 Task: Find connections with filter location Cranbourne with filter topic #Leadershipwith filter profile language German with filter current company Fortis Healthcare with filter school JSS University (Jagadguru Sri Shivarathreeshwara University),Mysore with filter industry Cosmetology and Barber Schools with filter service category Public Speaking with filter keywords title Administrative Analyst
Action: Mouse moved to (248, 293)
Screenshot: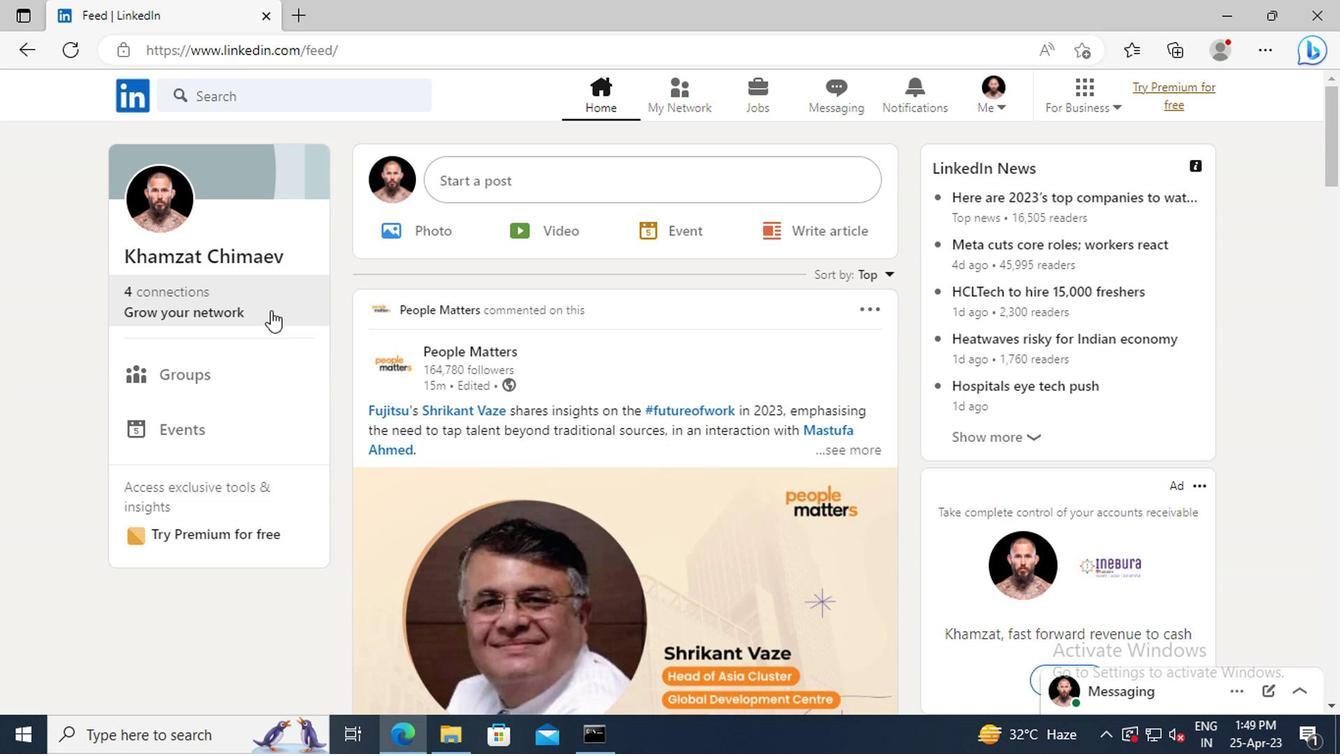 
Action: Mouse pressed left at (248, 293)
Screenshot: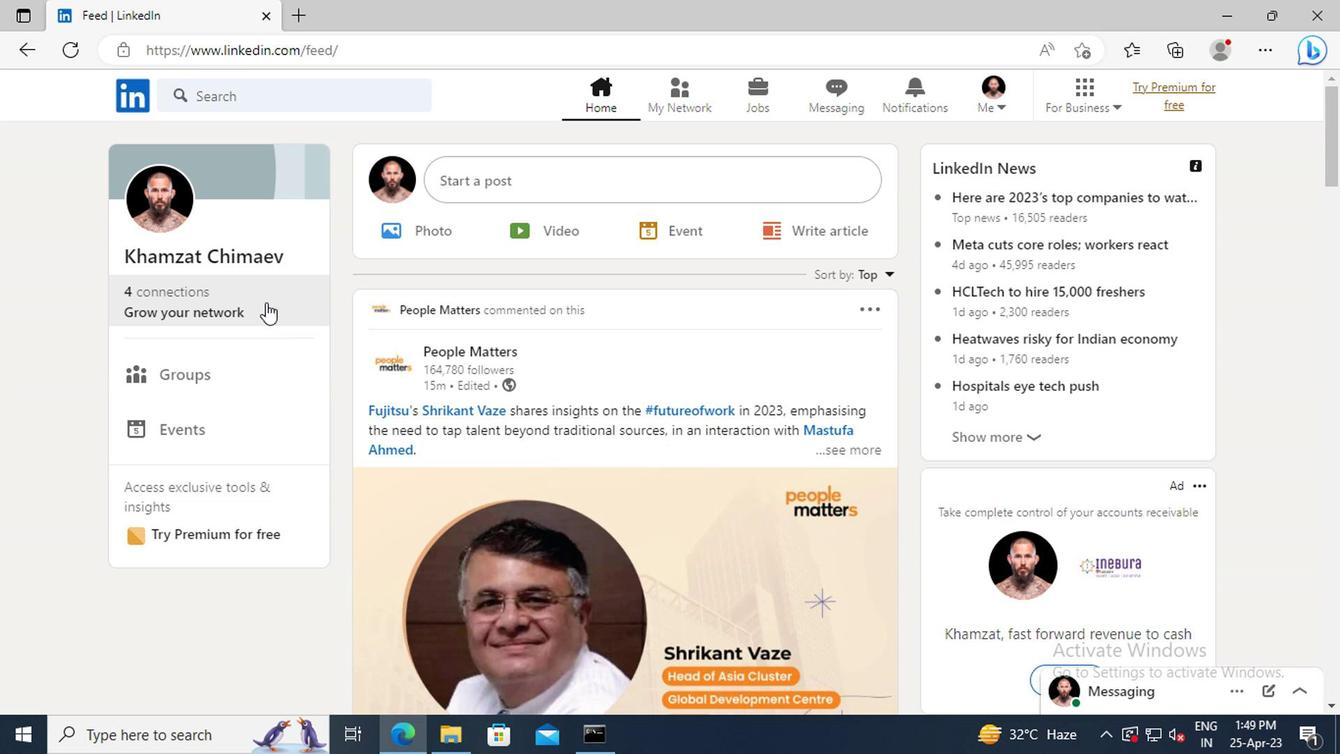 
Action: Mouse moved to (250, 205)
Screenshot: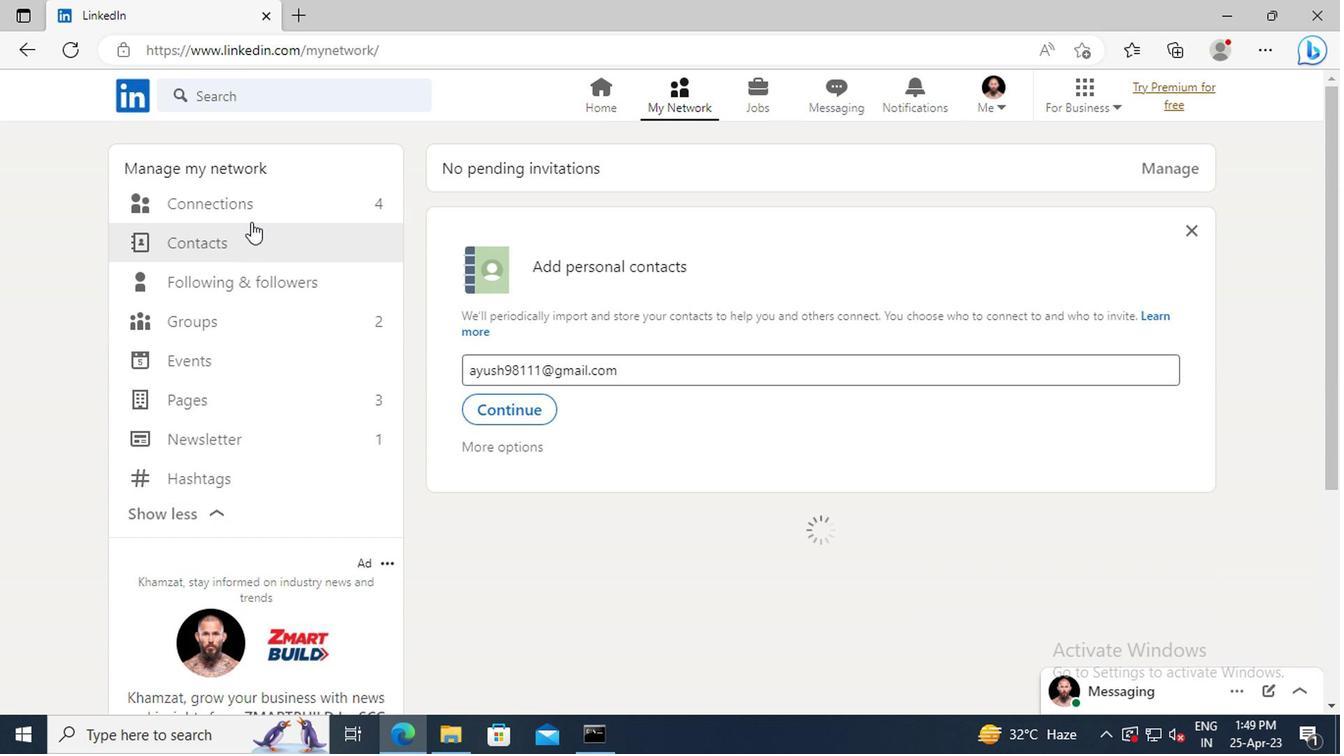 
Action: Mouse pressed left at (250, 205)
Screenshot: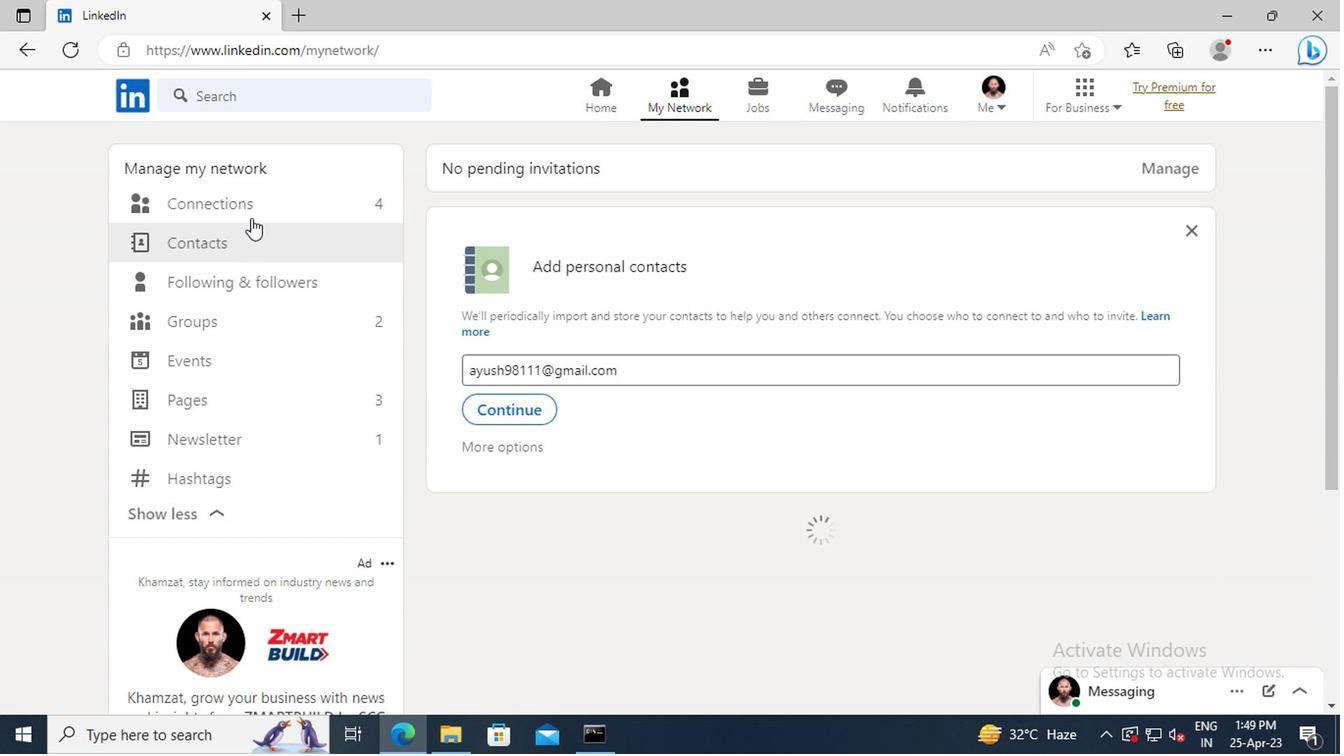 
Action: Mouse moved to (793, 210)
Screenshot: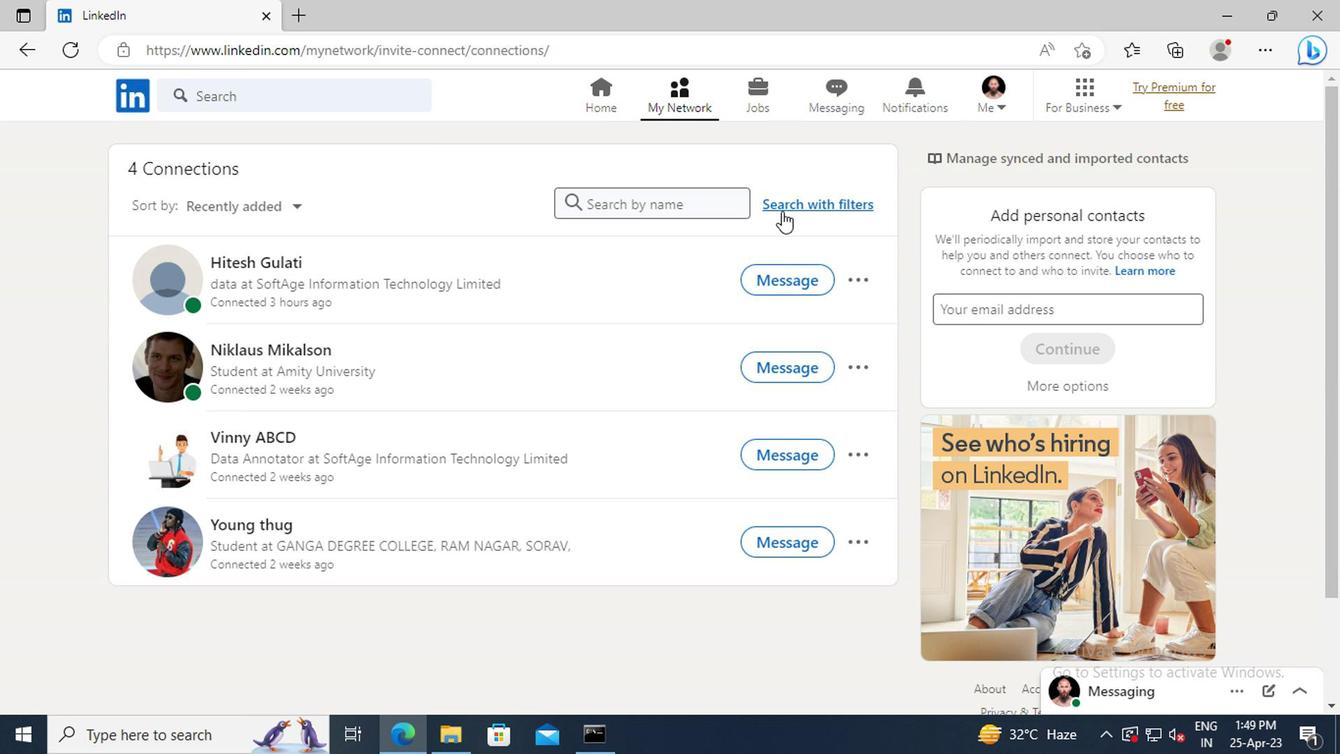 
Action: Mouse pressed left at (793, 210)
Screenshot: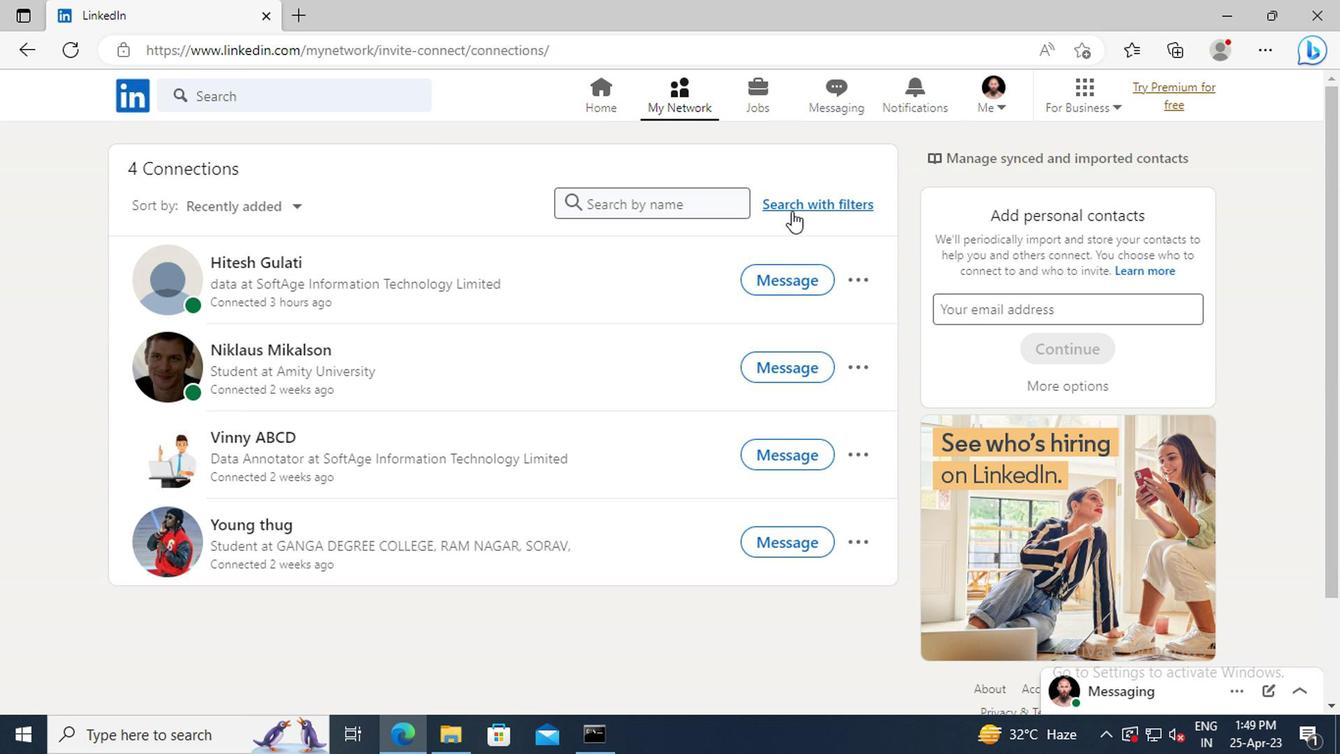 
Action: Mouse moved to (735, 152)
Screenshot: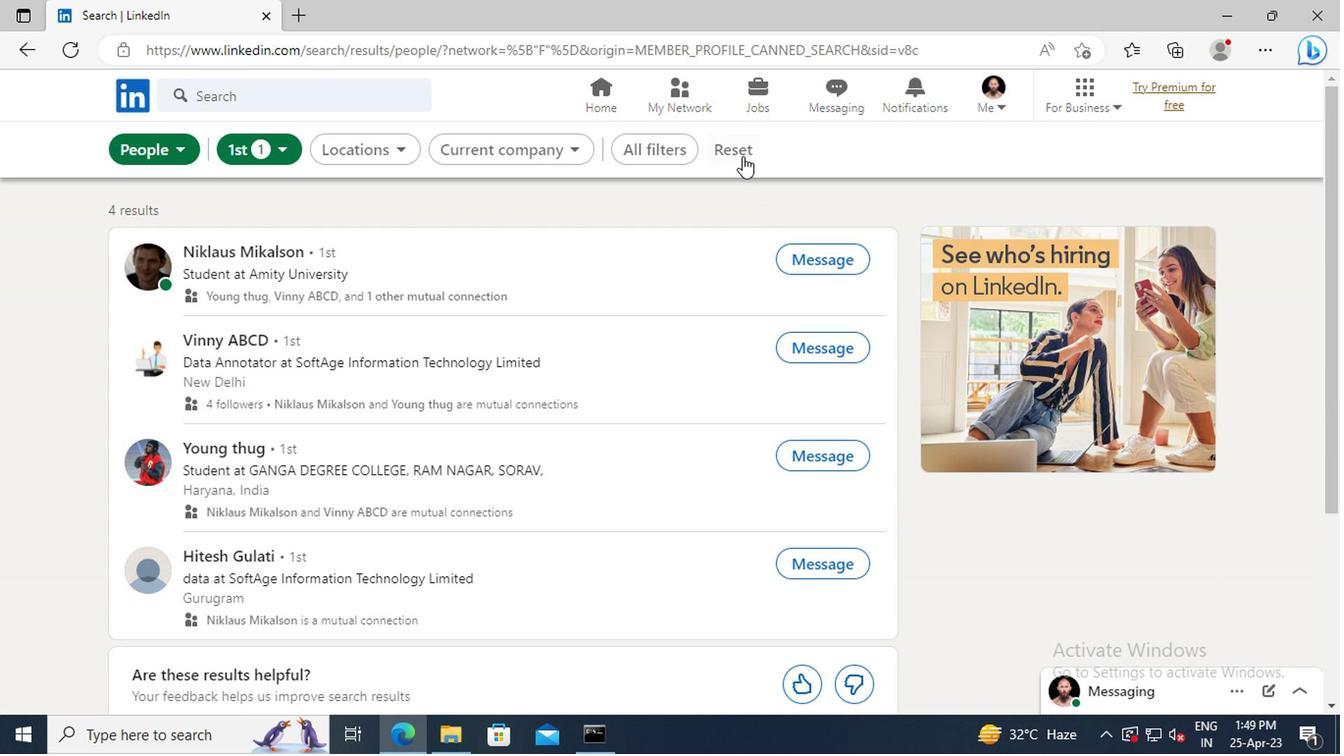 
Action: Mouse pressed left at (735, 152)
Screenshot: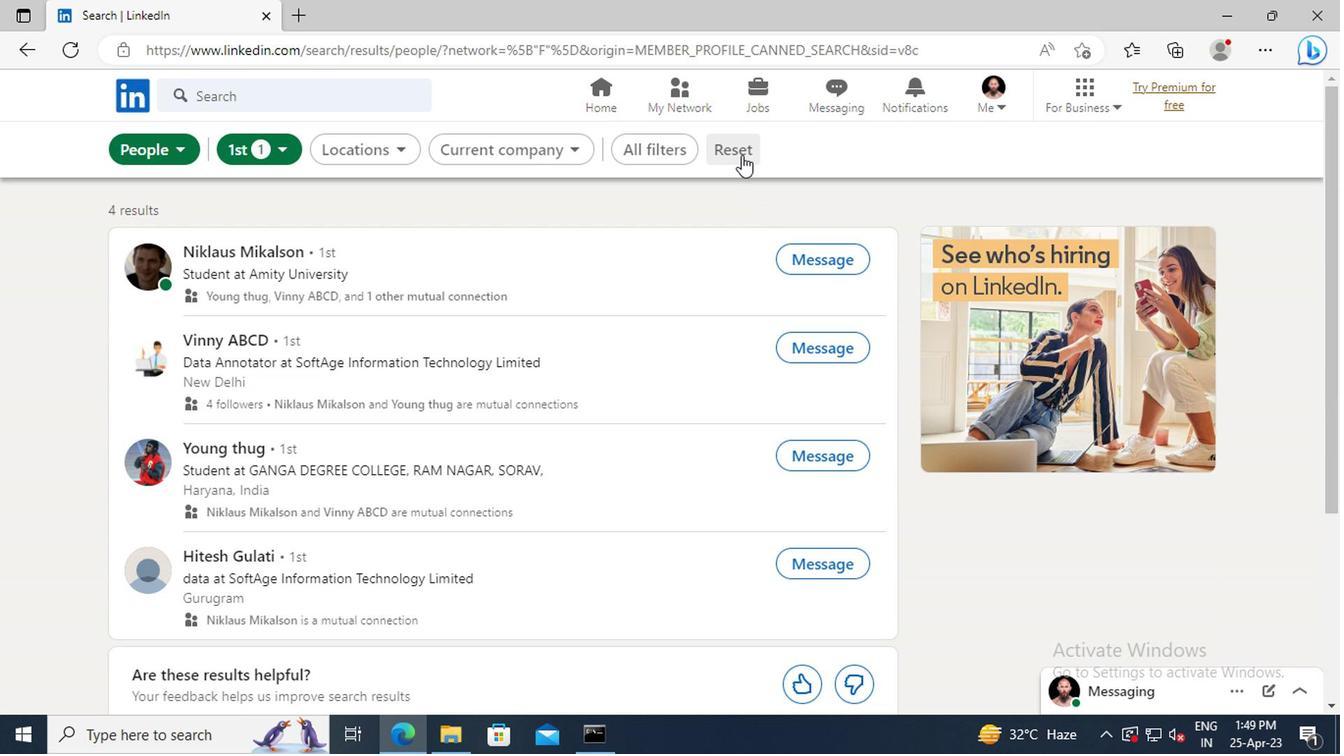 
Action: Mouse moved to (705, 152)
Screenshot: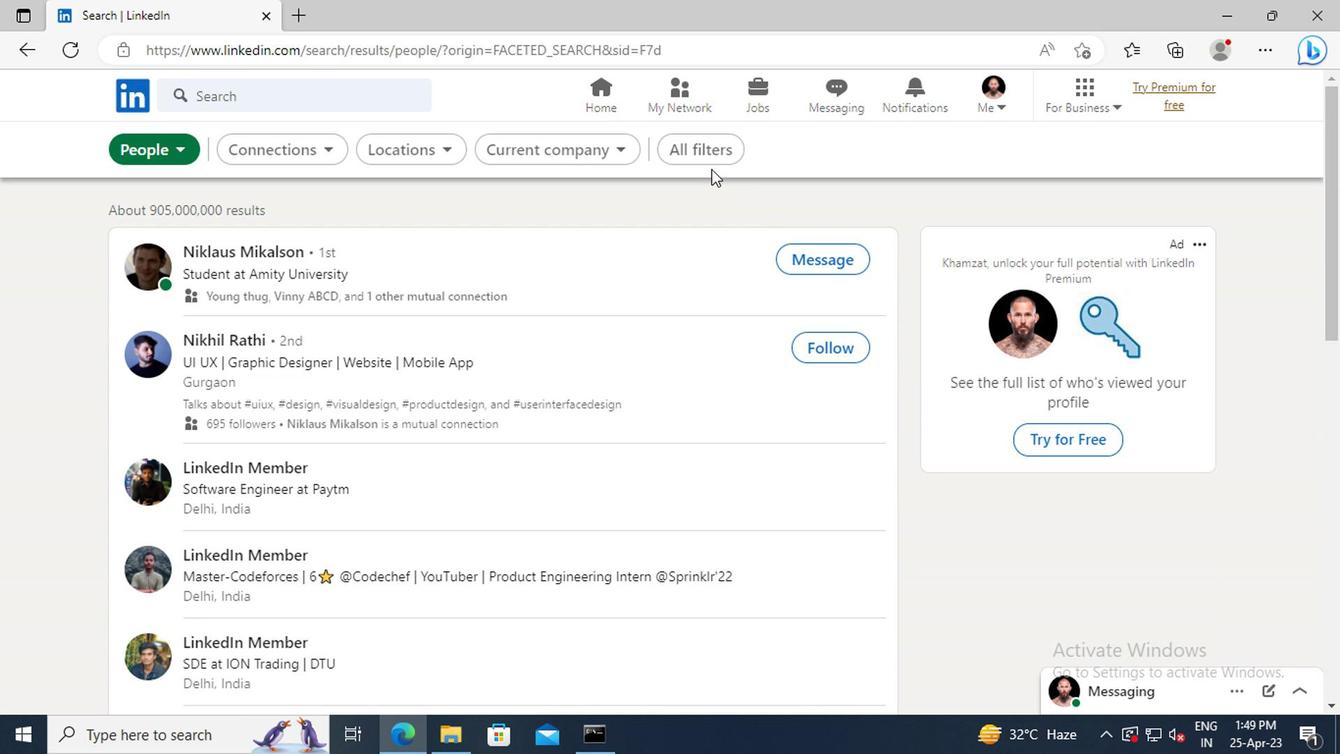 
Action: Mouse pressed left at (705, 152)
Screenshot: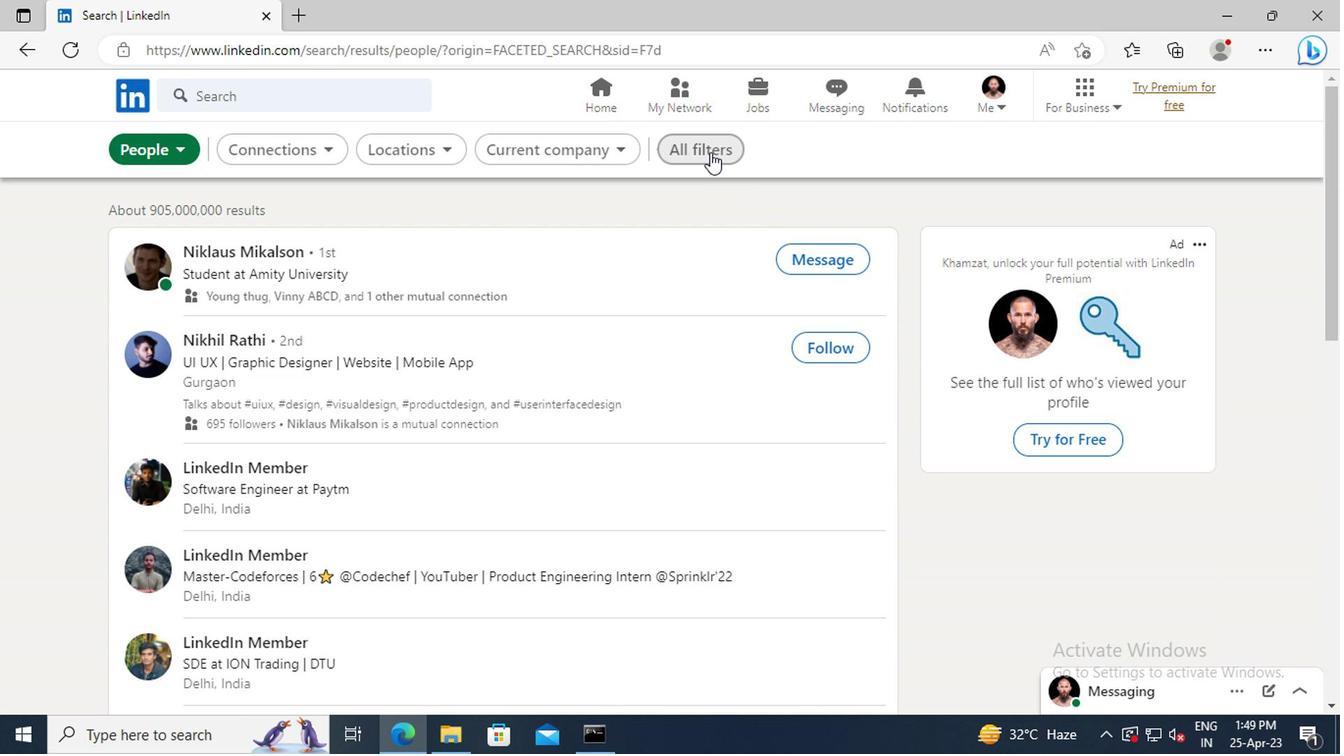 
Action: Mouse moved to (1089, 369)
Screenshot: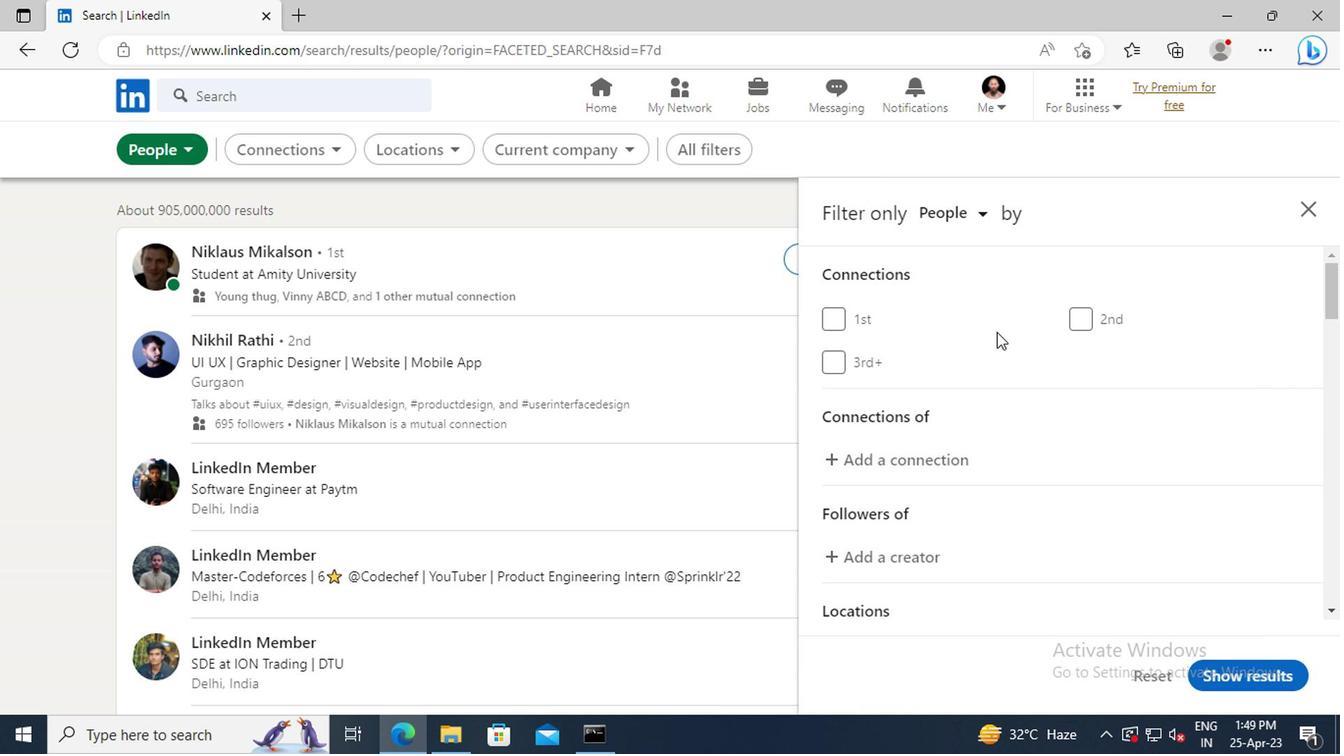 
Action: Mouse scrolled (1089, 367) with delta (0, -1)
Screenshot: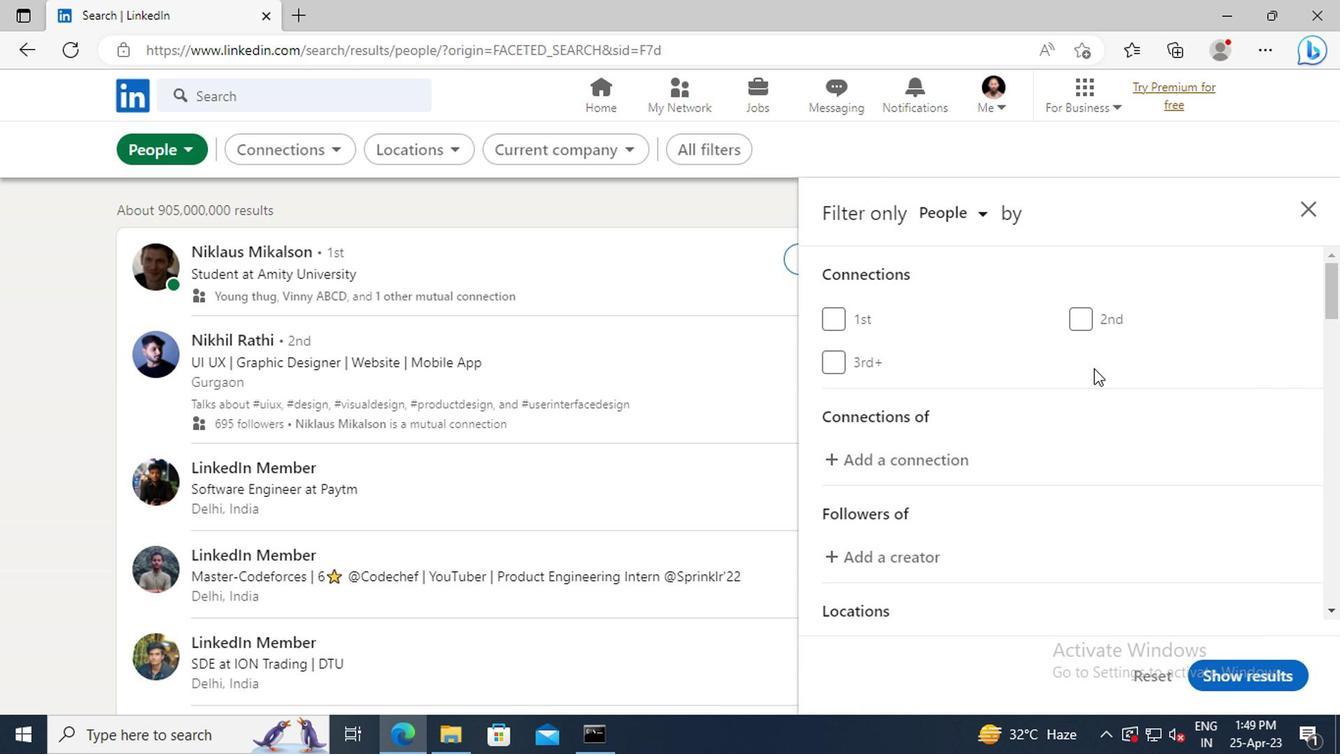
Action: Mouse scrolled (1089, 367) with delta (0, -1)
Screenshot: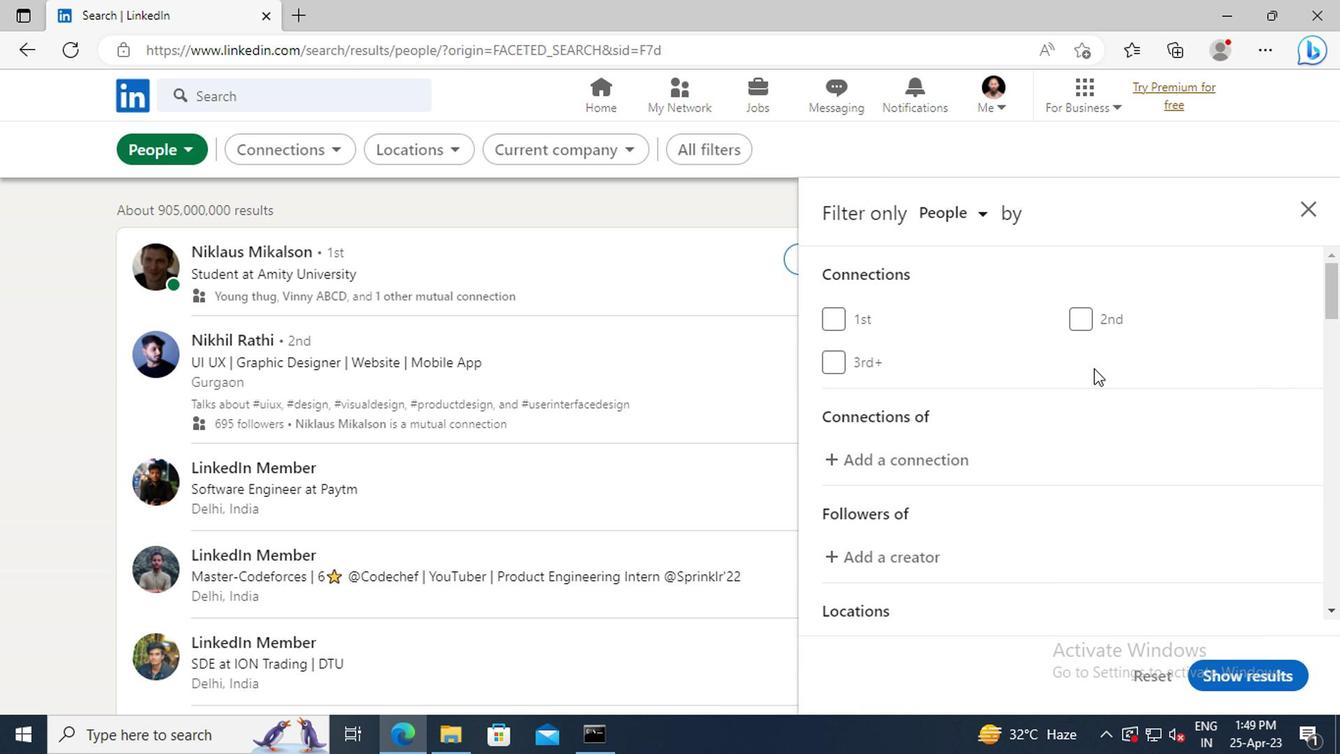 
Action: Mouse scrolled (1089, 367) with delta (0, -1)
Screenshot: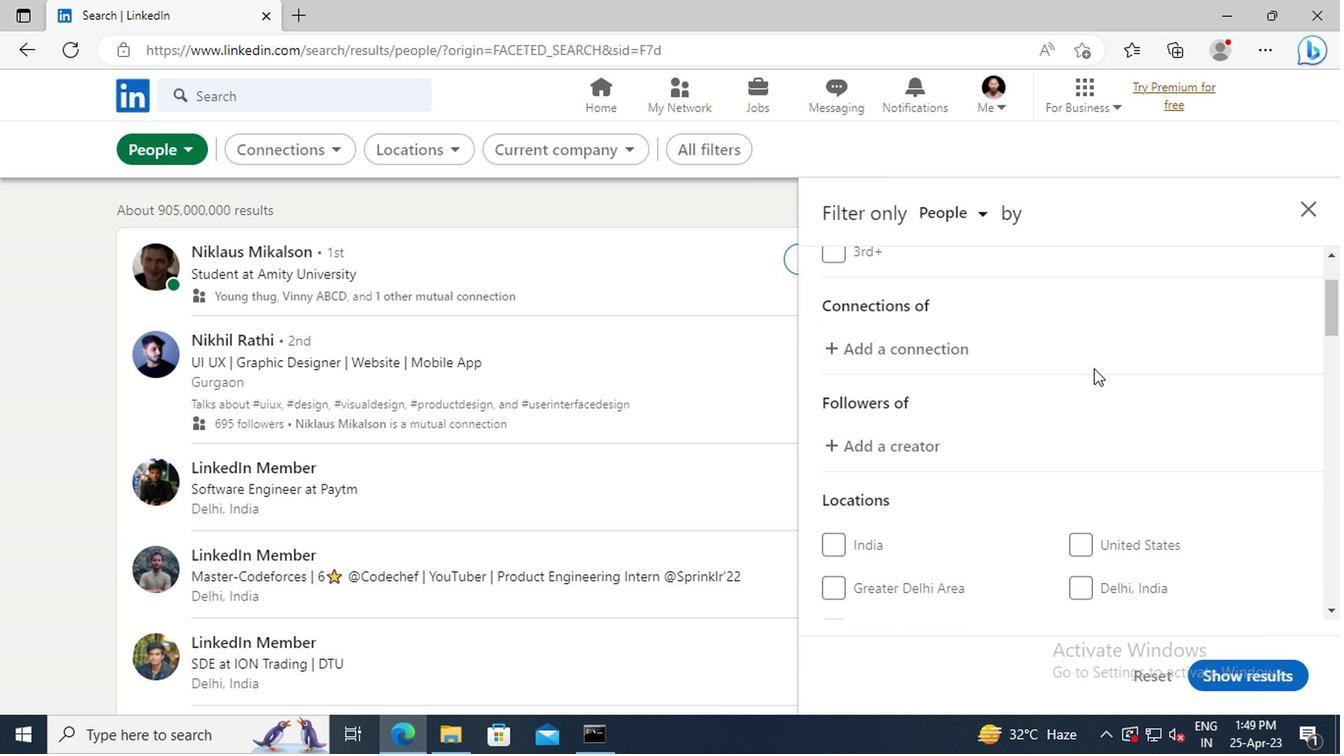 
Action: Mouse scrolled (1089, 367) with delta (0, -1)
Screenshot: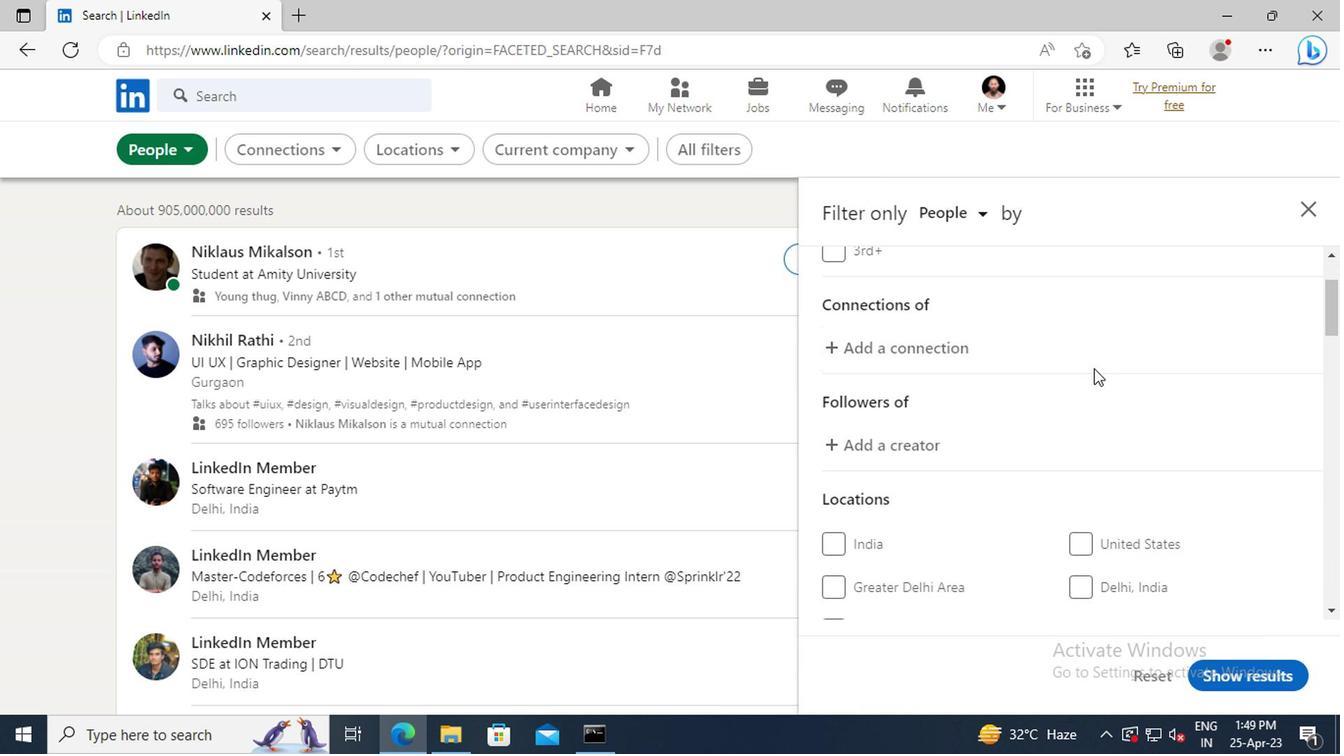 
Action: Mouse moved to (1089, 369)
Screenshot: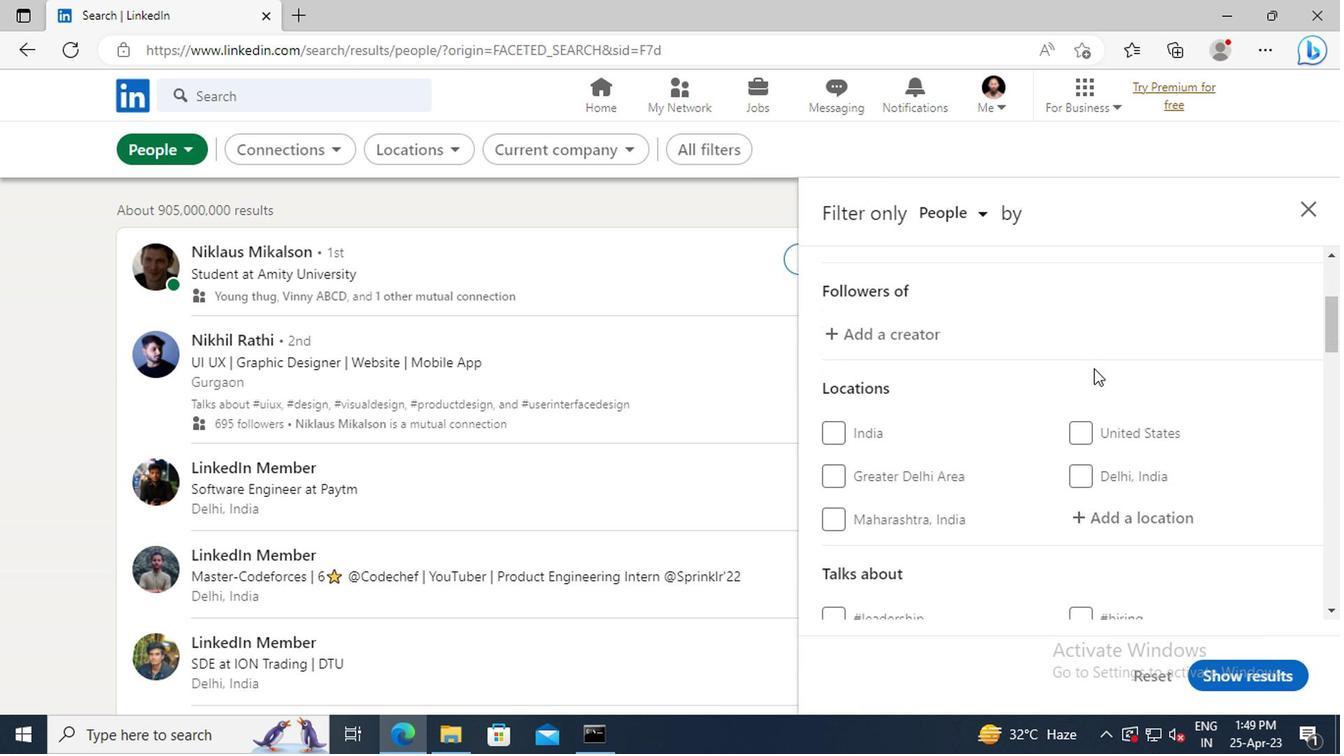 
Action: Mouse scrolled (1089, 367) with delta (0, -1)
Screenshot: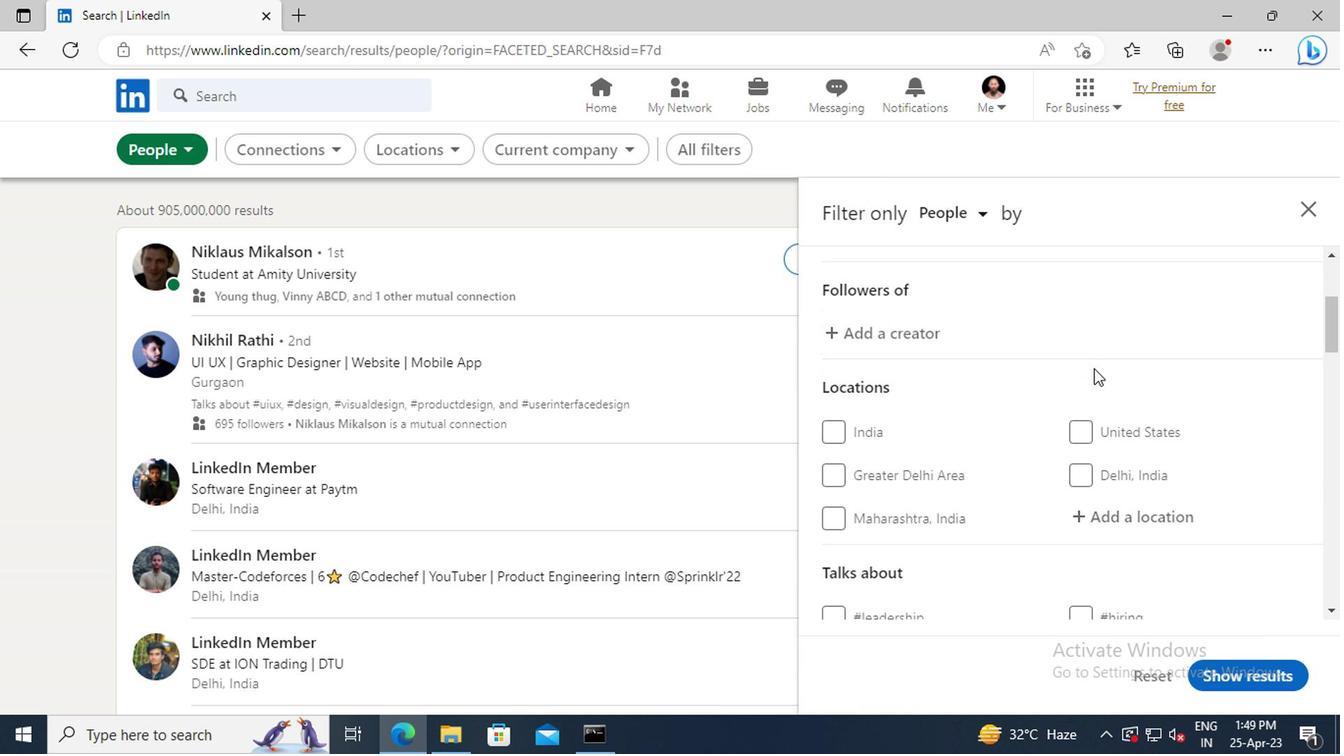 
Action: Mouse moved to (1110, 455)
Screenshot: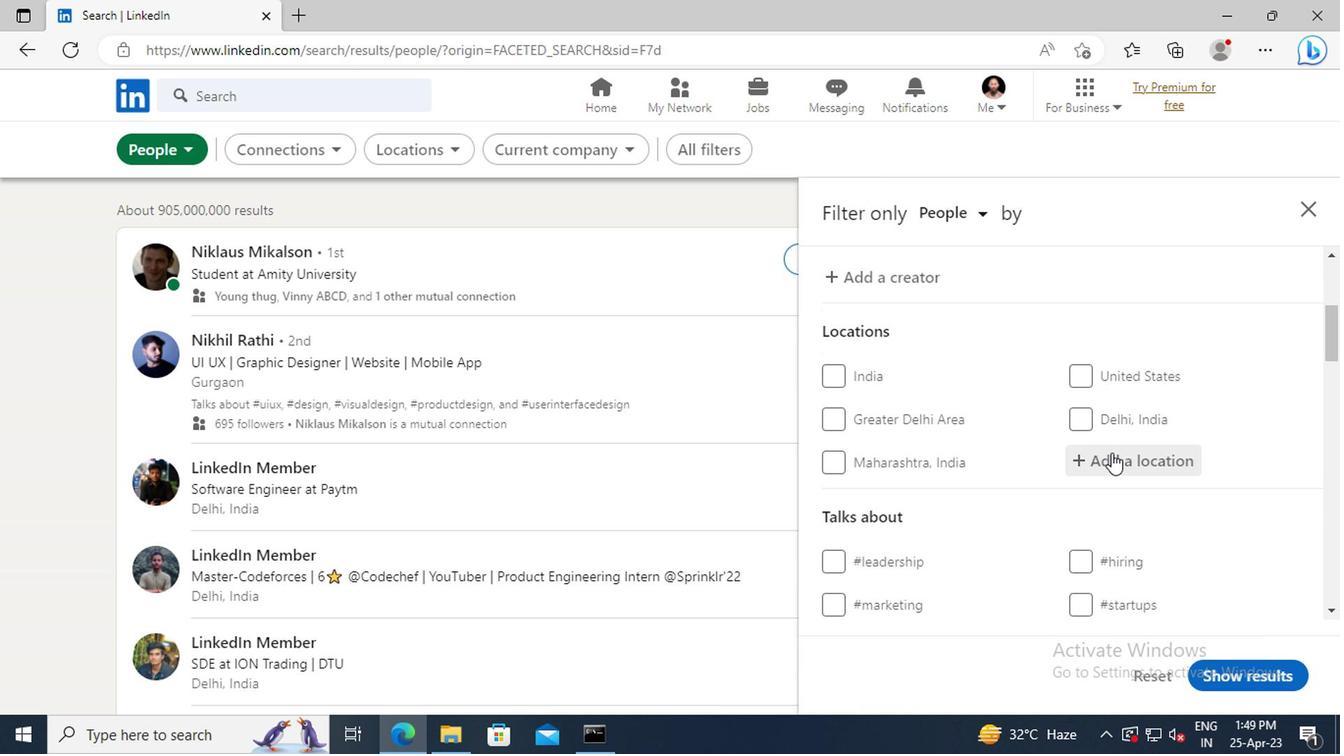 
Action: Mouse pressed left at (1110, 455)
Screenshot: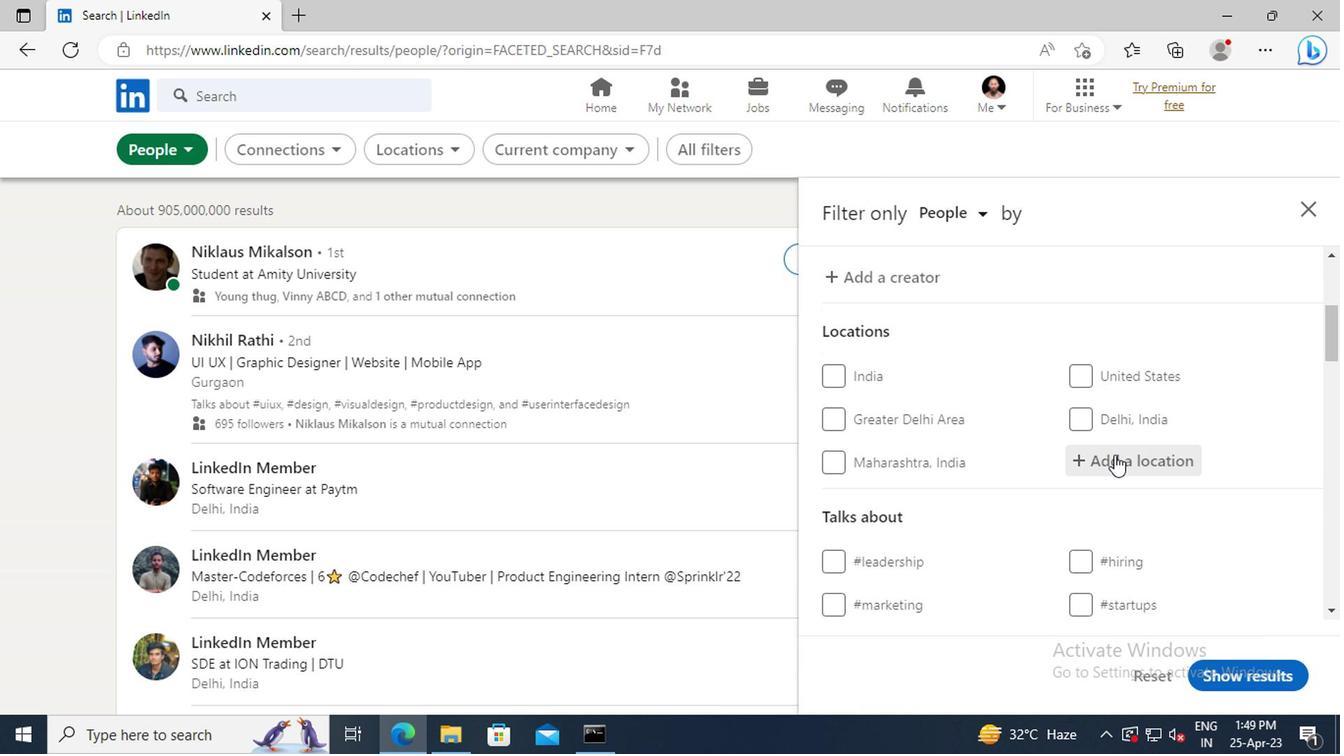 
Action: Mouse moved to (1096, 453)
Screenshot: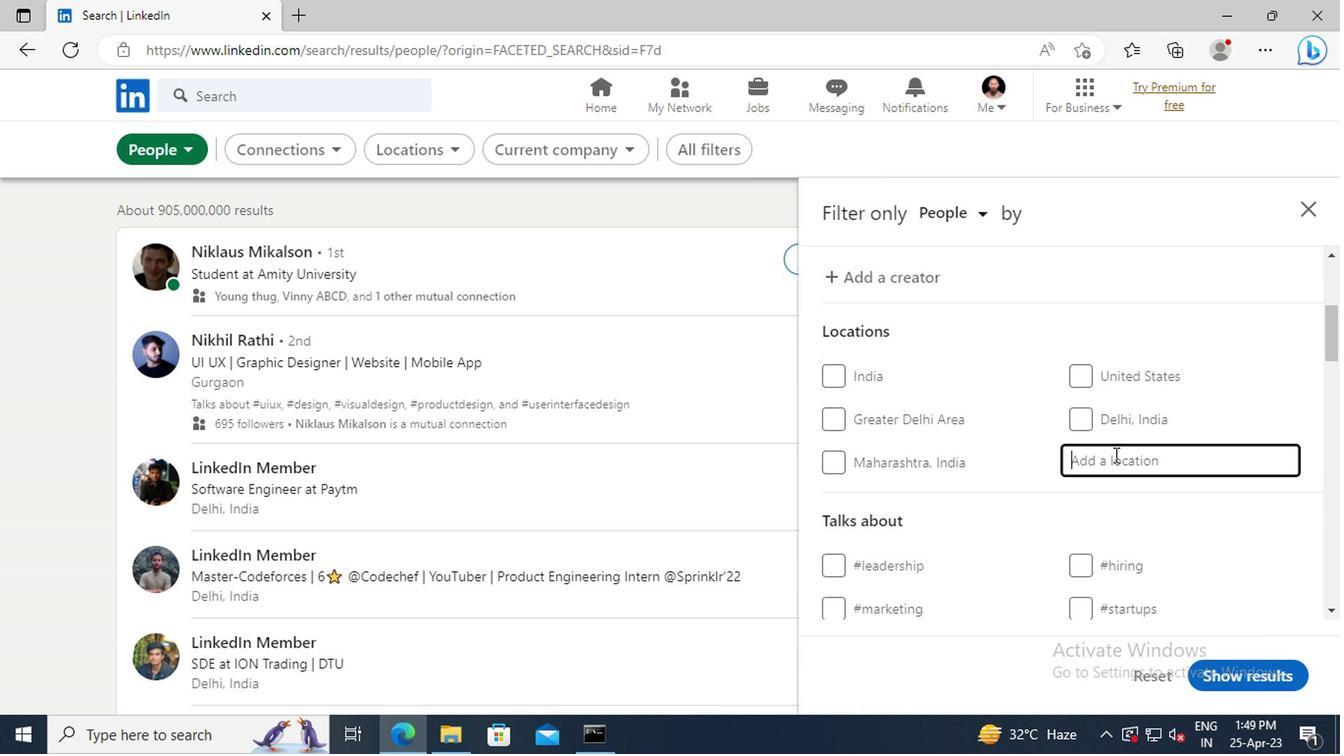 
Action: Key pressed <Key.shift>CRA
Screenshot: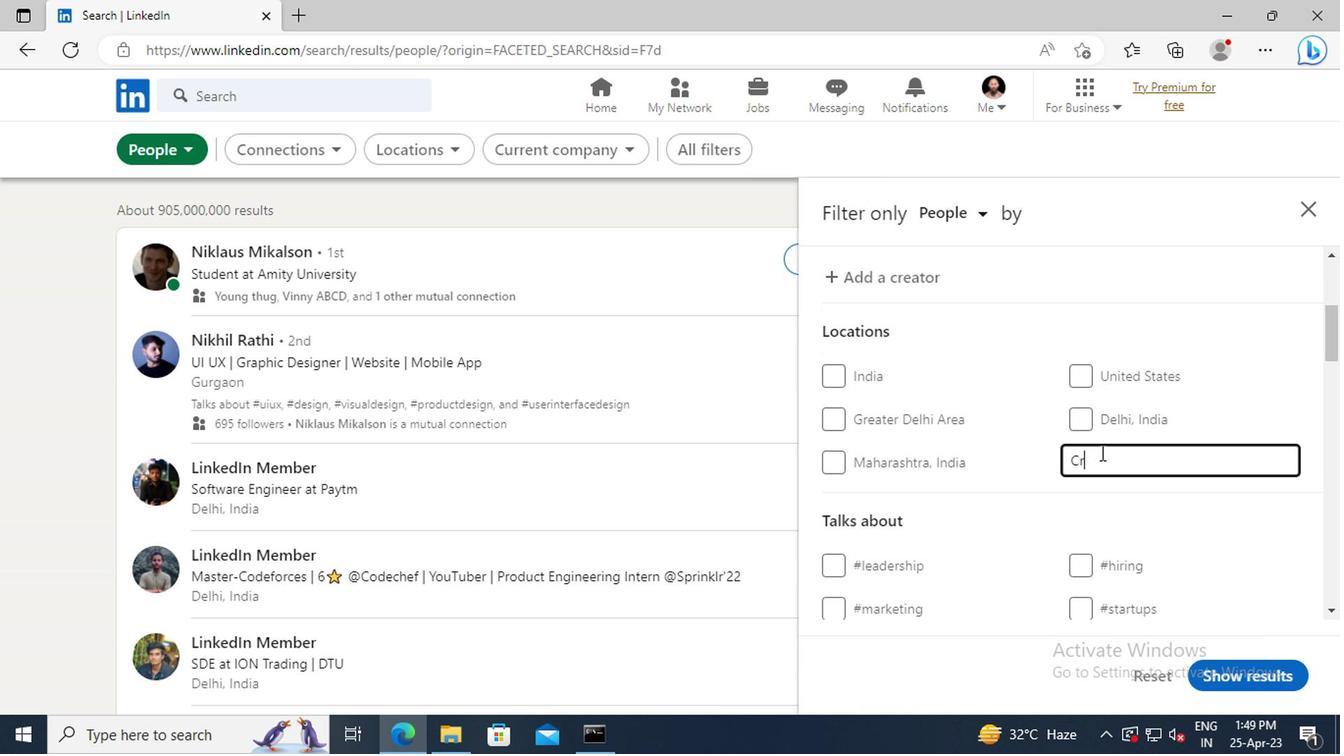 
Action: Mouse moved to (1096, 453)
Screenshot: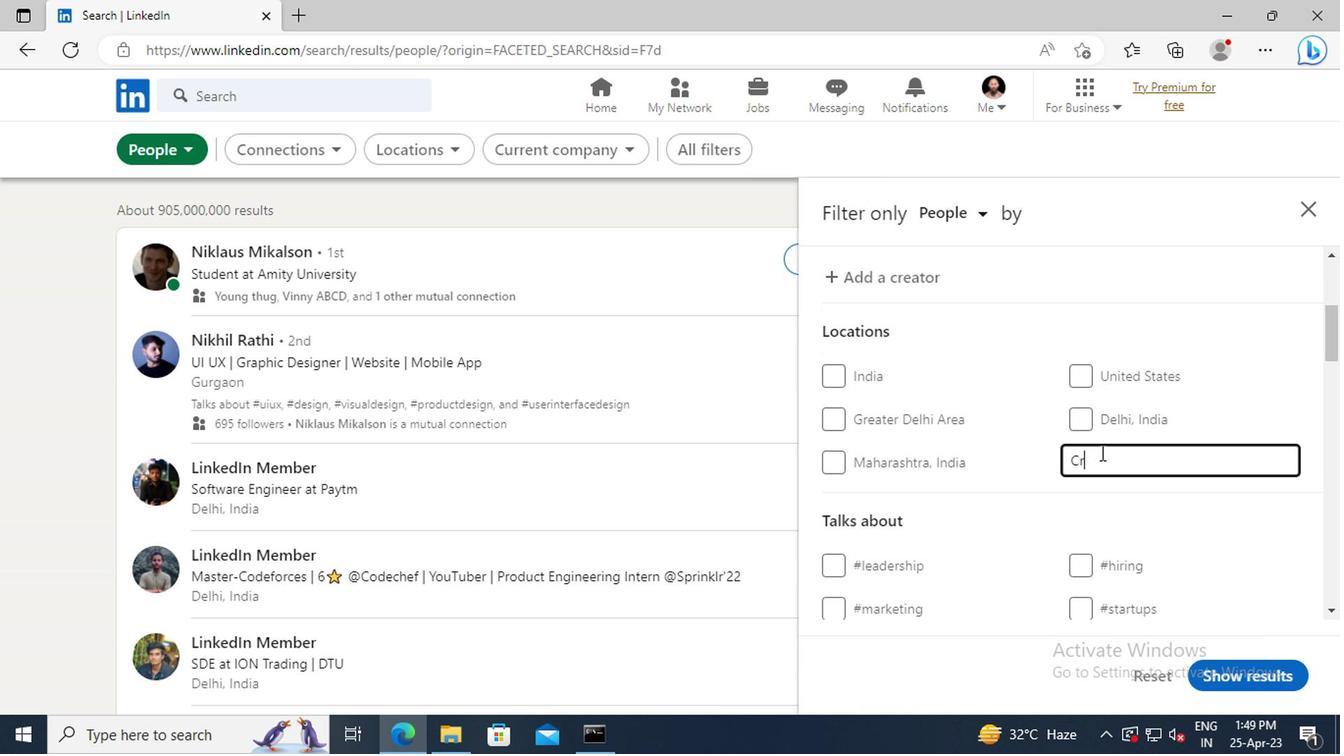 
Action: Key pressed NBOURNE<Key.enter>
Screenshot: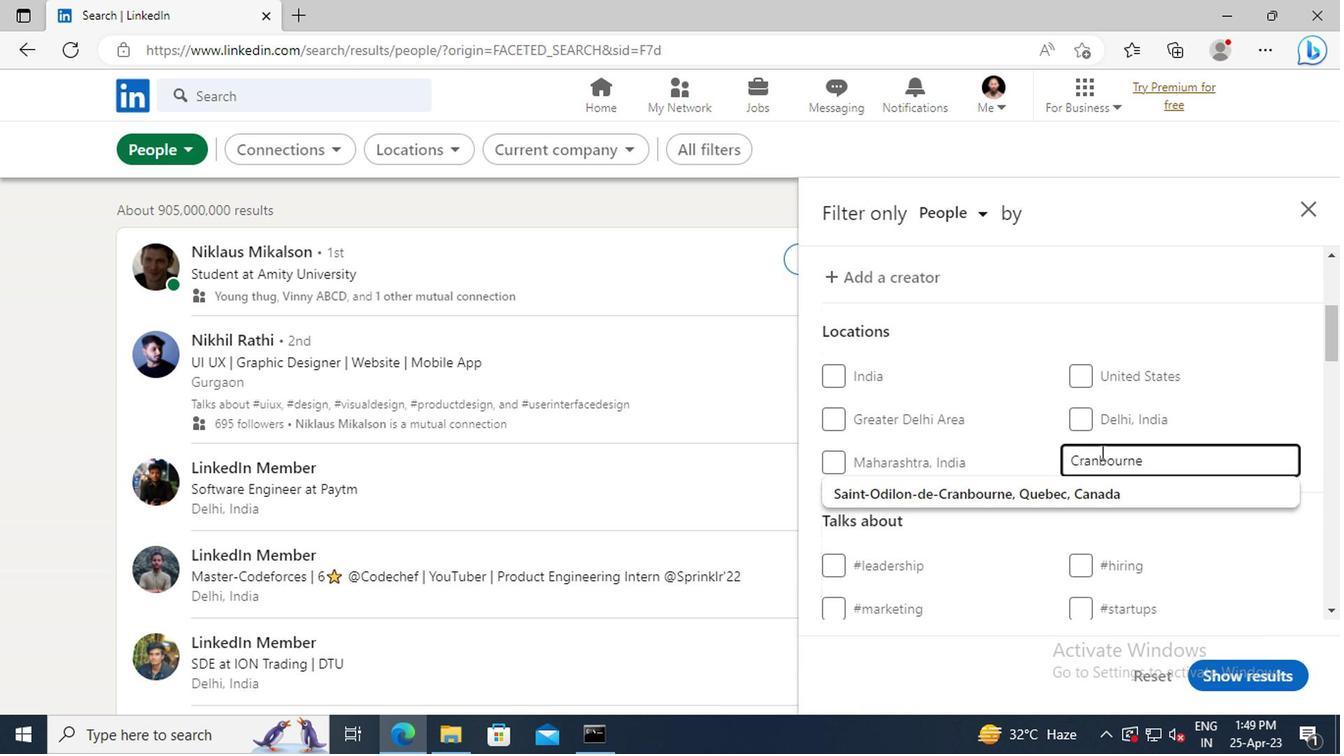 
Action: Mouse moved to (1094, 453)
Screenshot: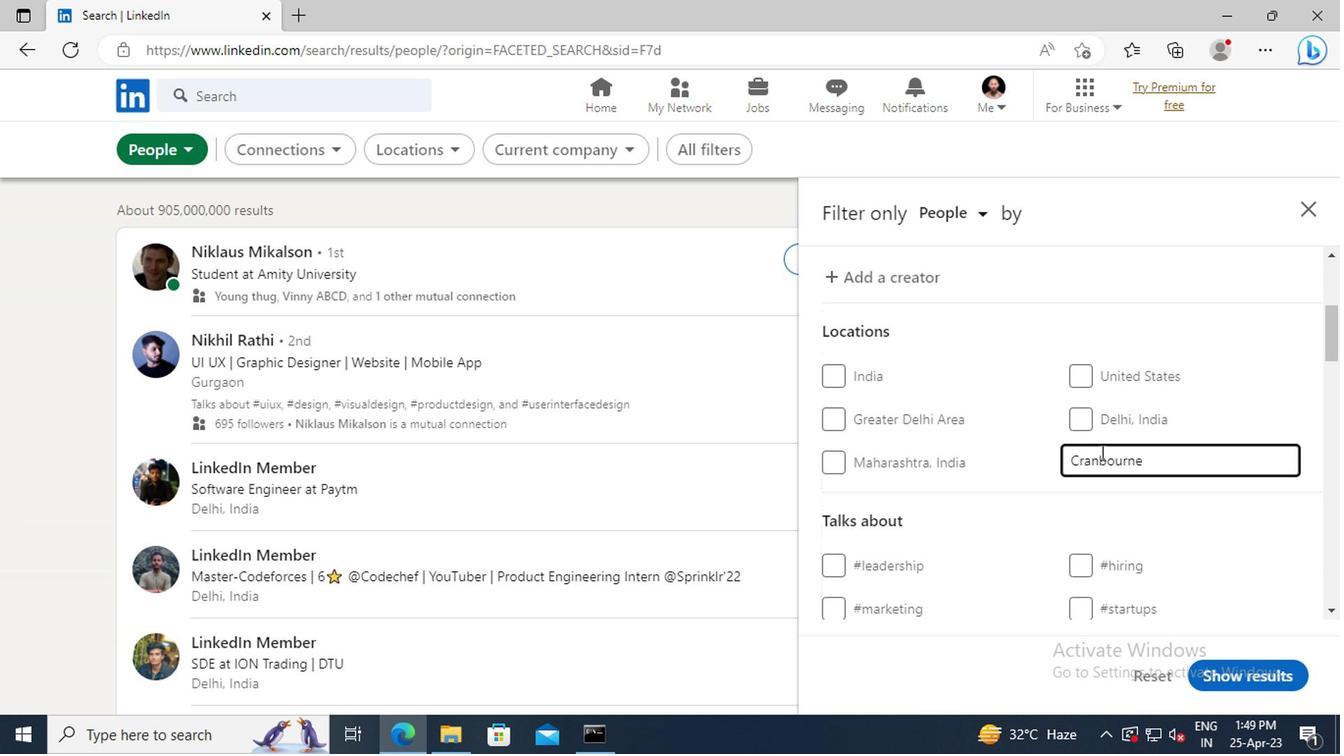 
Action: Mouse scrolled (1094, 453) with delta (0, 0)
Screenshot: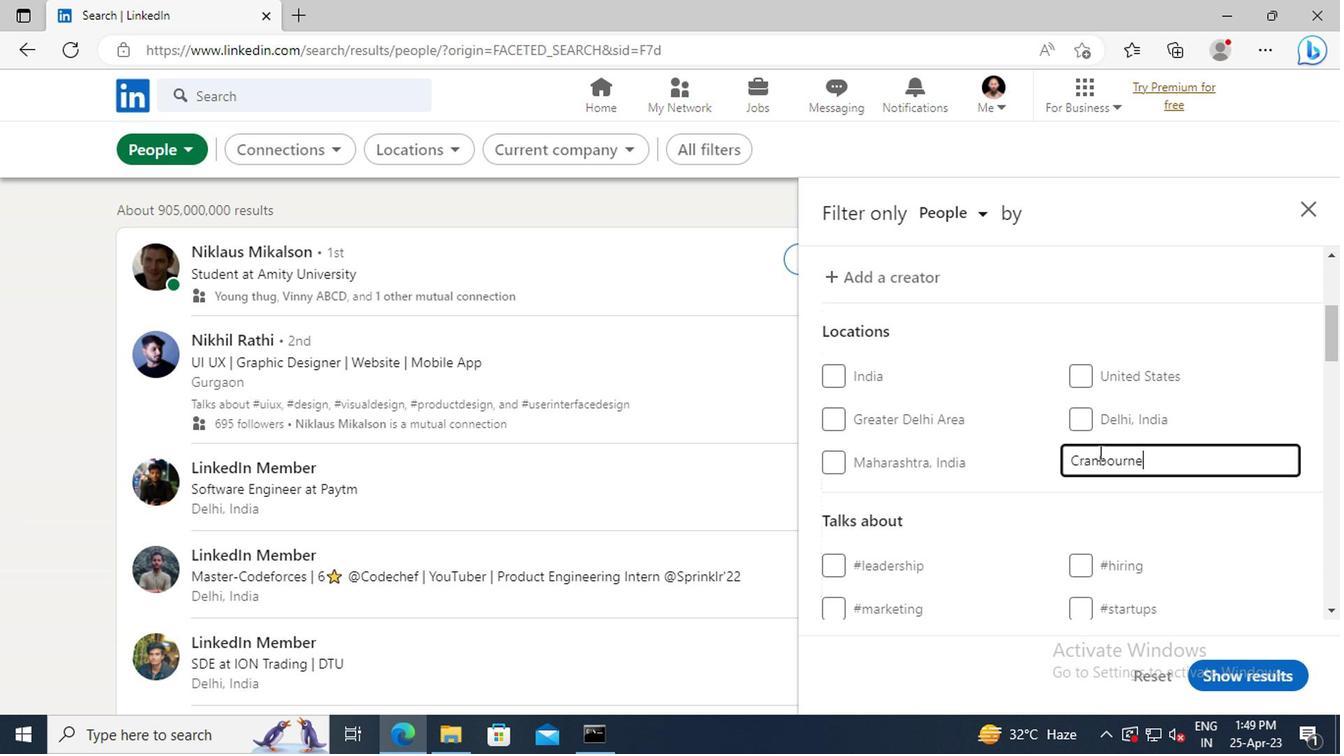 
Action: Mouse scrolled (1094, 453) with delta (0, 0)
Screenshot: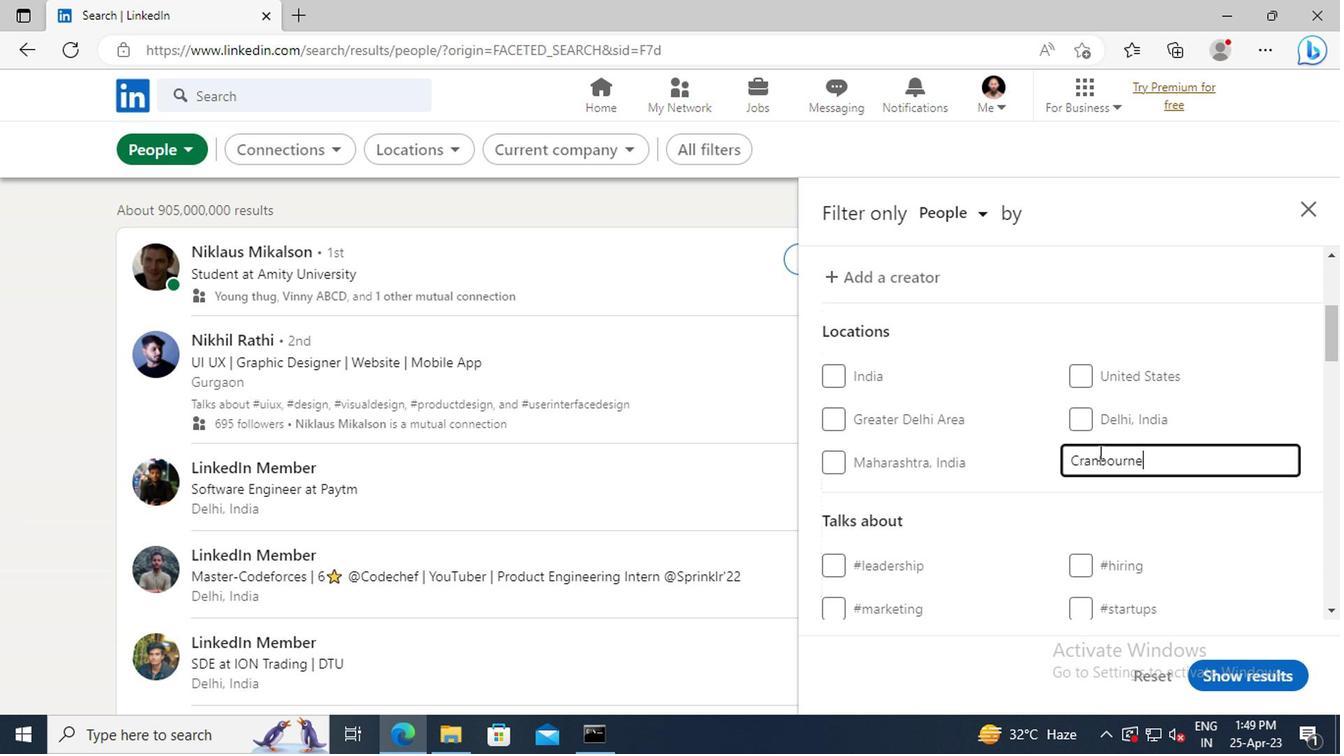 
Action: Mouse scrolled (1094, 453) with delta (0, 0)
Screenshot: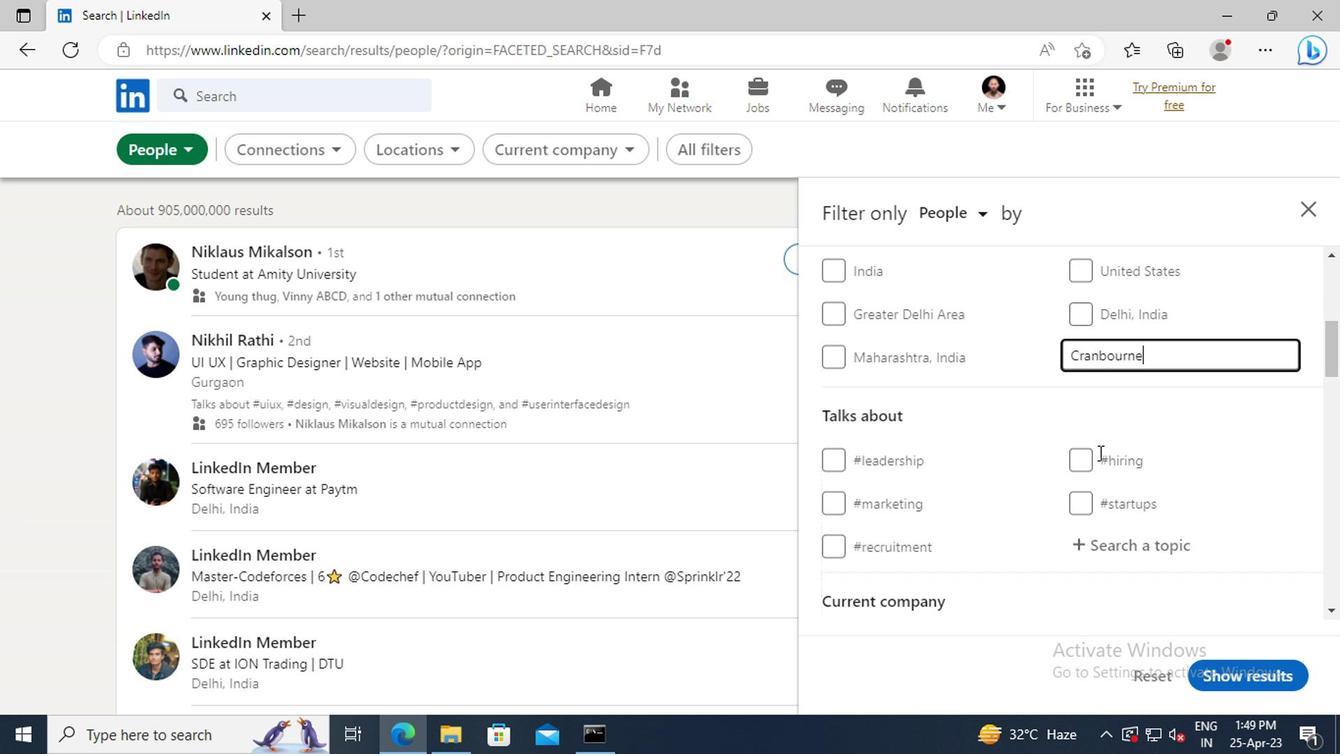 
Action: Mouse moved to (1109, 488)
Screenshot: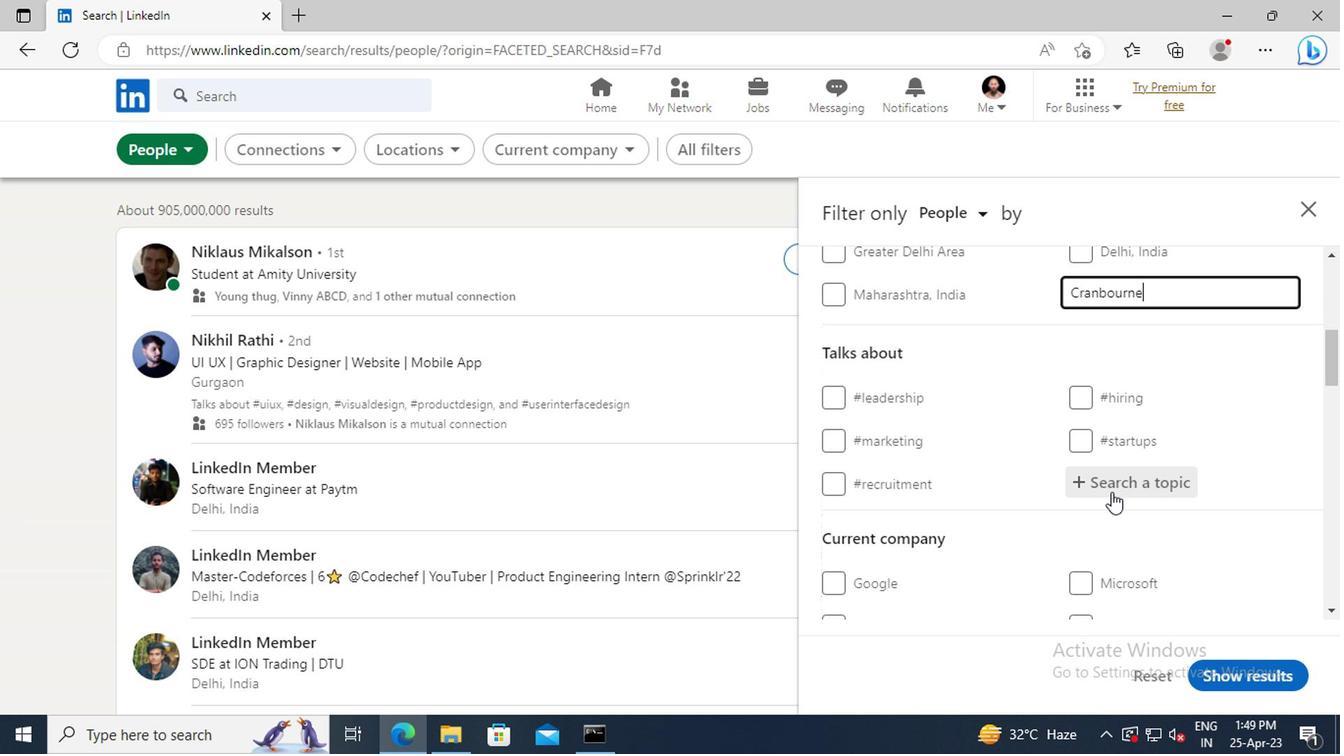 
Action: Mouse pressed left at (1109, 488)
Screenshot: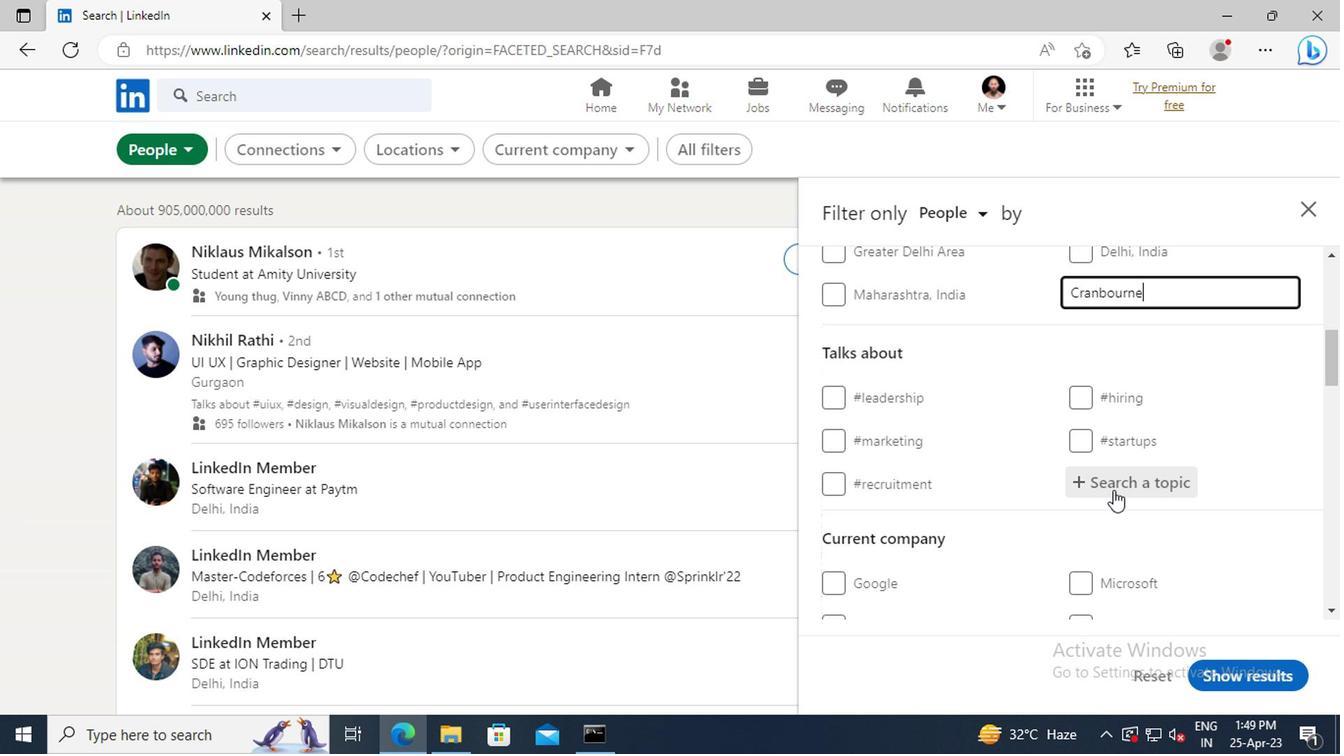 
Action: Mouse moved to (1100, 484)
Screenshot: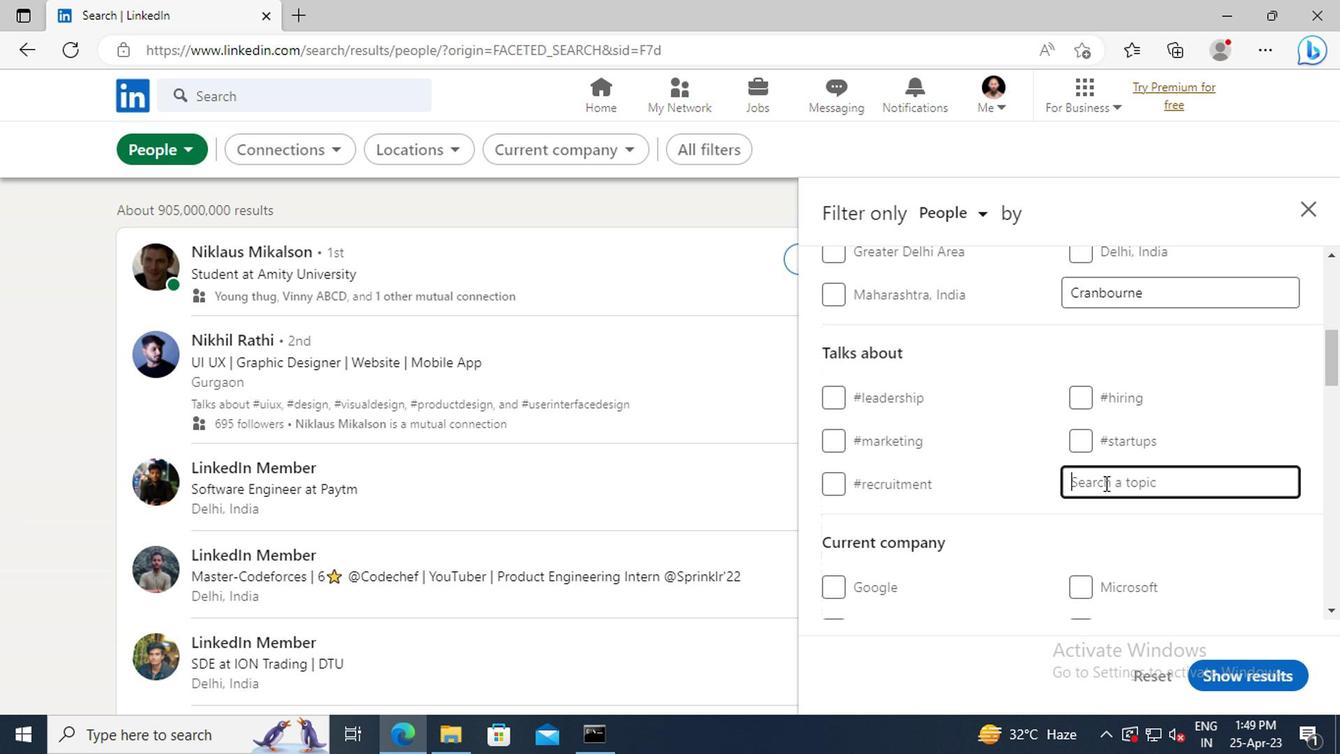 
Action: Key pressed <Key.shift>#<Key.shift>LEADERSHIPWITH
Screenshot: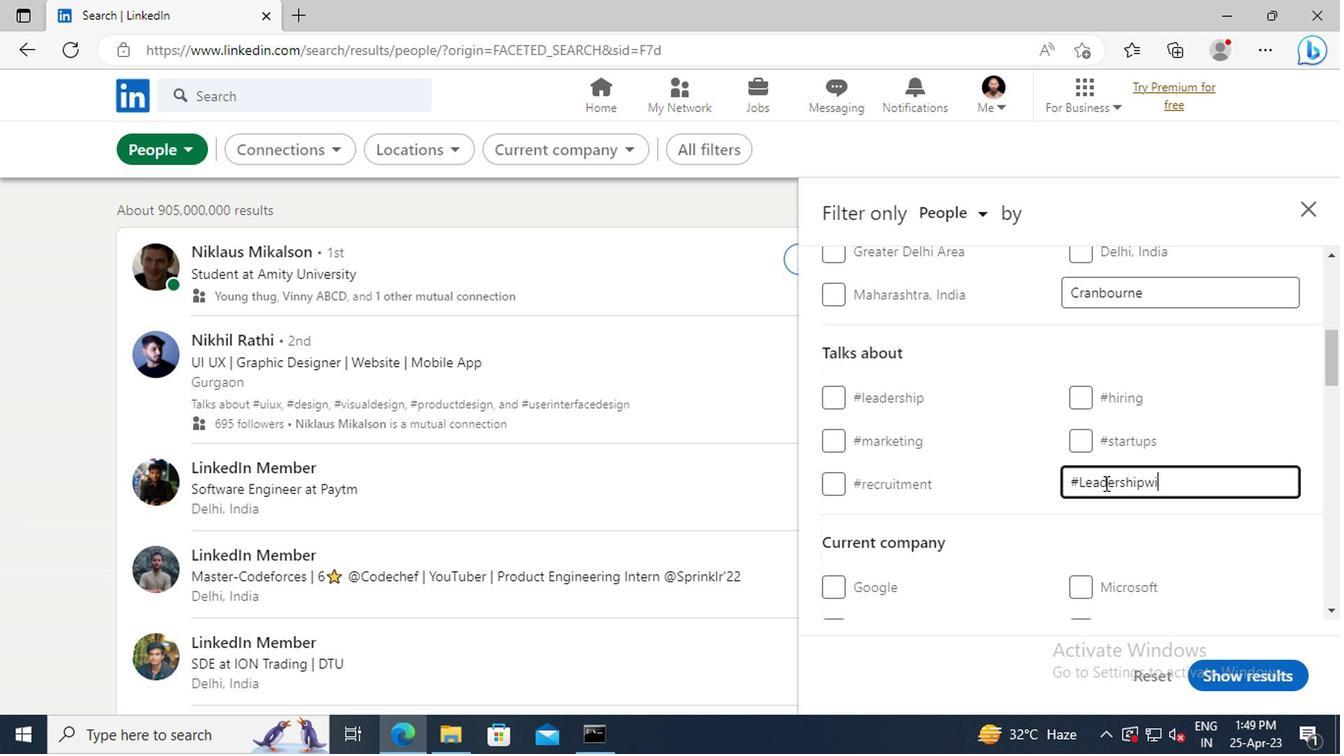 
Action: Mouse scrolled (1100, 483) with delta (0, 0)
Screenshot: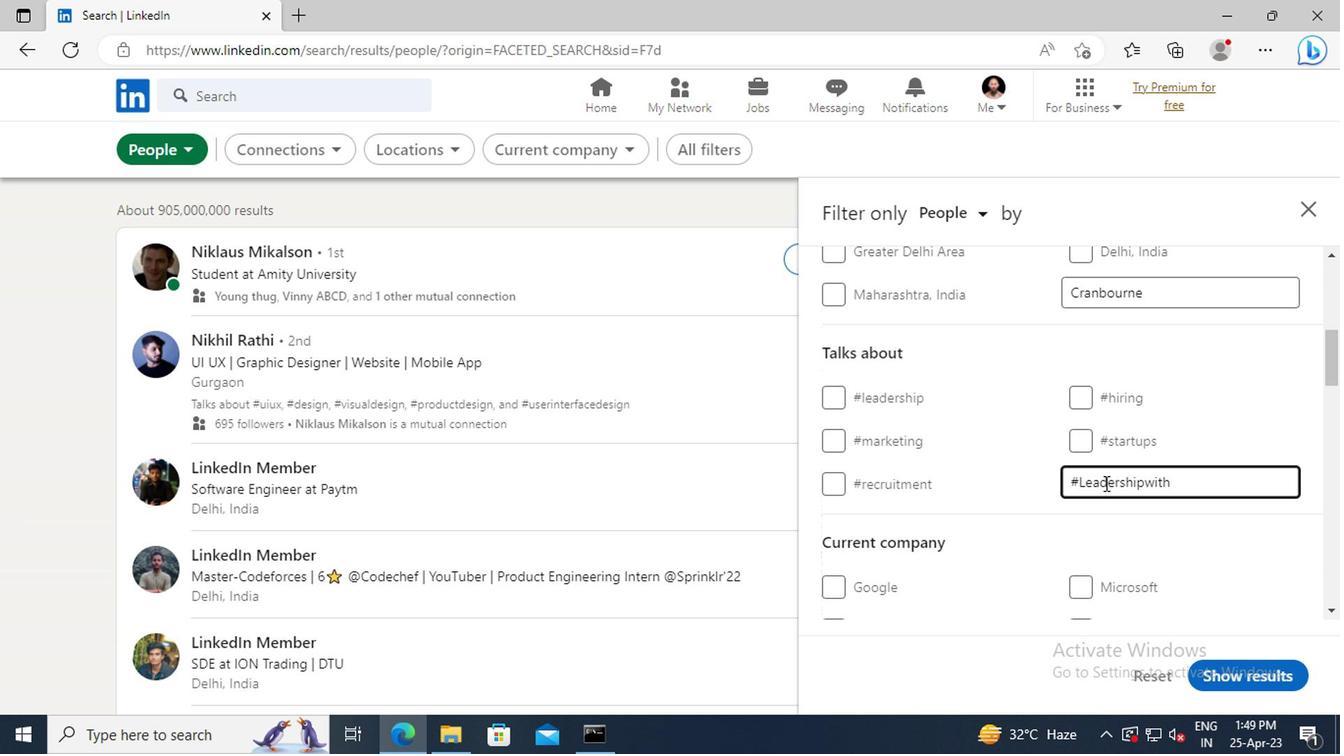 
Action: Mouse scrolled (1100, 483) with delta (0, 0)
Screenshot: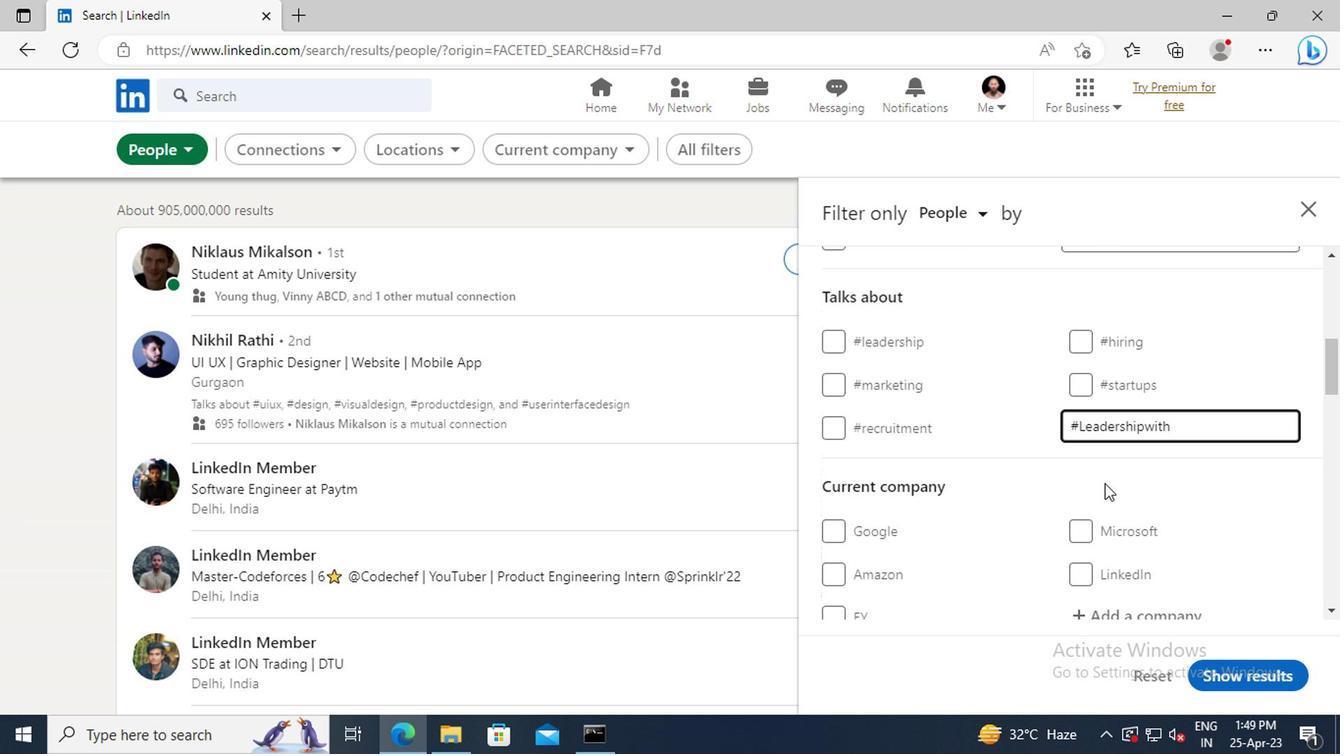 
Action: Mouse scrolled (1100, 483) with delta (0, 0)
Screenshot: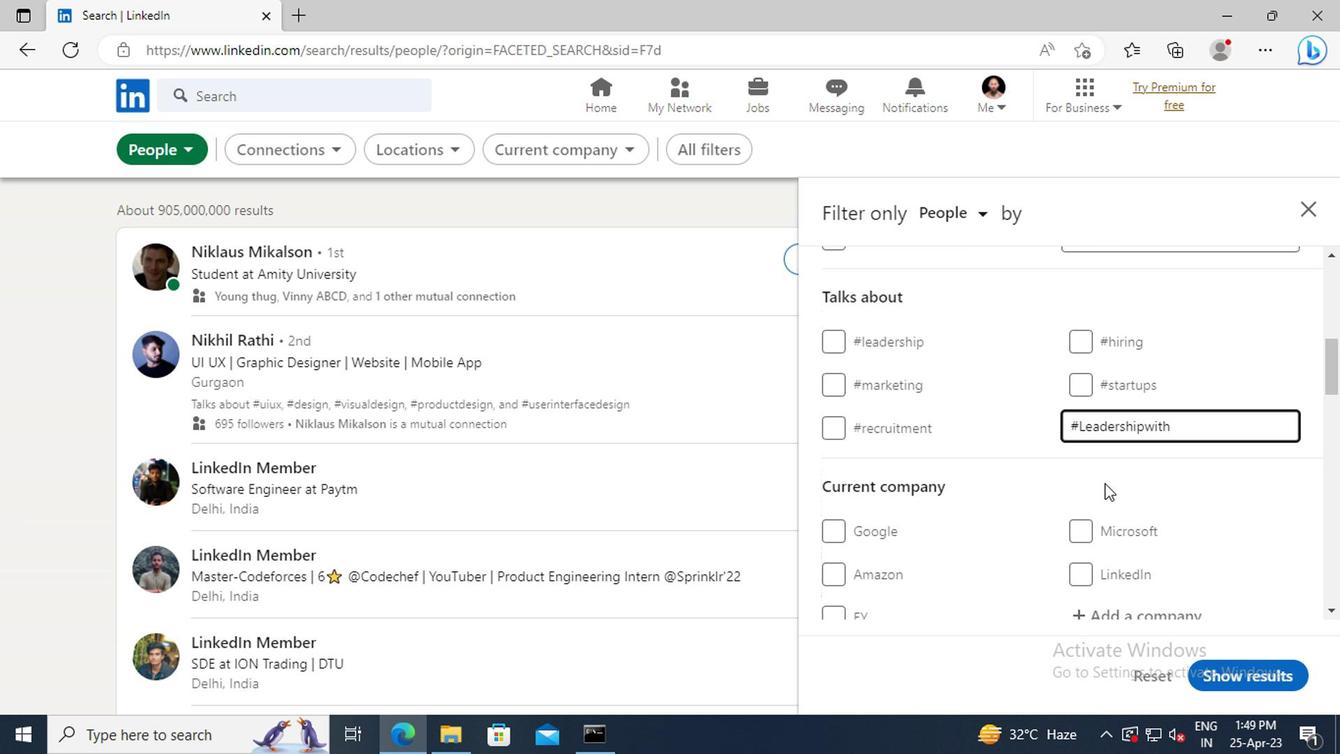 
Action: Mouse scrolled (1100, 483) with delta (0, 0)
Screenshot: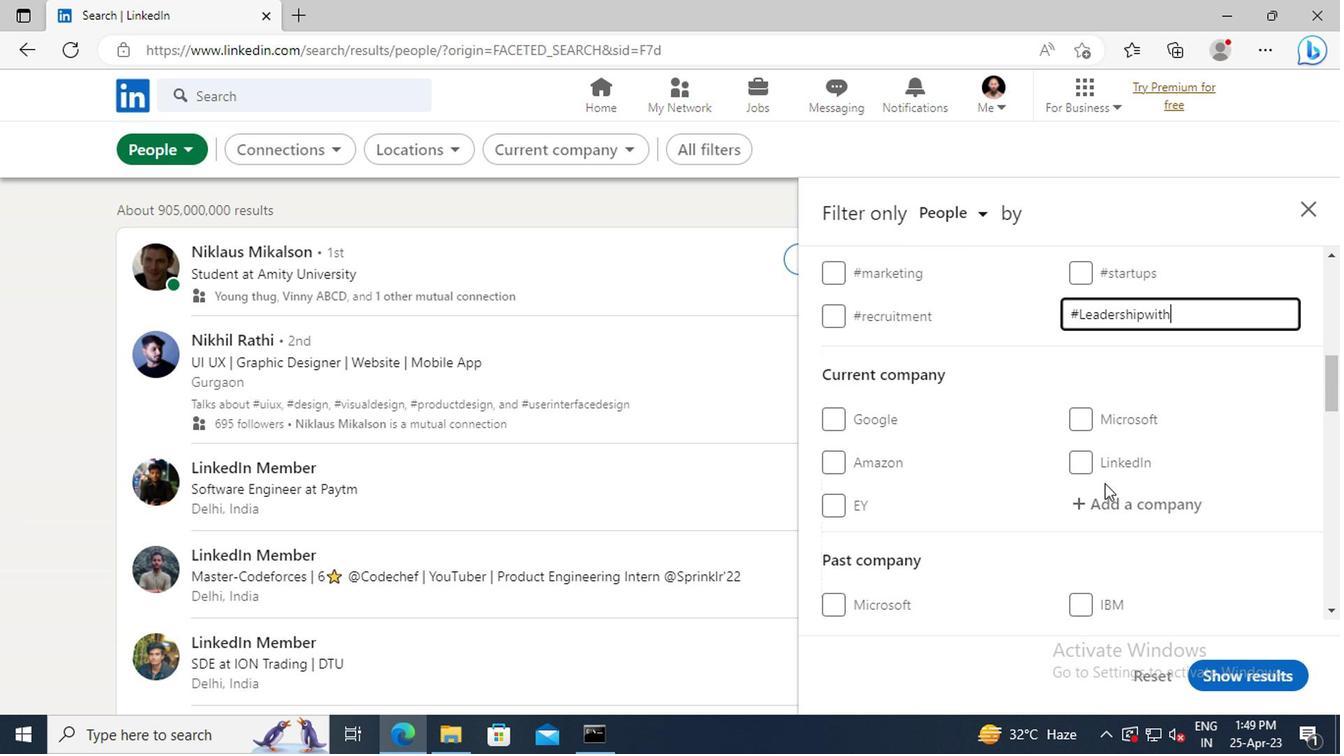 
Action: Mouse scrolled (1100, 483) with delta (0, 0)
Screenshot: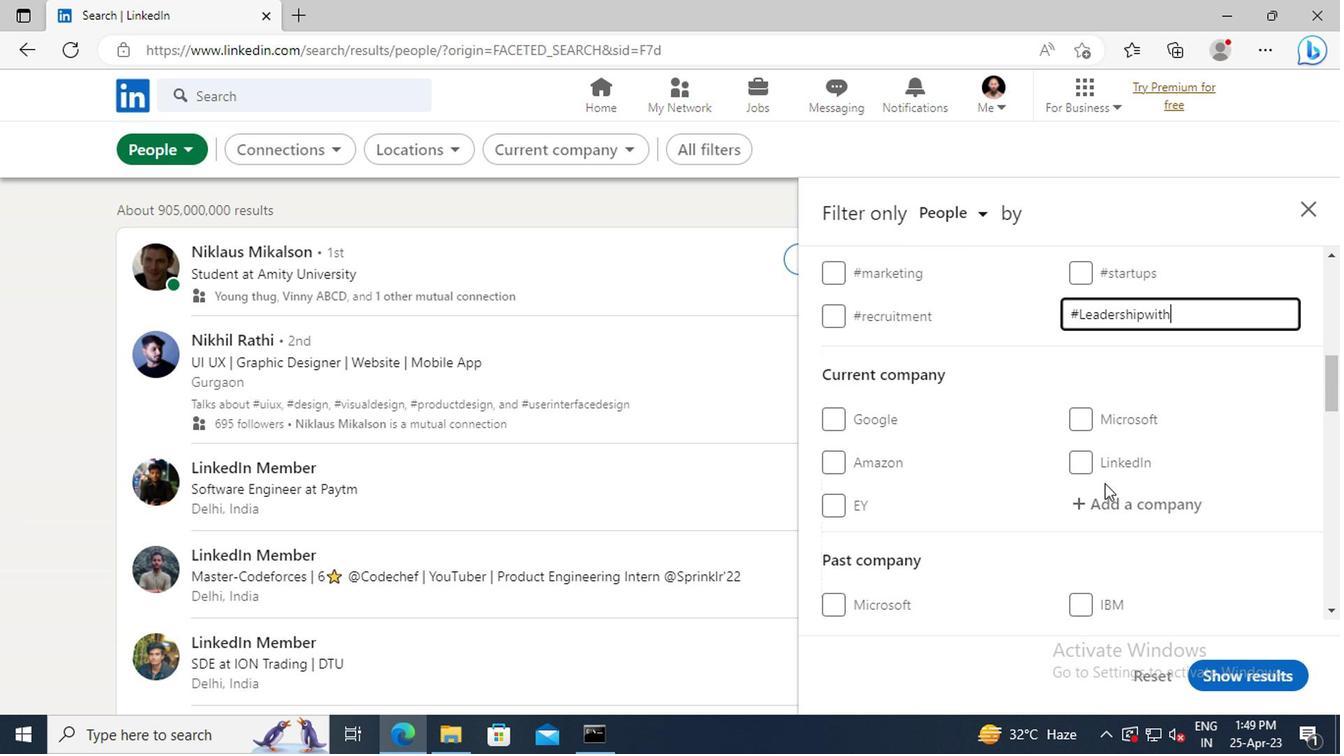
Action: Mouse scrolled (1100, 483) with delta (0, 0)
Screenshot: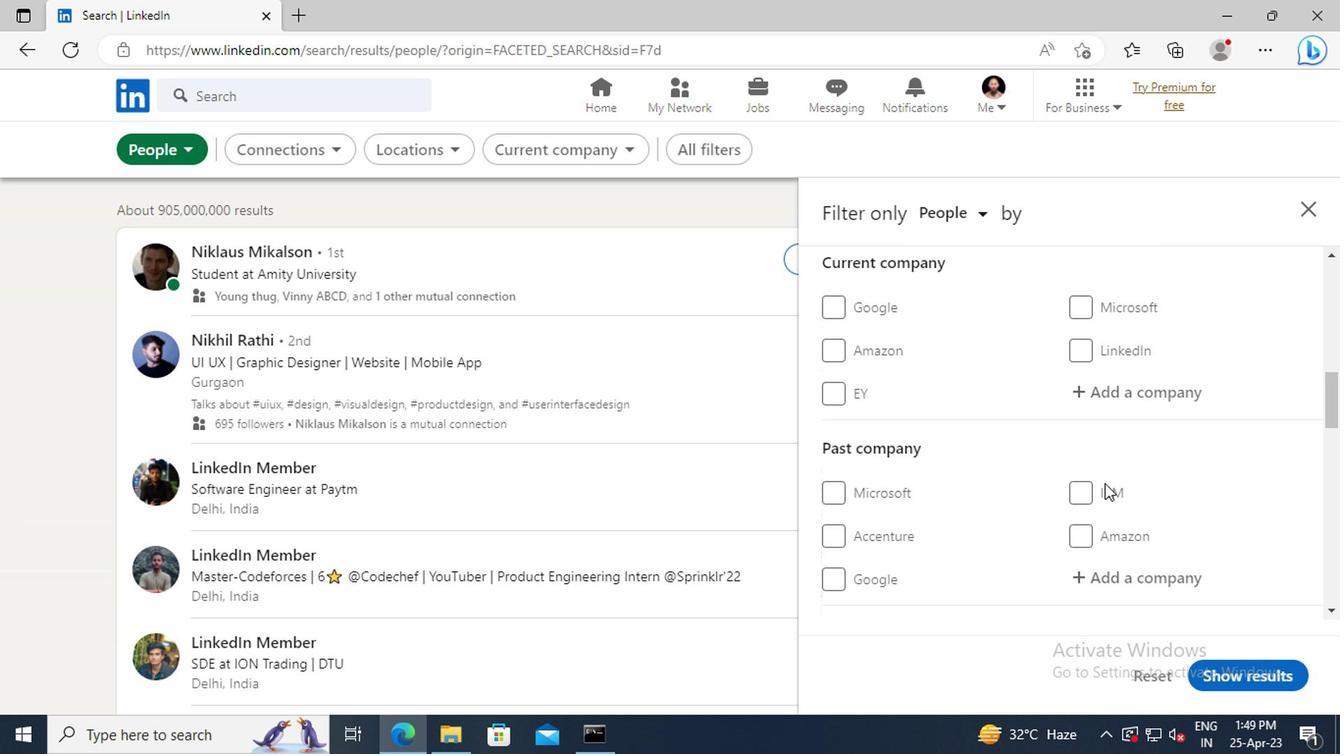 
Action: Mouse scrolled (1100, 483) with delta (0, 0)
Screenshot: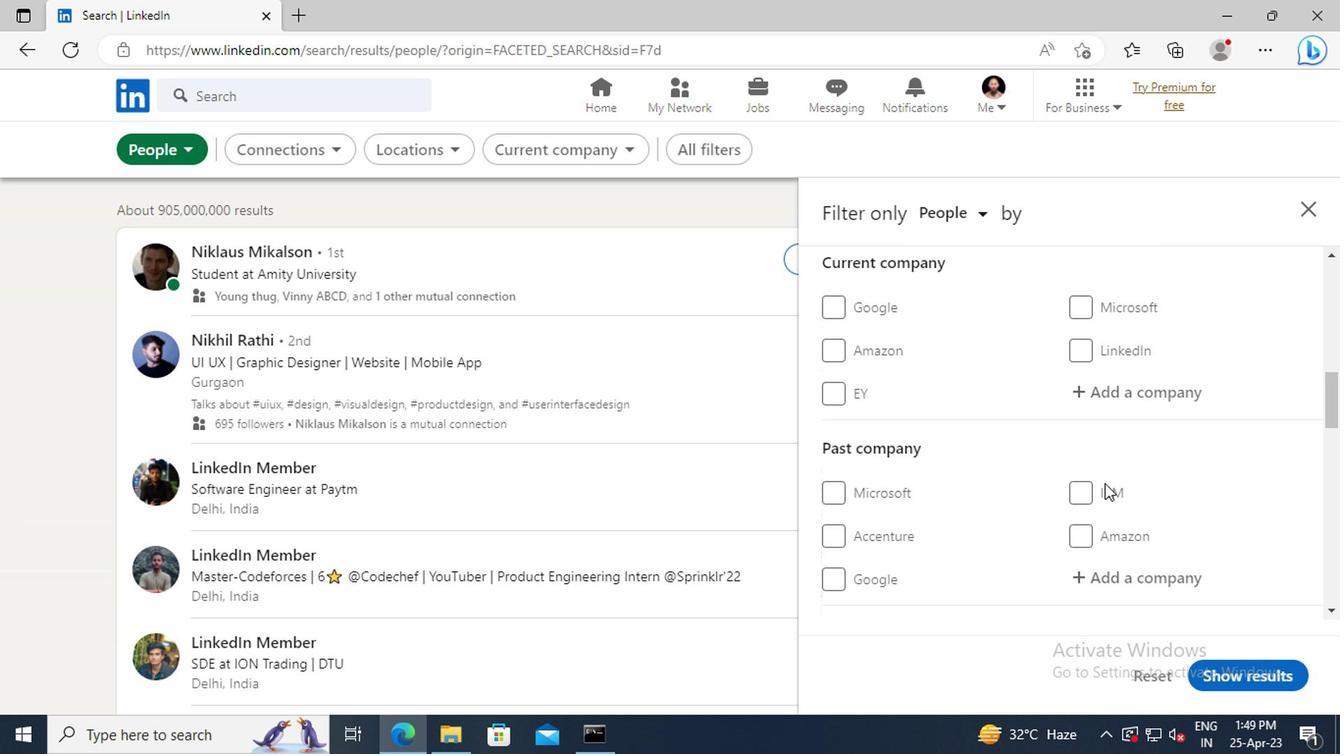 
Action: Mouse scrolled (1100, 483) with delta (0, 0)
Screenshot: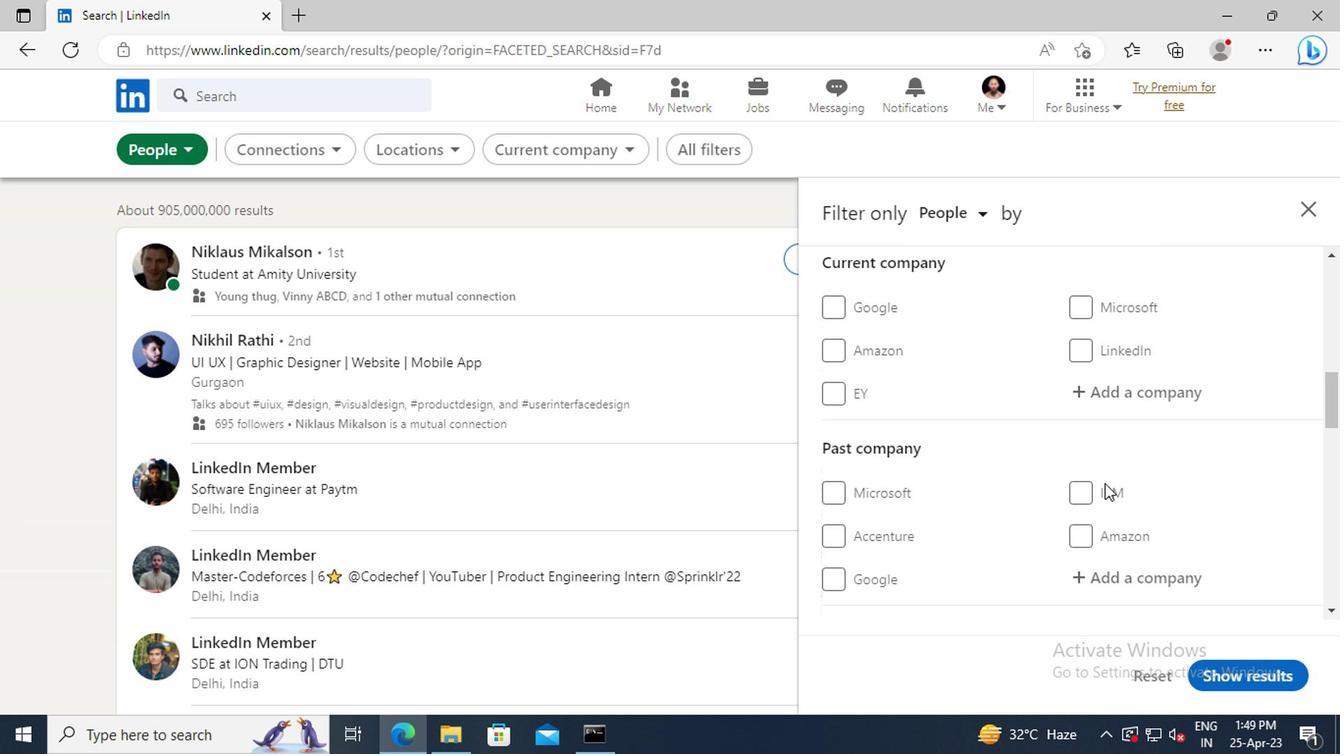 
Action: Mouse scrolled (1100, 483) with delta (0, 0)
Screenshot: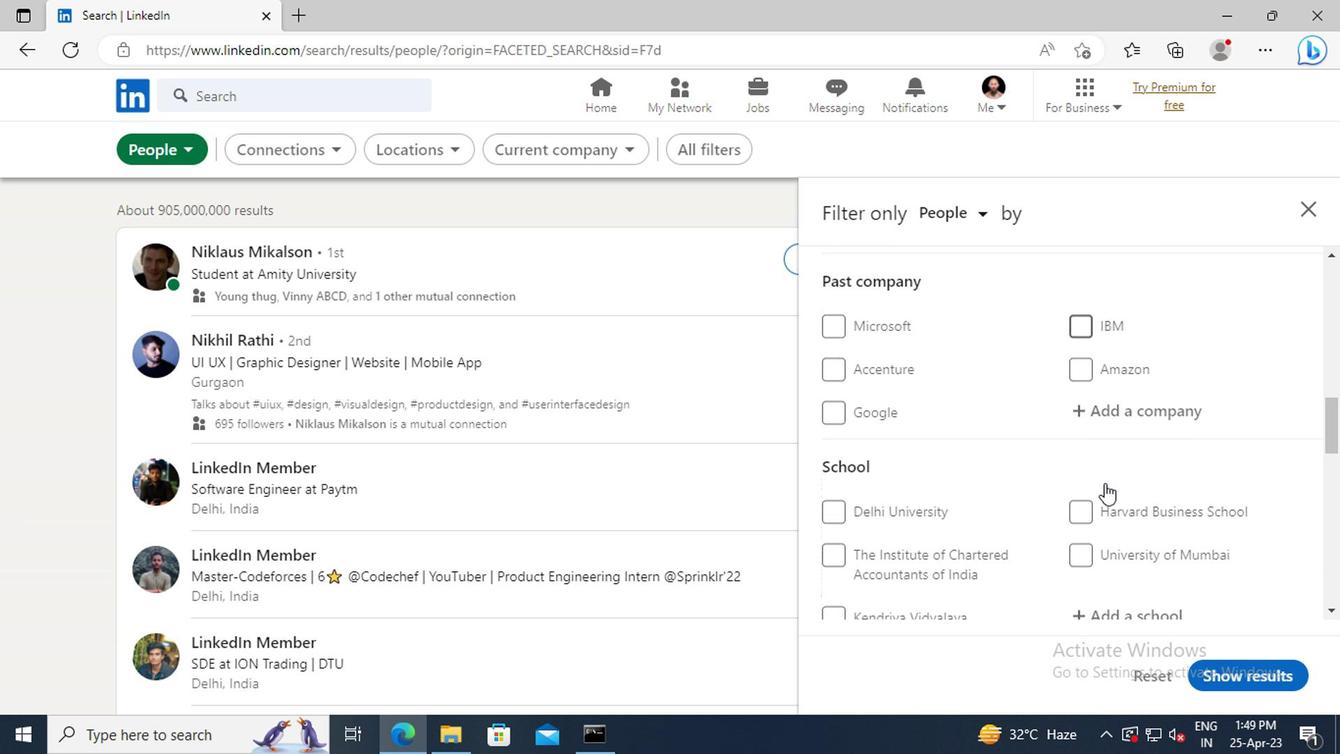 
Action: Mouse scrolled (1100, 483) with delta (0, 0)
Screenshot: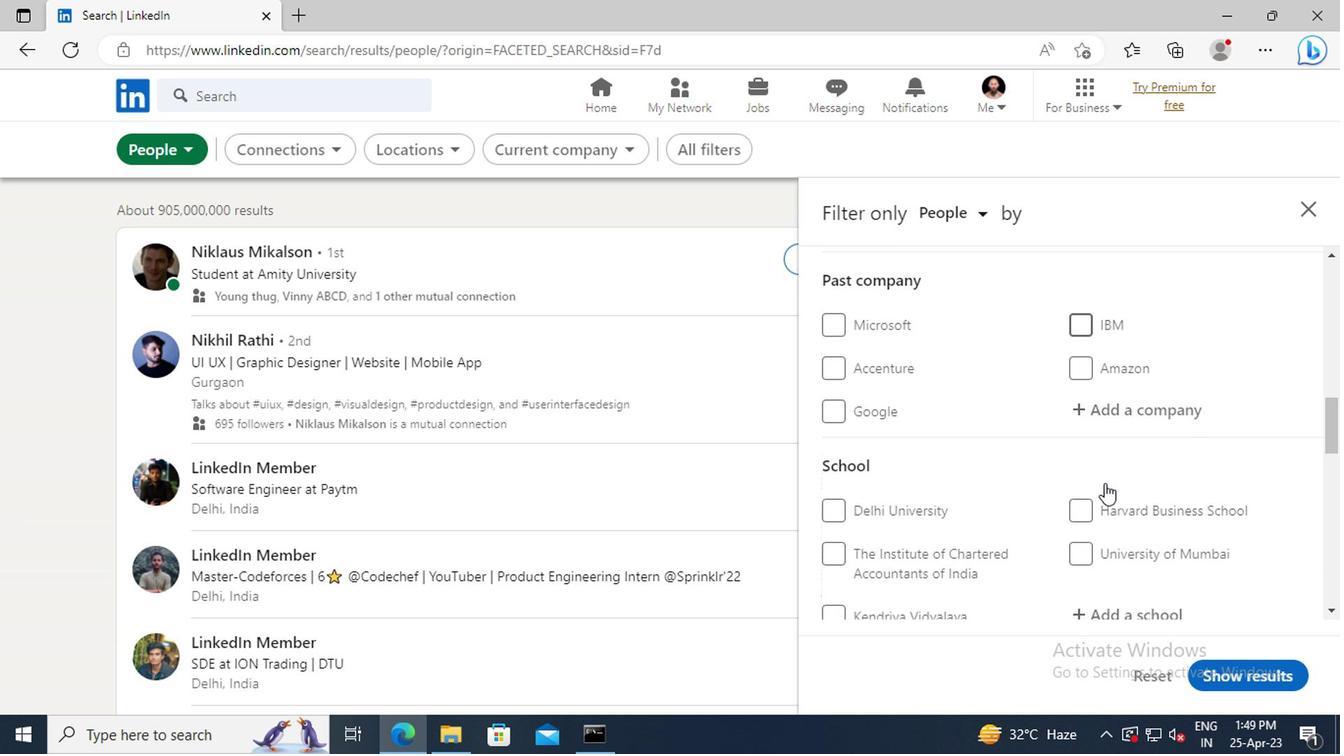 
Action: Mouse scrolled (1100, 483) with delta (0, 0)
Screenshot: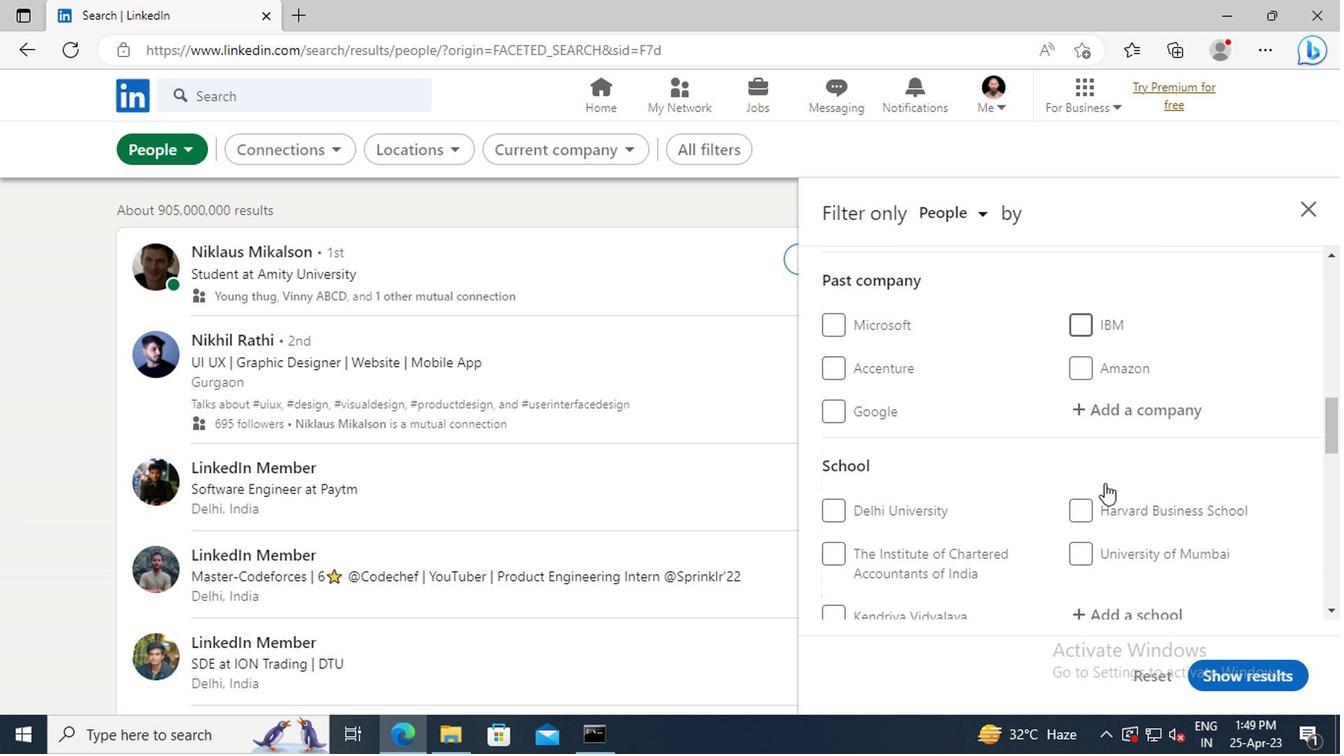 
Action: Mouse scrolled (1100, 483) with delta (0, 0)
Screenshot: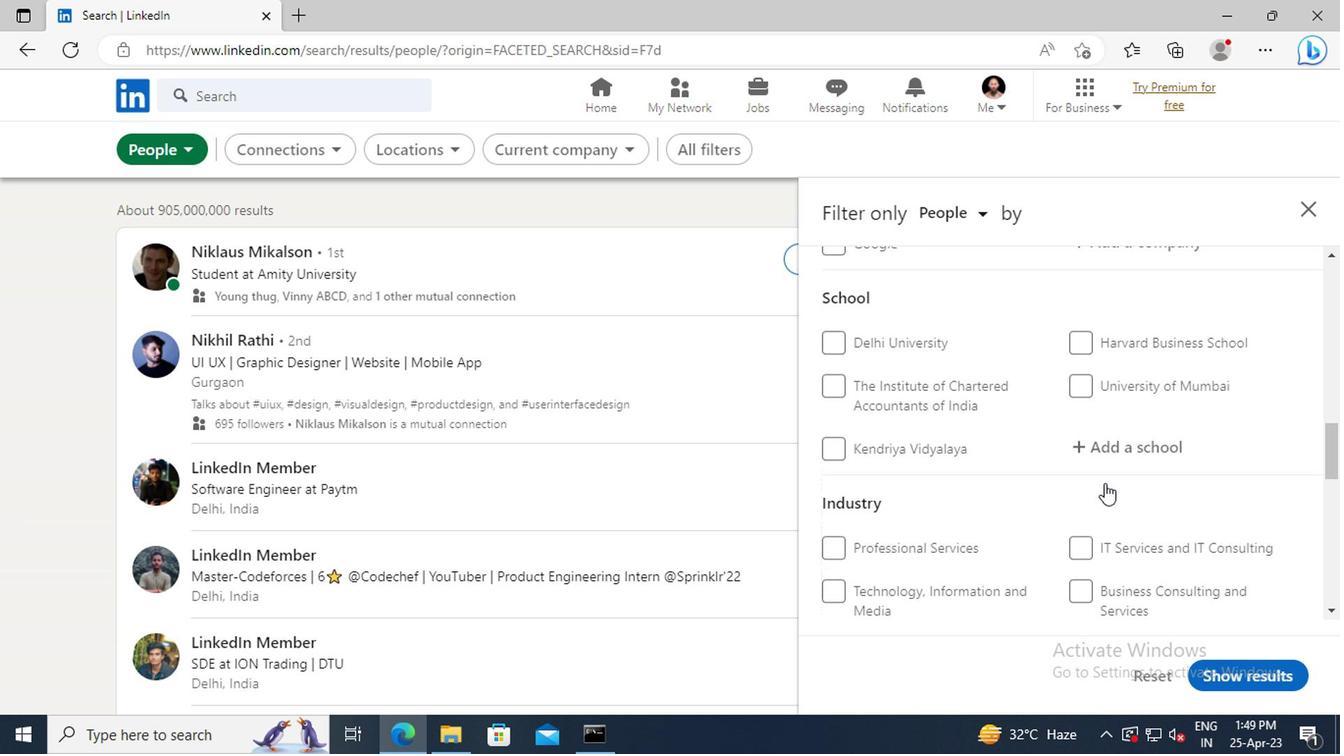 
Action: Mouse scrolled (1100, 483) with delta (0, 0)
Screenshot: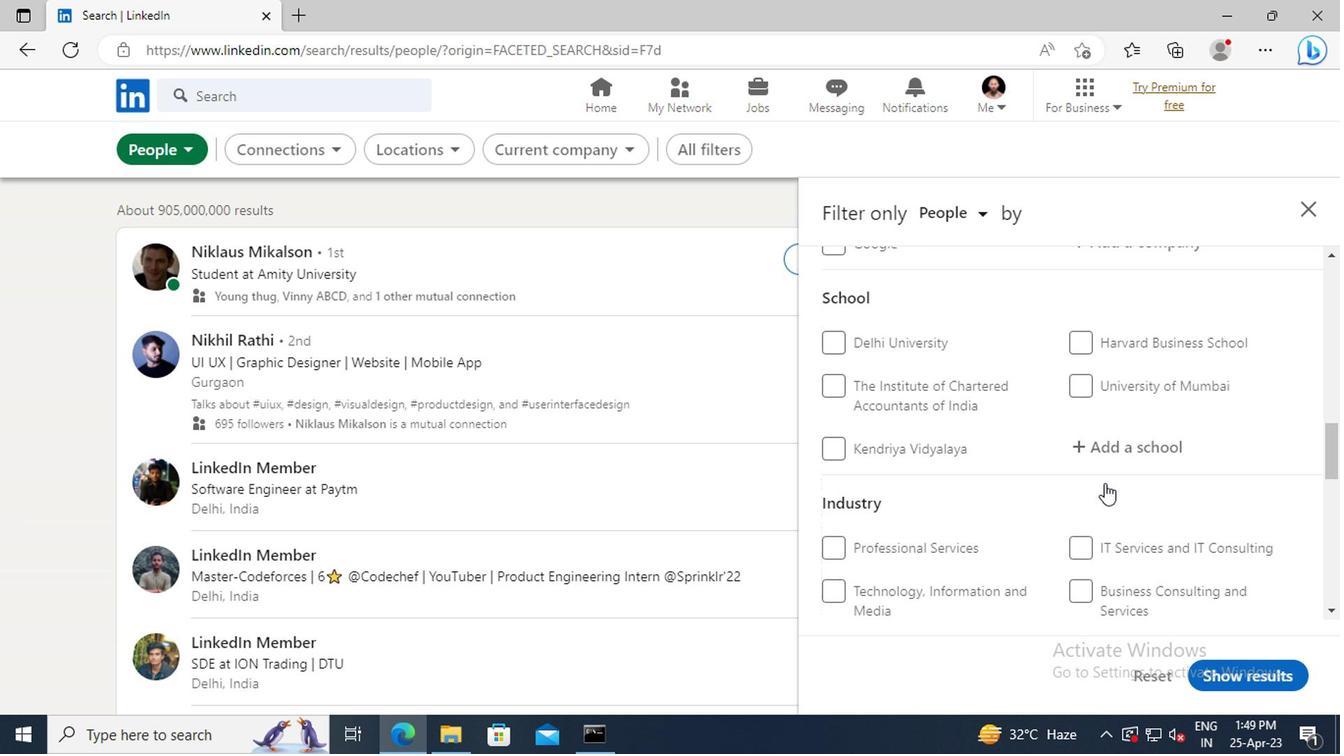 
Action: Mouse scrolled (1100, 483) with delta (0, 0)
Screenshot: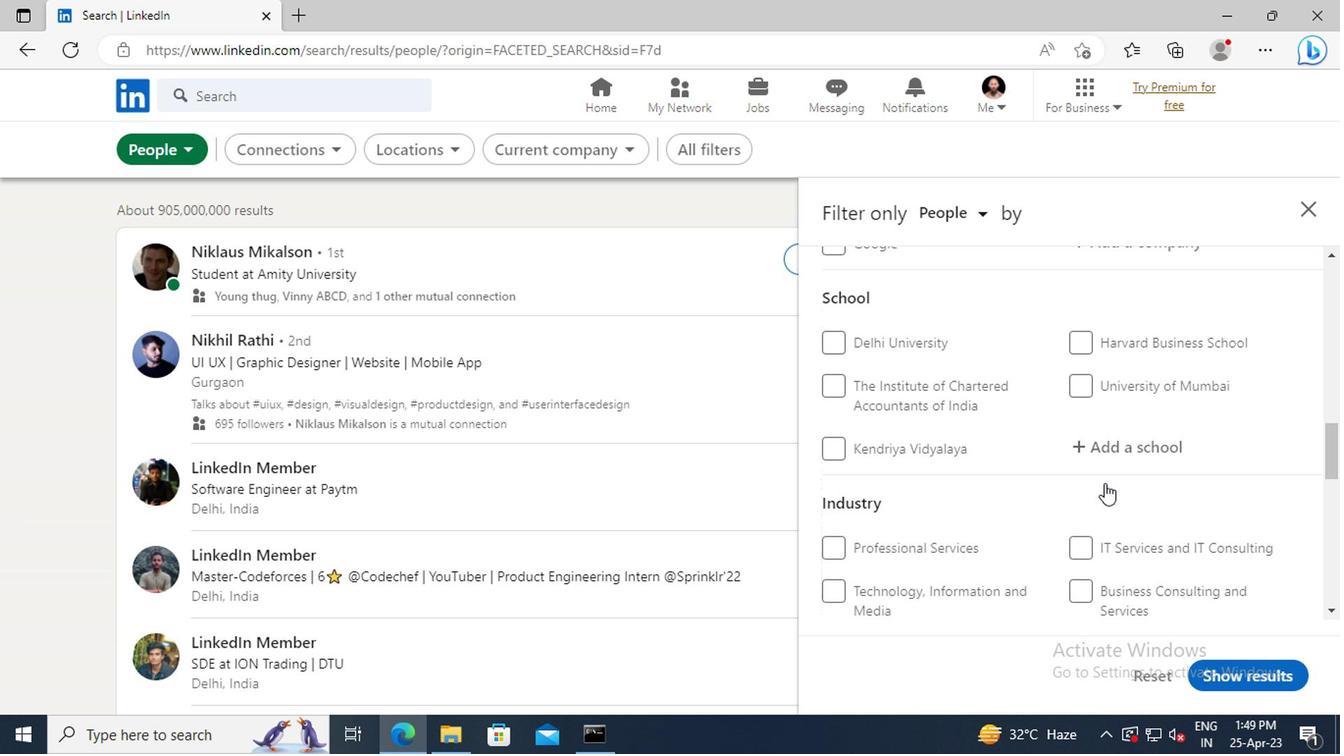
Action: Mouse scrolled (1100, 483) with delta (0, 0)
Screenshot: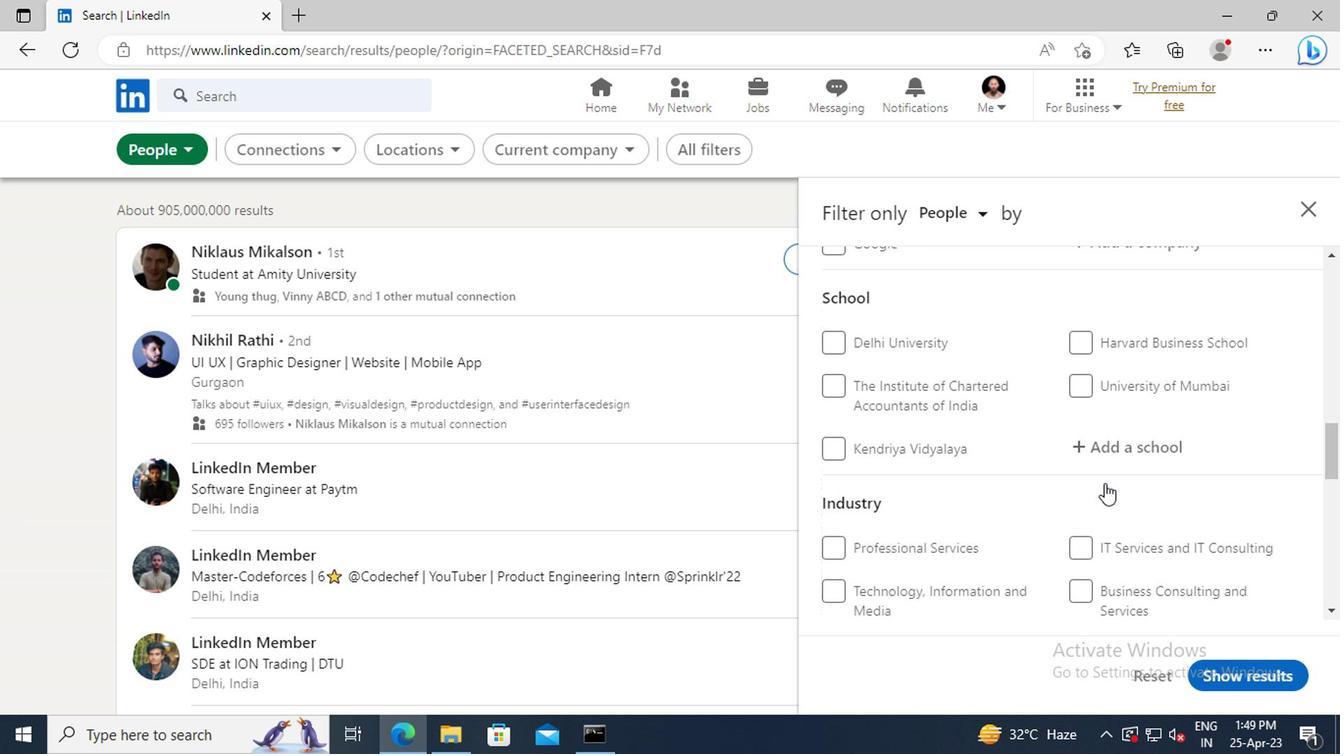 
Action: Mouse scrolled (1100, 483) with delta (0, 0)
Screenshot: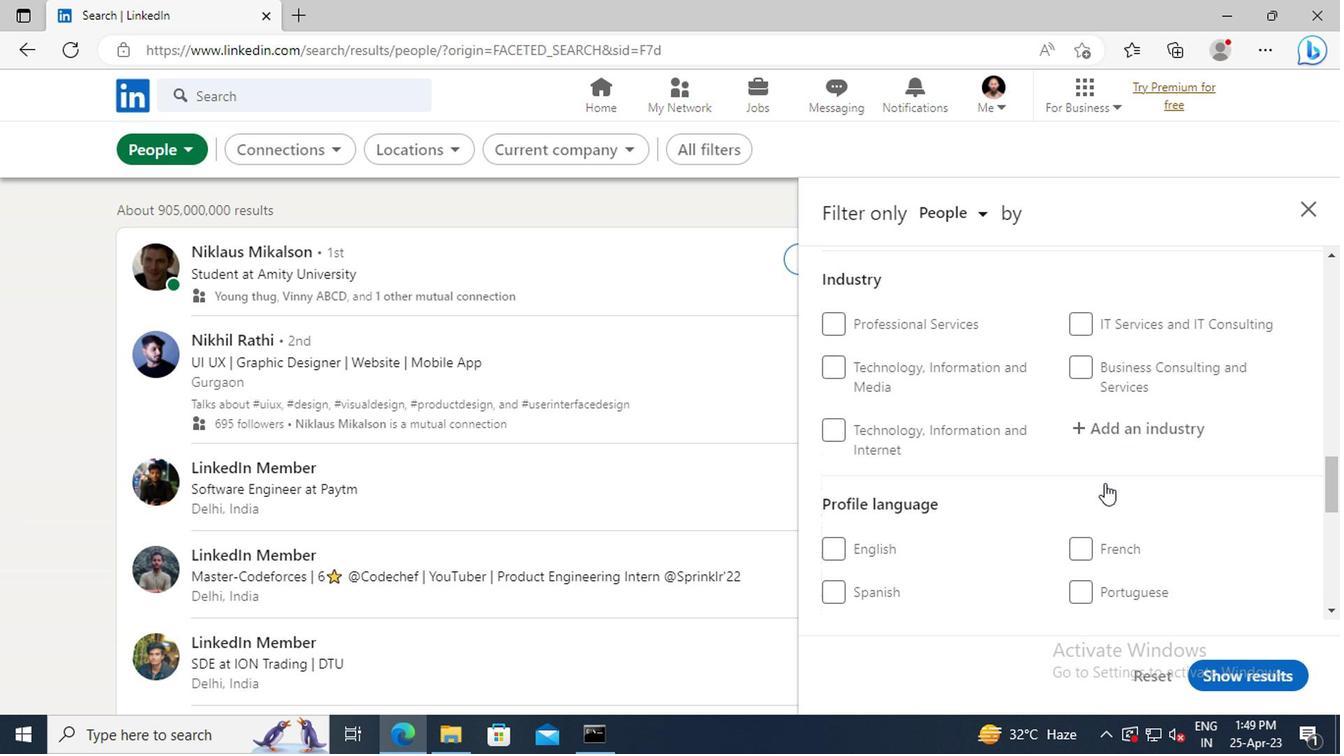 
Action: Mouse scrolled (1100, 483) with delta (0, 0)
Screenshot: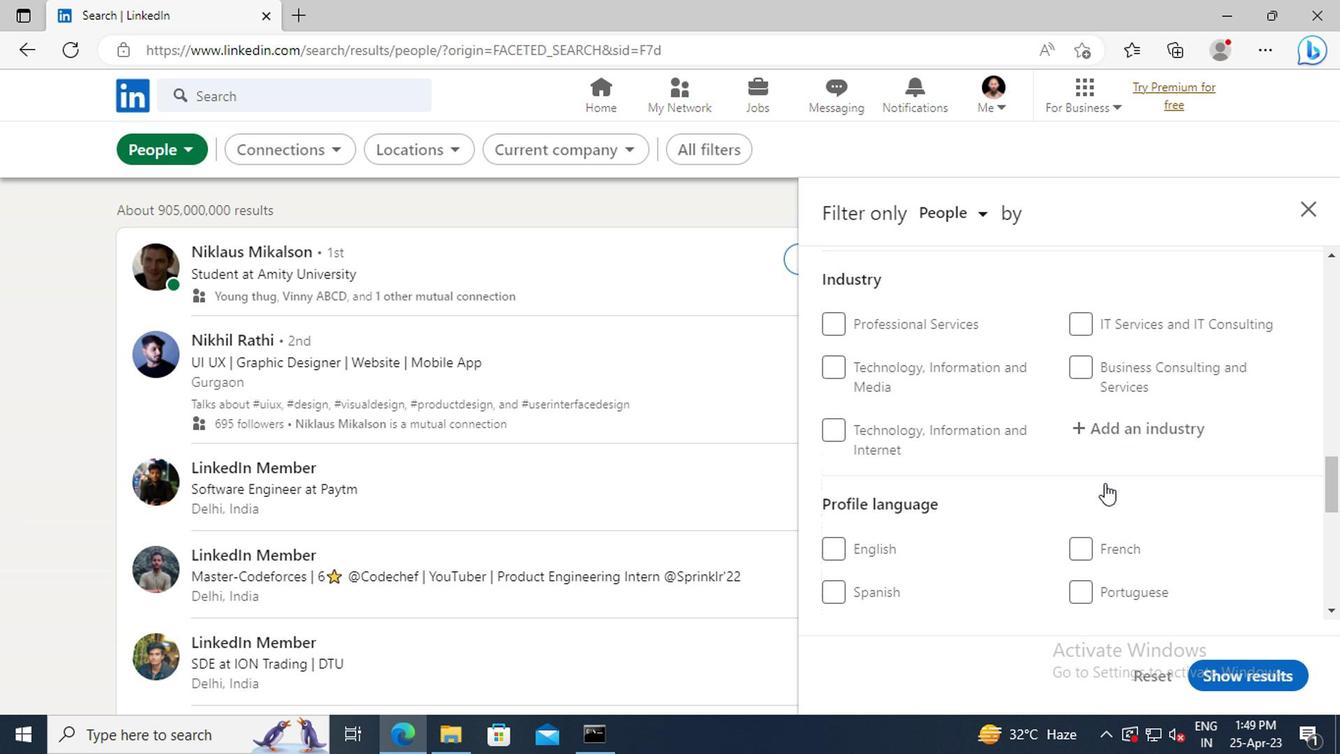 
Action: Mouse moved to (825, 527)
Screenshot: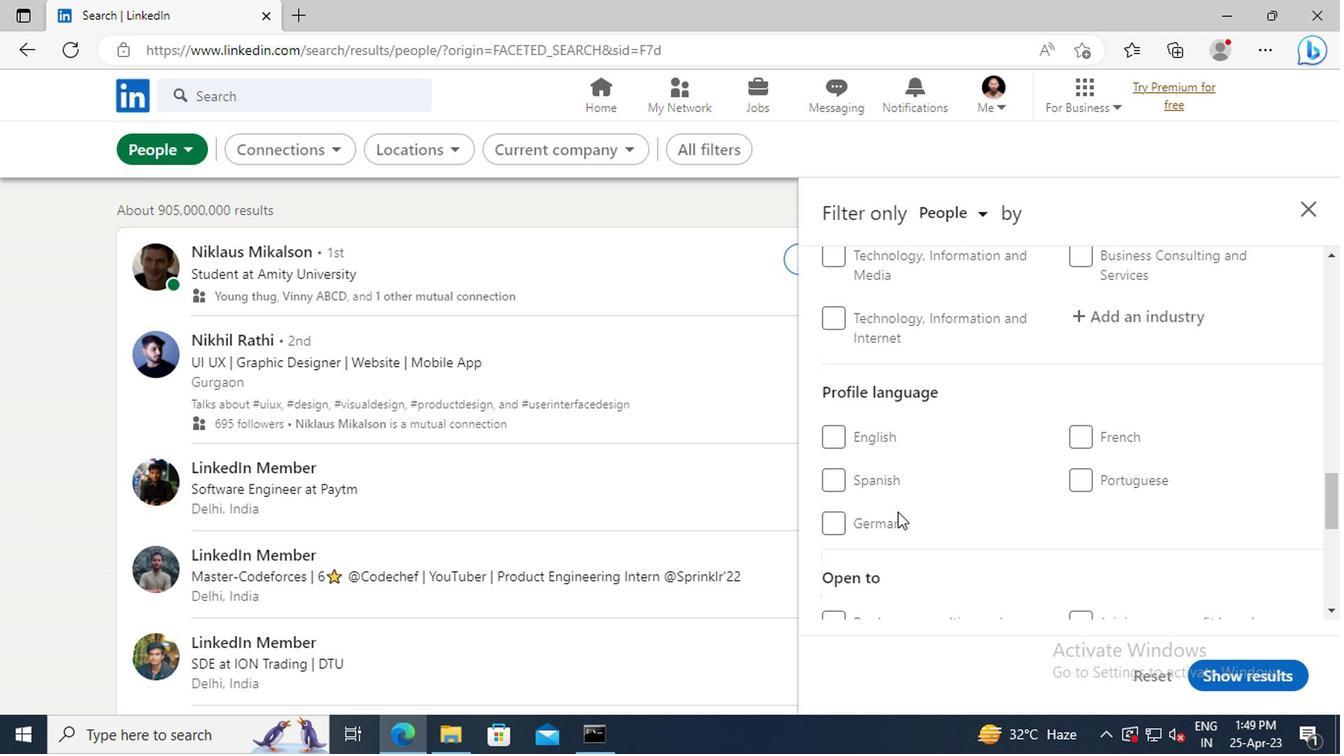 
Action: Mouse pressed left at (825, 527)
Screenshot: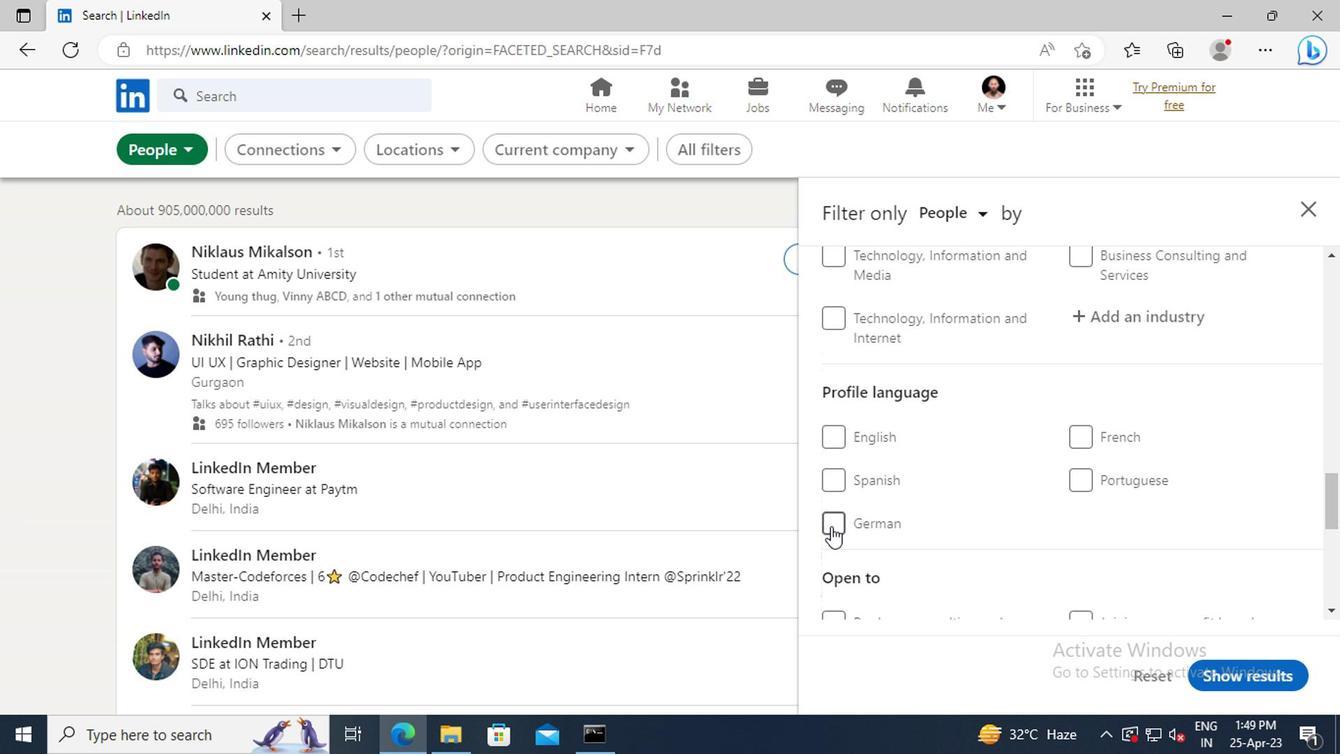 
Action: Mouse moved to (1013, 517)
Screenshot: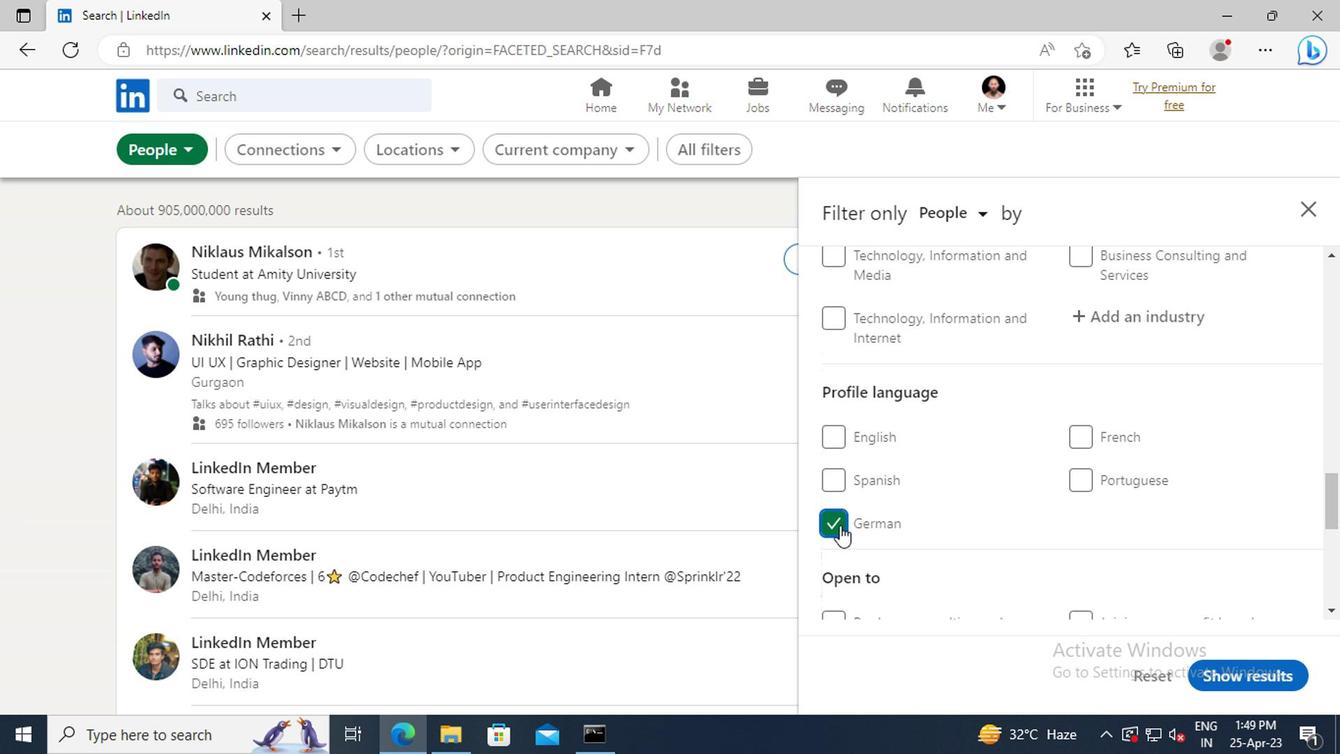 
Action: Mouse scrolled (1013, 518) with delta (0, 0)
Screenshot: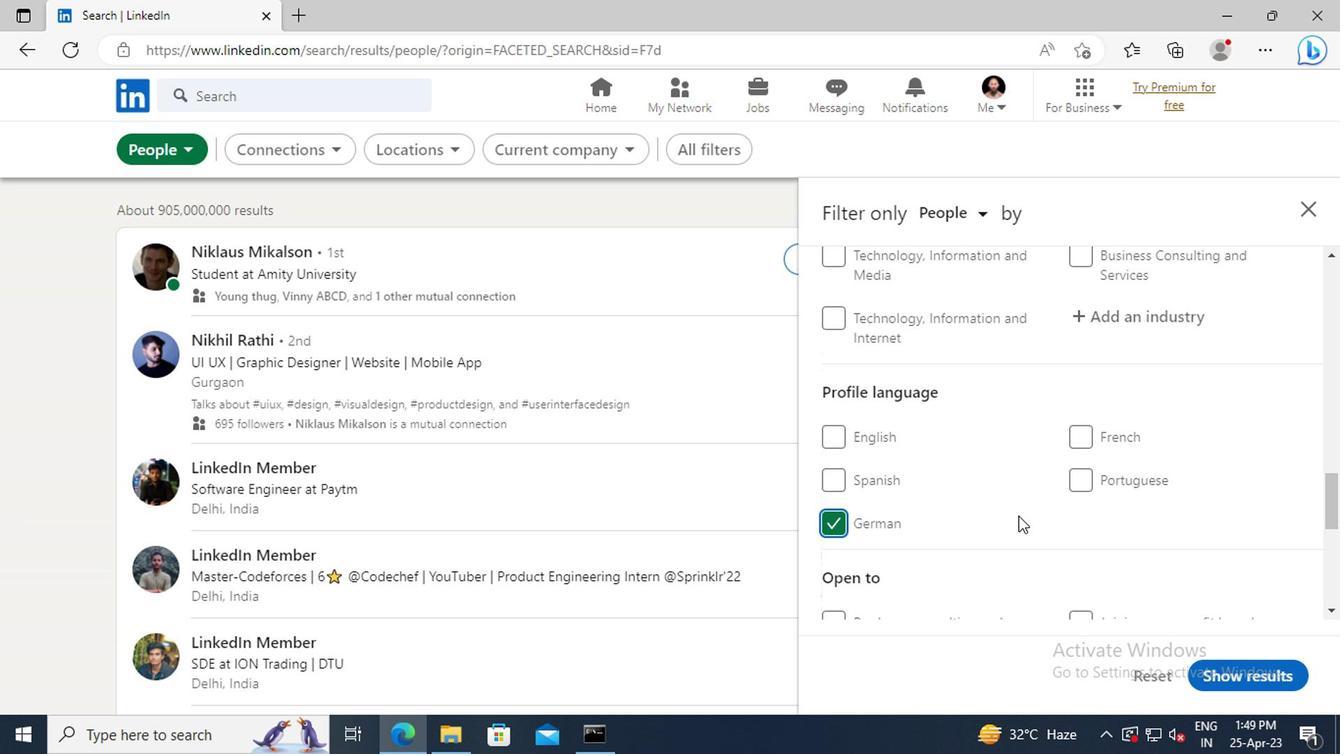 
Action: Mouse scrolled (1013, 518) with delta (0, 0)
Screenshot: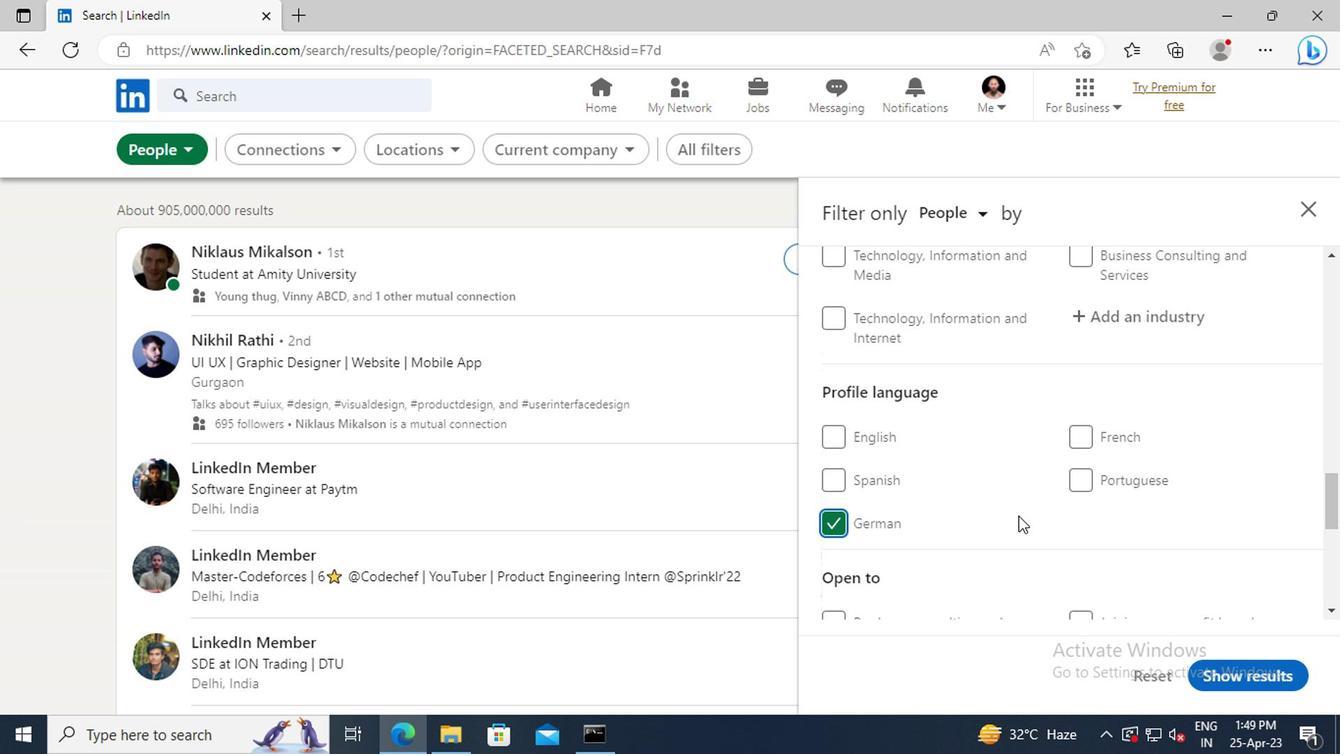 
Action: Mouse scrolled (1013, 518) with delta (0, 0)
Screenshot: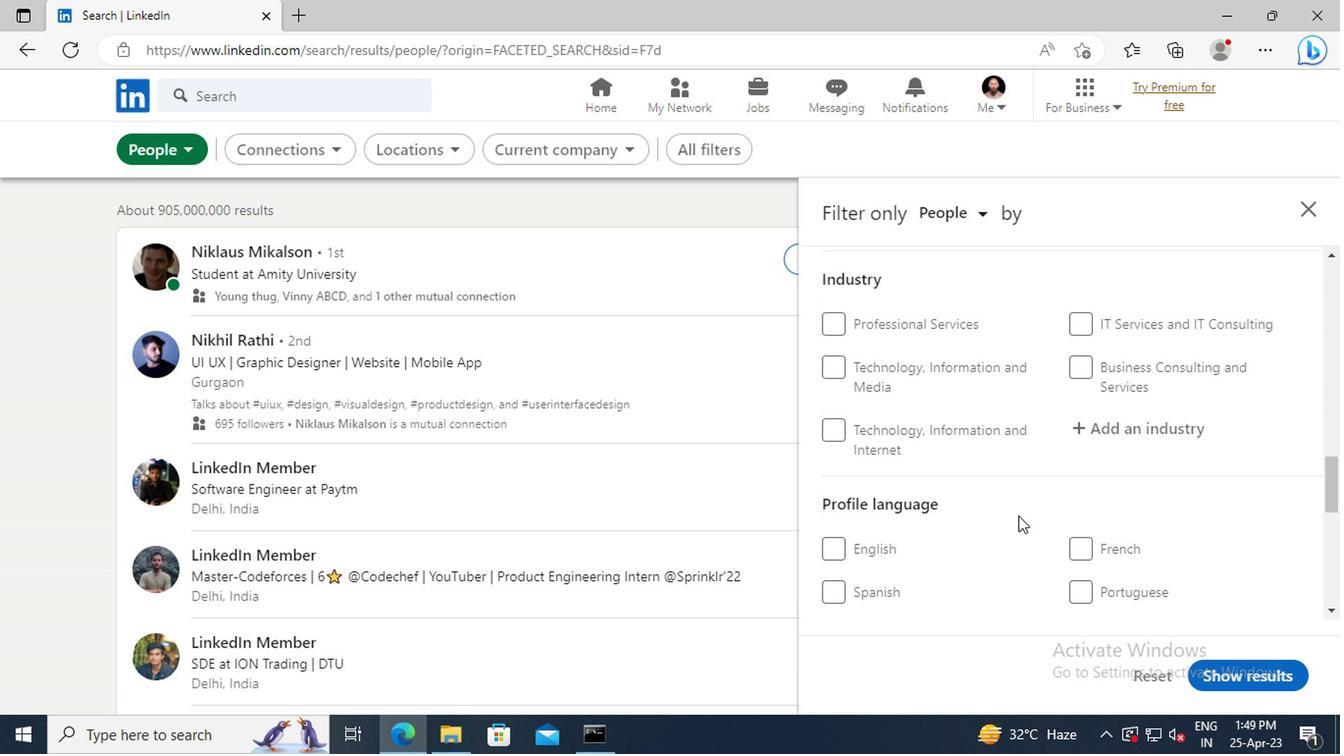
Action: Mouse scrolled (1013, 518) with delta (0, 0)
Screenshot: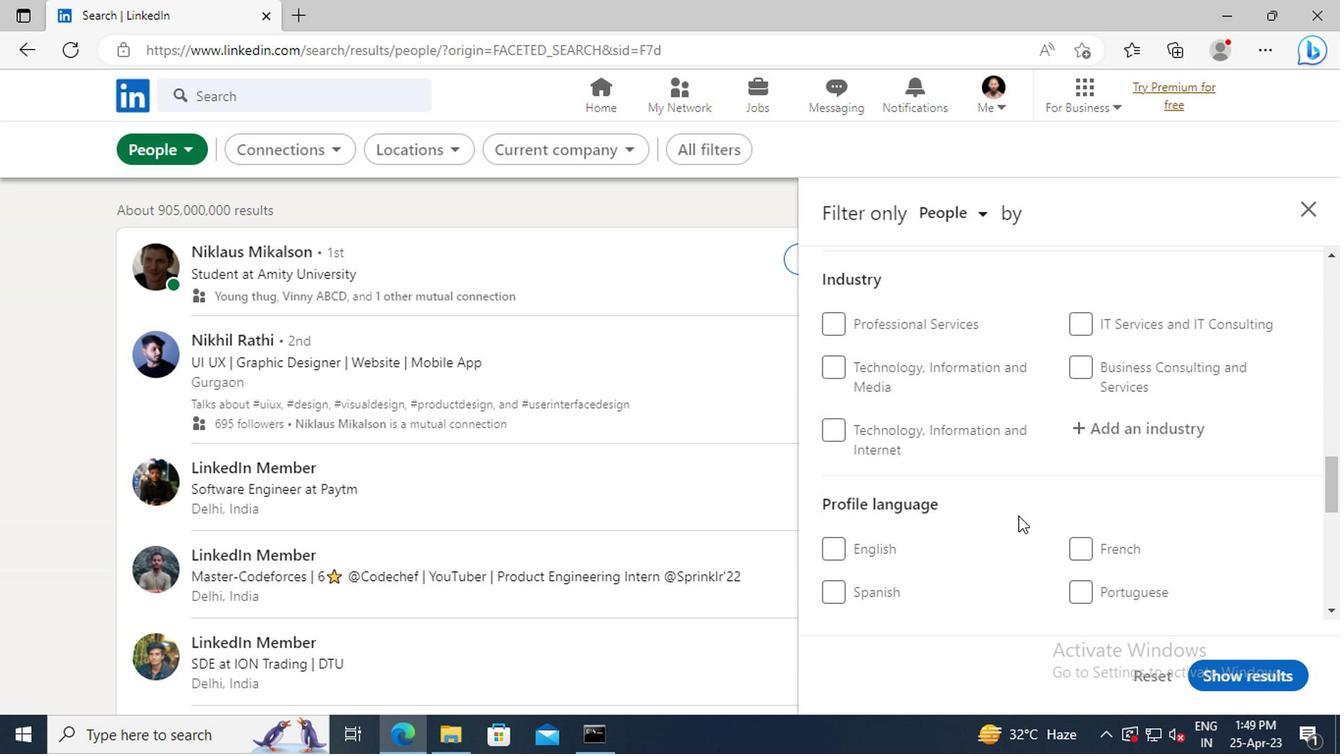 
Action: Mouse scrolled (1013, 518) with delta (0, 0)
Screenshot: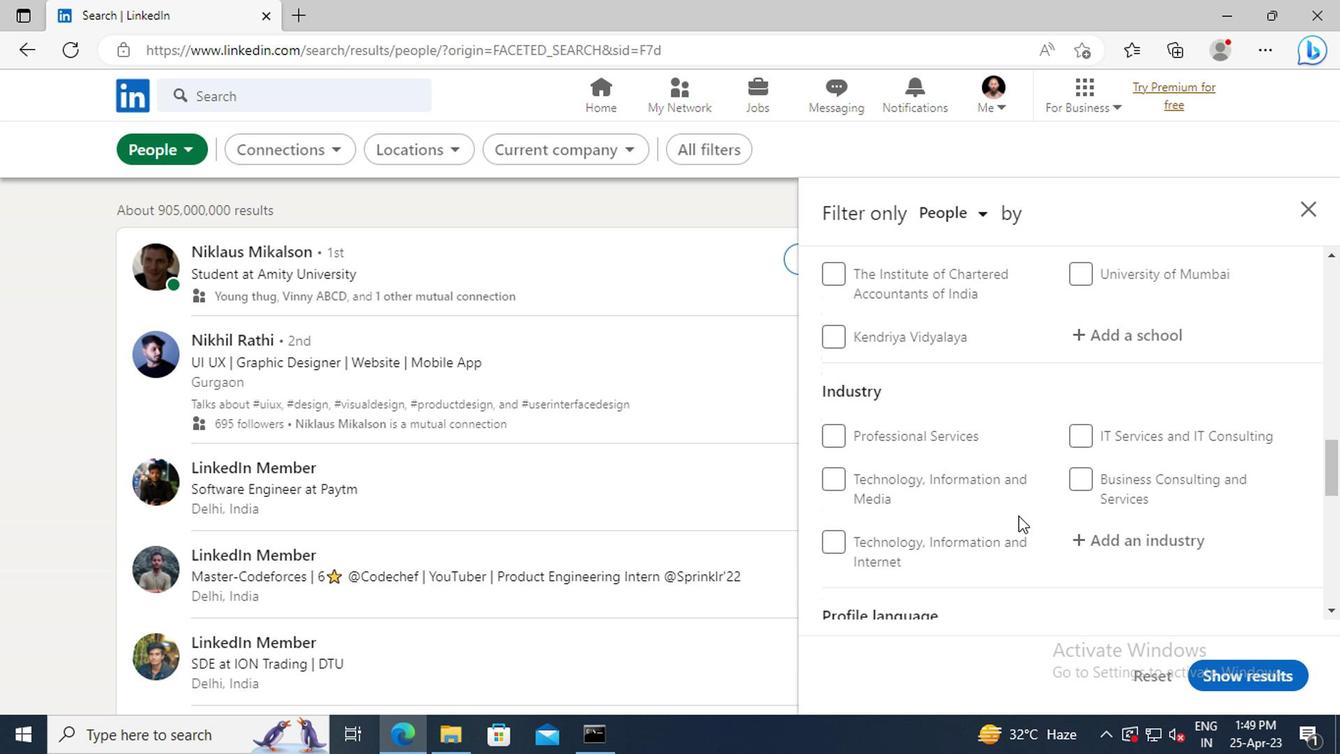 
Action: Mouse scrolled (1013, 518) with delta (0, 0)
Screenshot: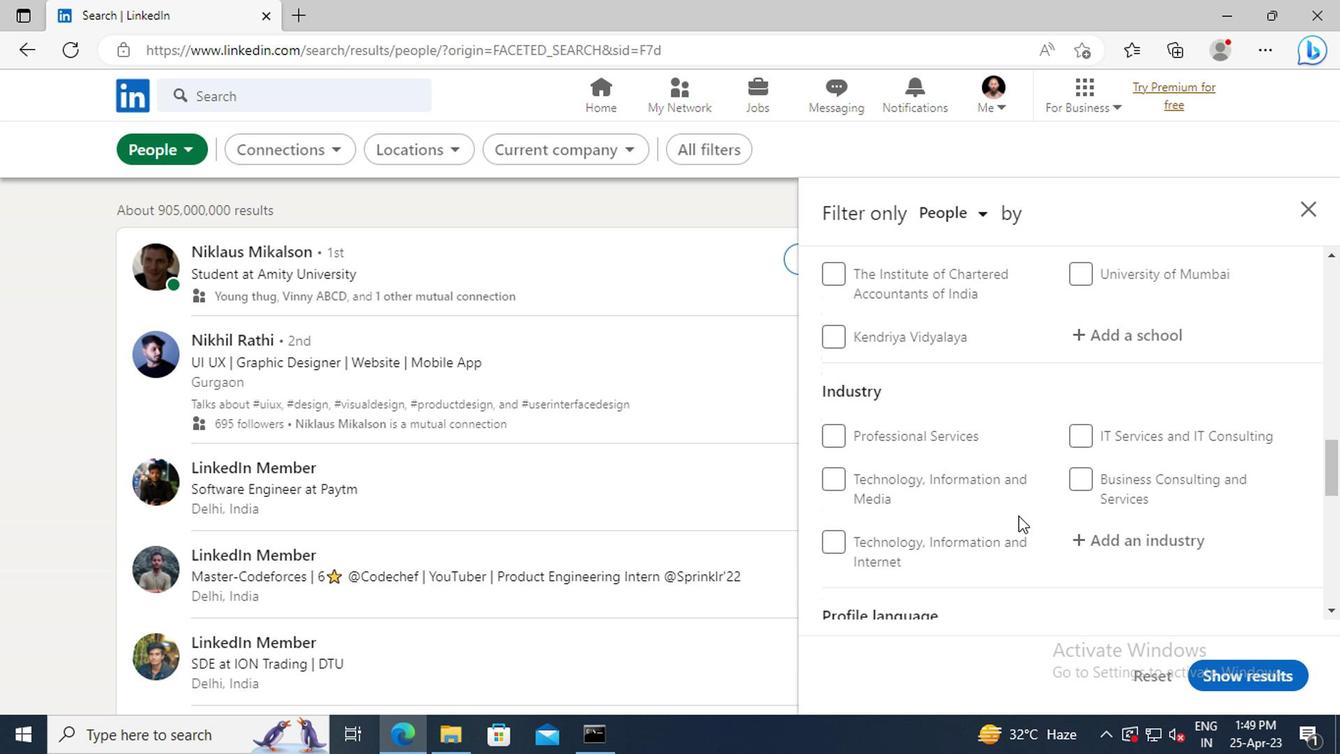 
Action: Mouse scrolled (1013, 518) with delta (0, 0)
Screenshot: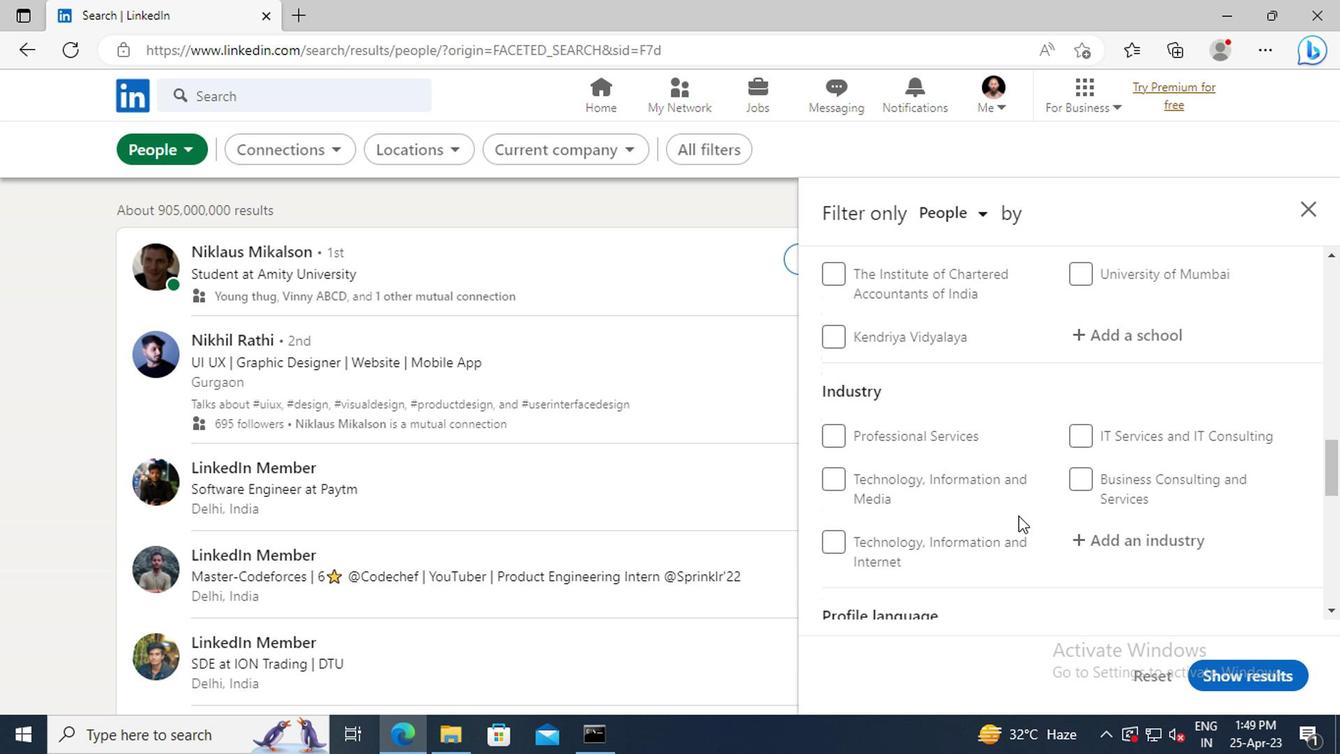 
Action: Mouse scrolled (1013, 518) with delta (0, 0)
Screenshot: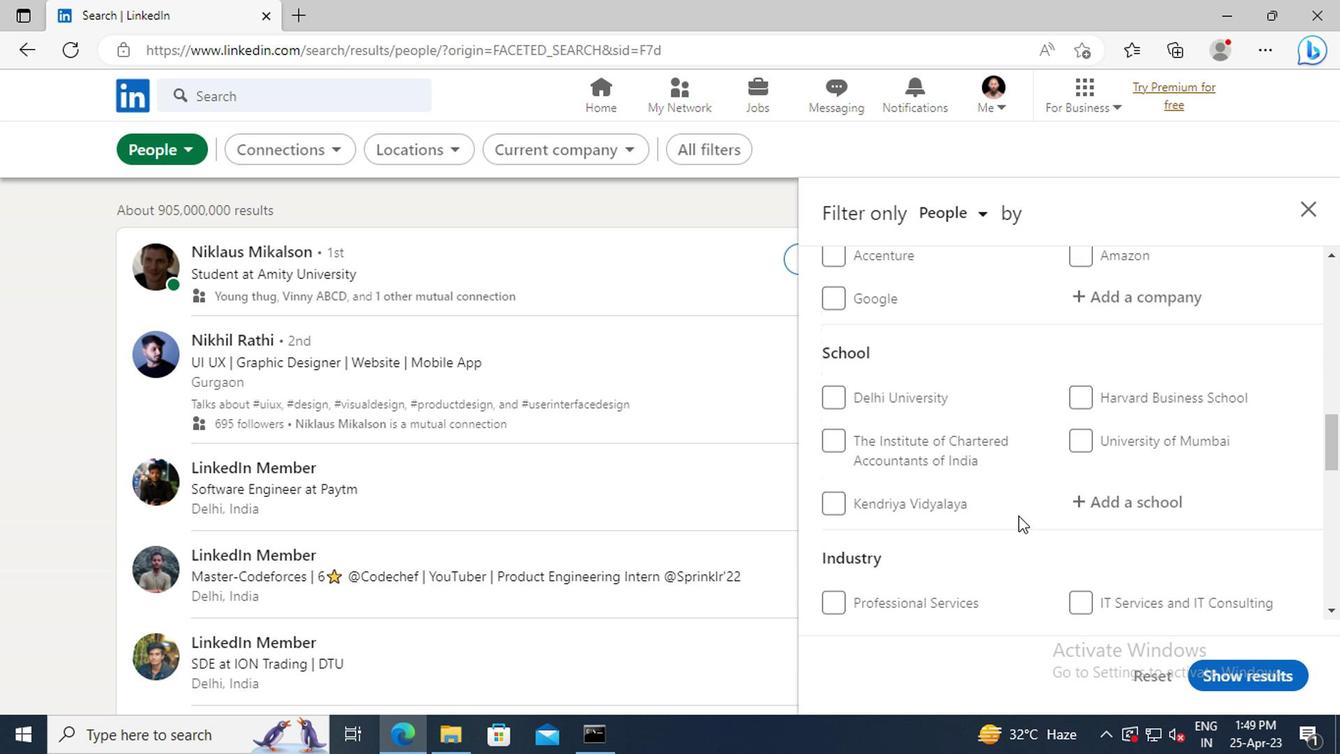 
Action: Mouse scrolled (1013, 518) with delta (0, 0)
Screenshot: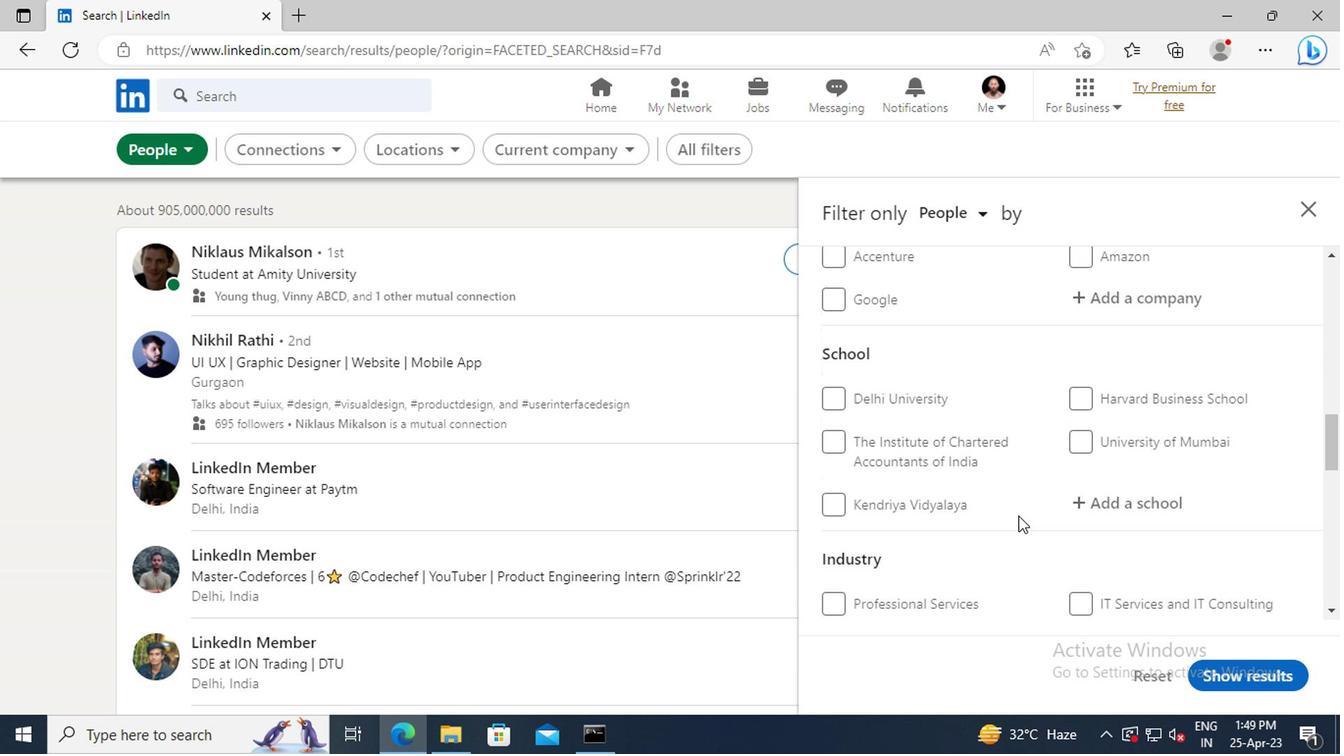
Action: Mouse scrolled (1013, 518) with delta (0, 0)
Screenshot: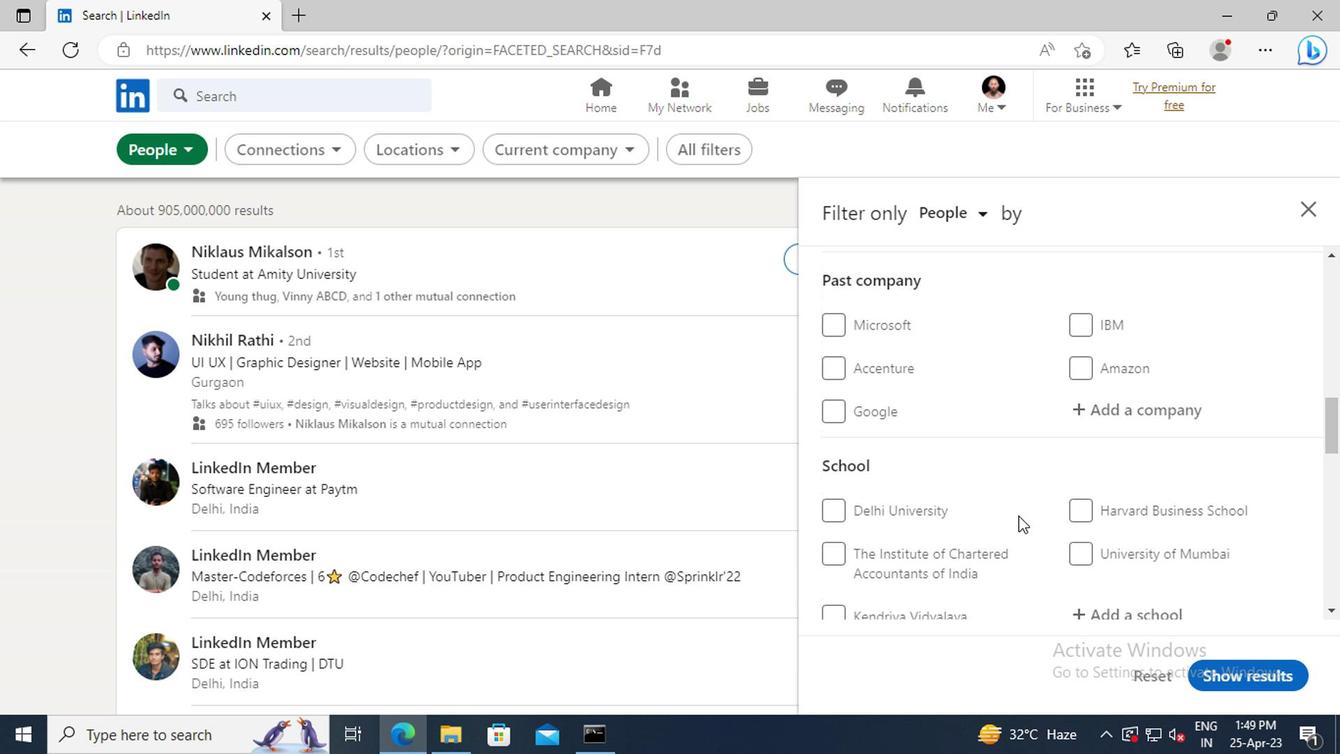 
Action: Mouse scrolled (1013, 518) with delta (0, 0)
Screenshot: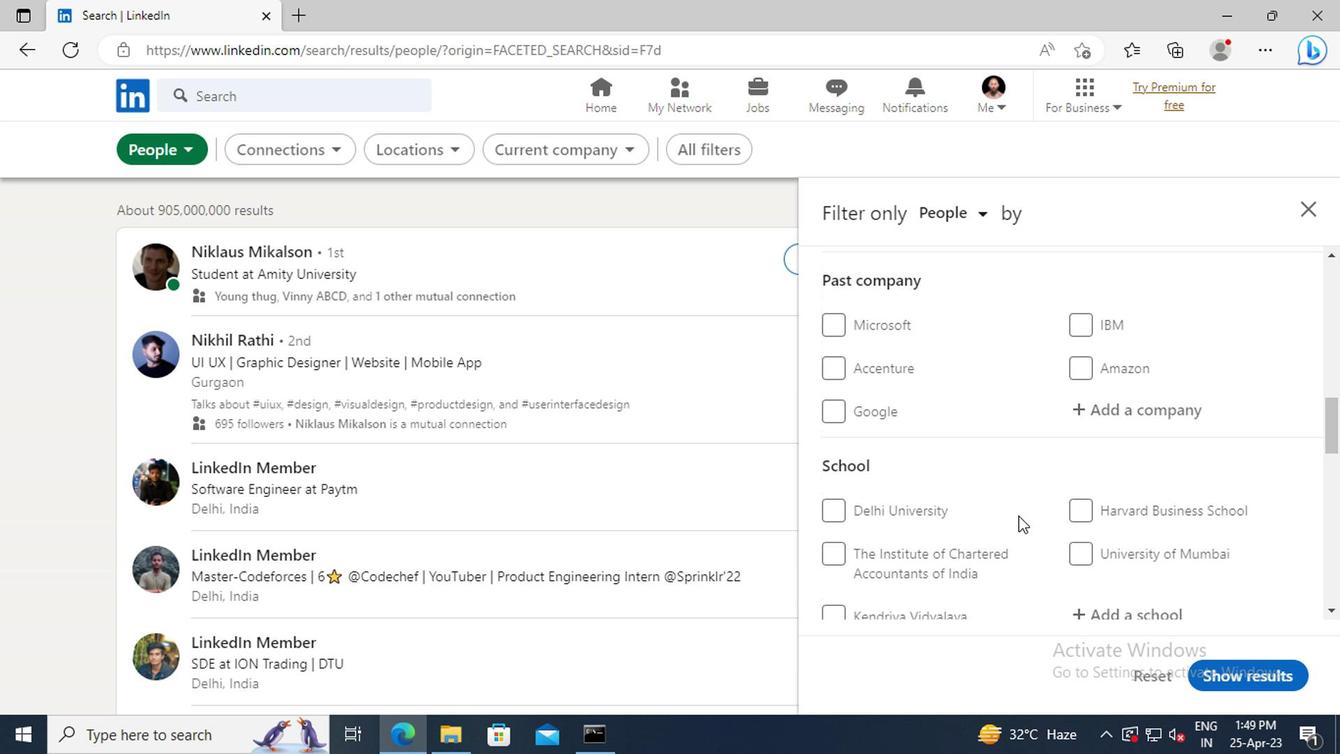 
Action: Mouse scrolled (1013, 518) with delta (0, 0)
Screenshot: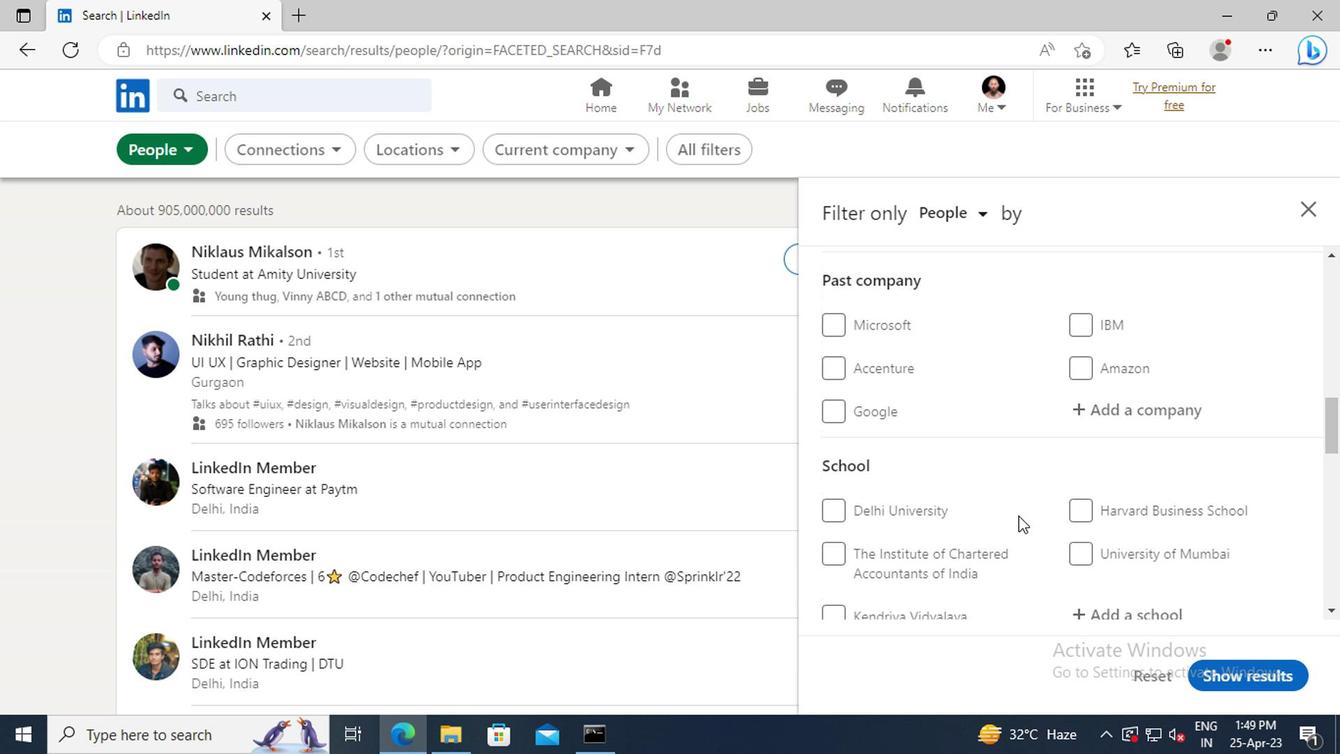 
Action: Mouse moved to (1104, 396)
Screenshot: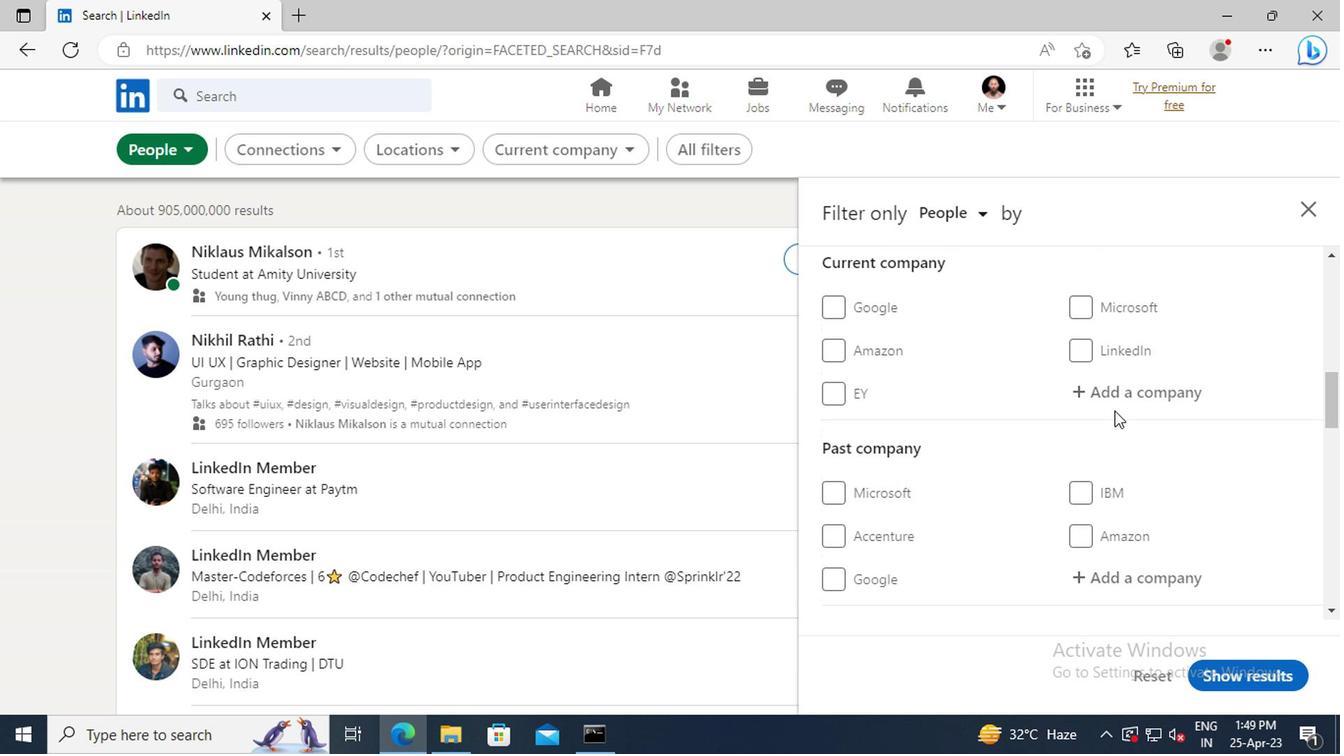 
Action: Mouse pressed left at (1104, 396)
Screenshot: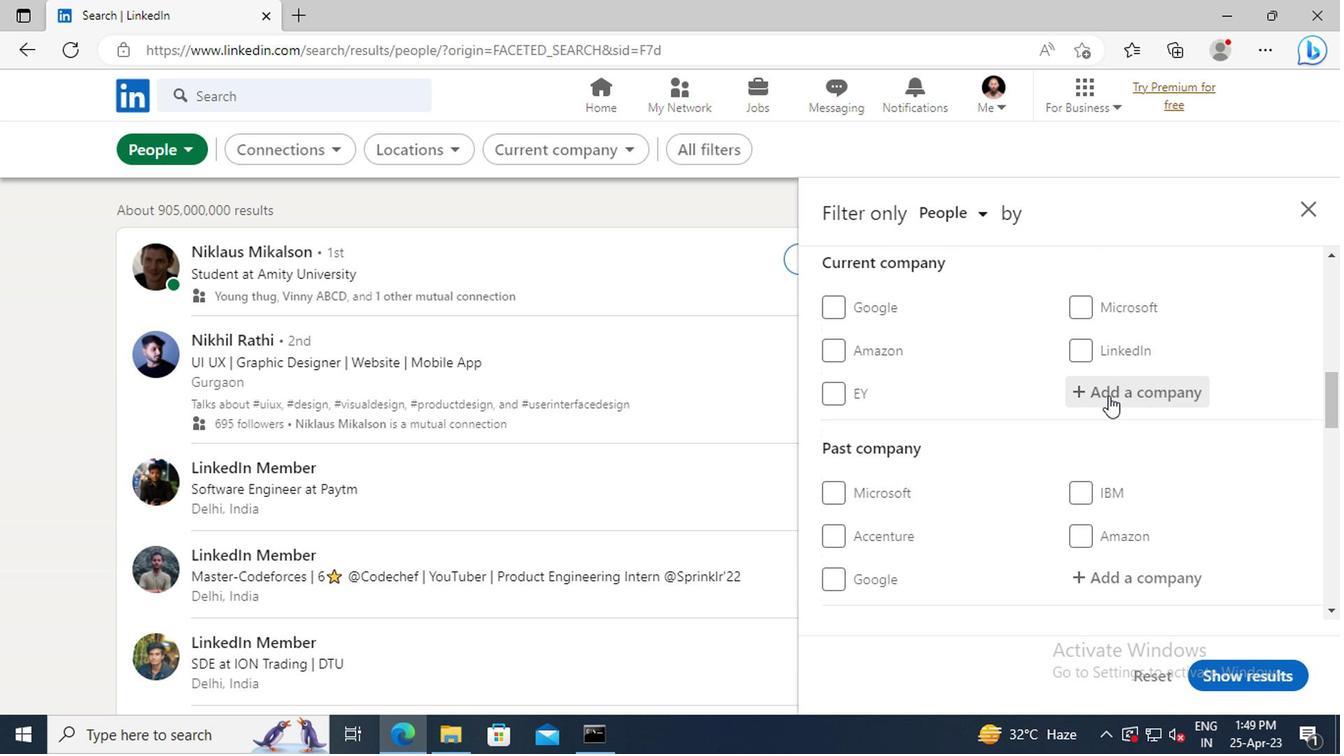 
Action: Key pressed <Key.shift>F
Screenshot: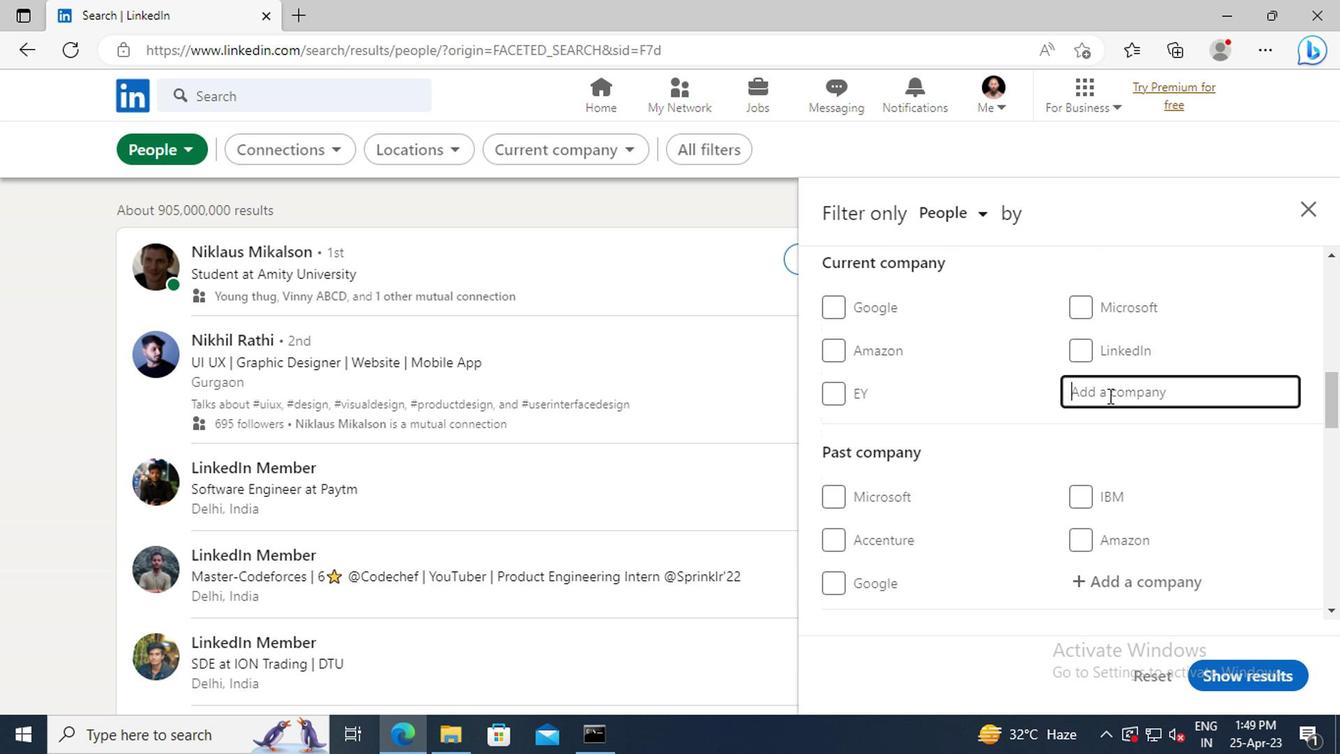 
Action: Mouse moved to (1104, 395)
Screenshot: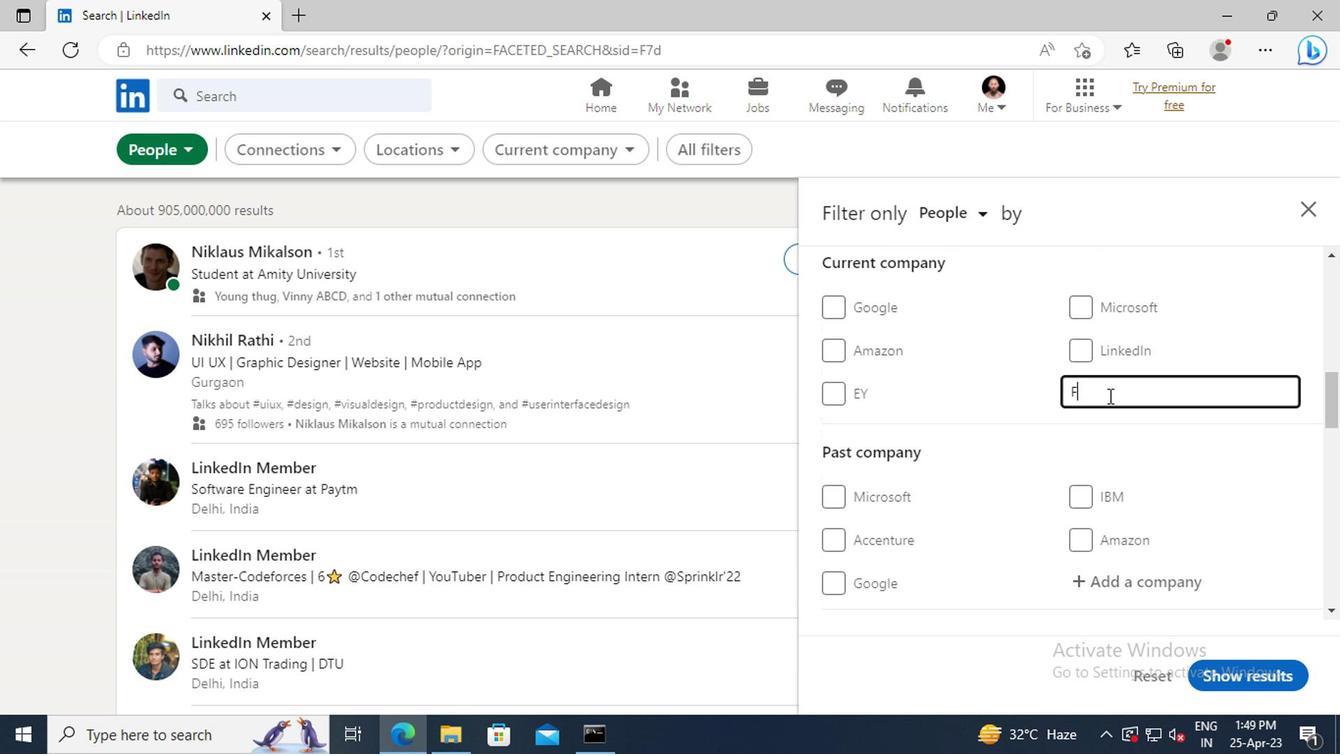 
Action: Key pressed ORT
Screenshot: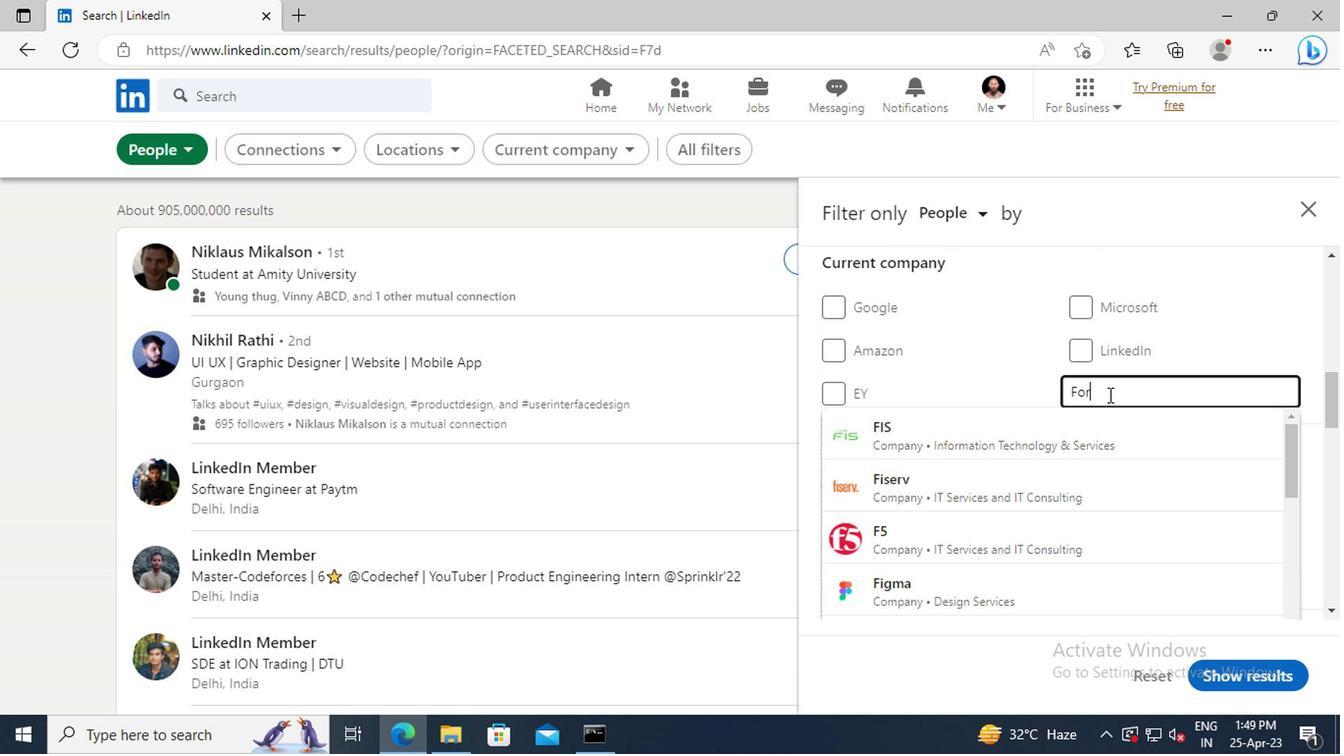 
Action: Mouse moved to (1100, 393)
Screenshot: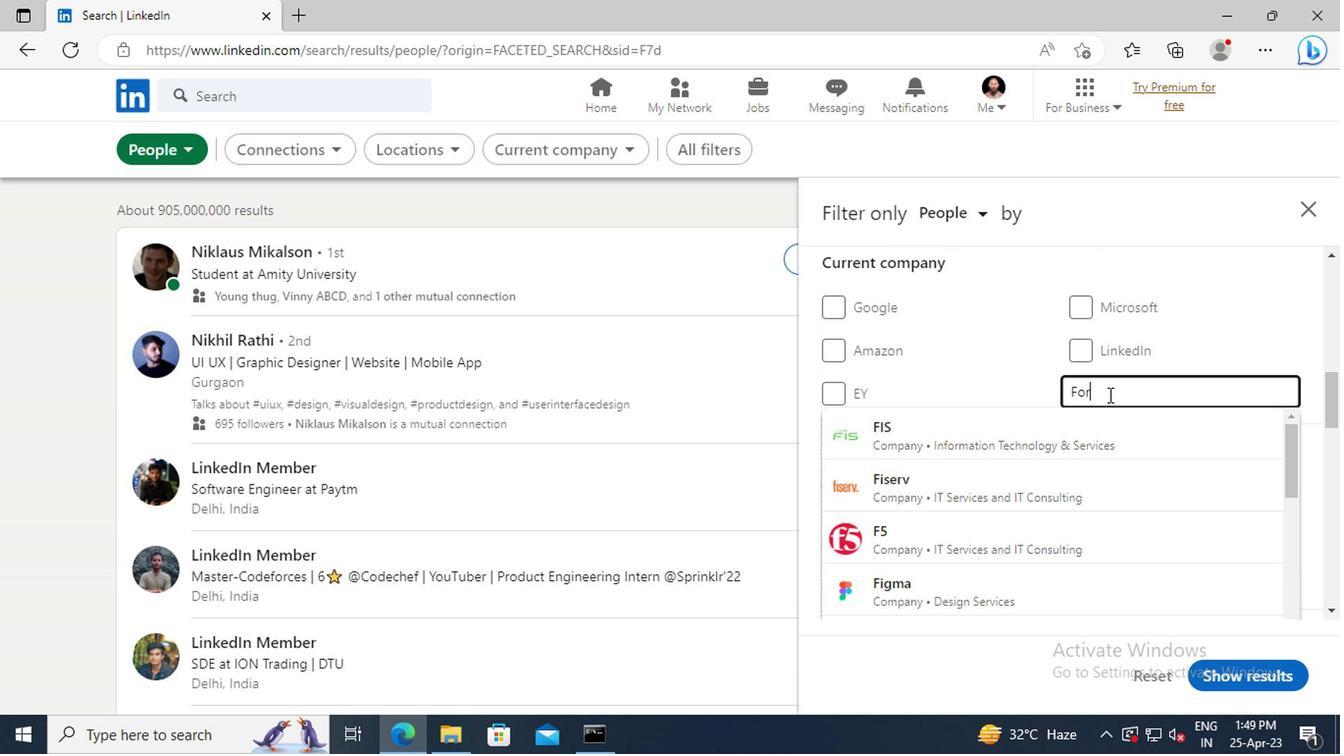 
Action: Key pressed I
Screenshot: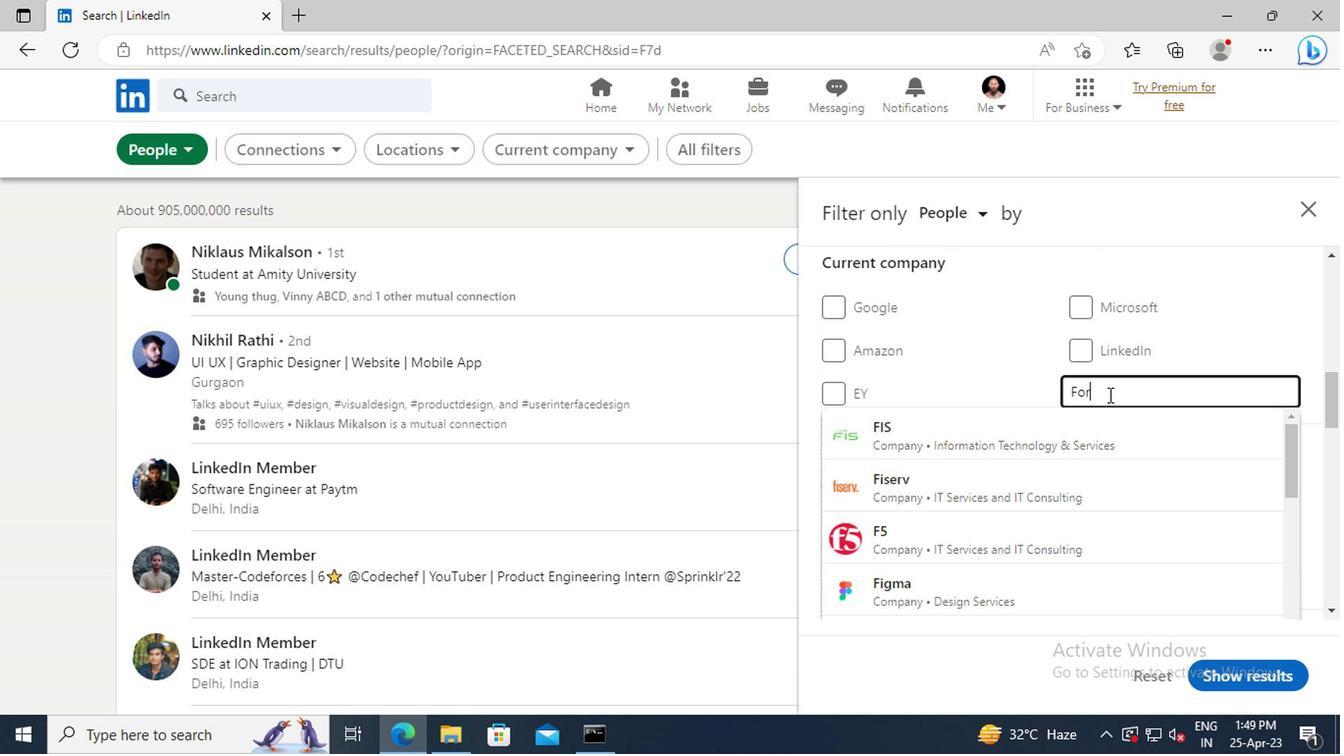 
Action: Mouse moved to (1100, 393)
Screenshot: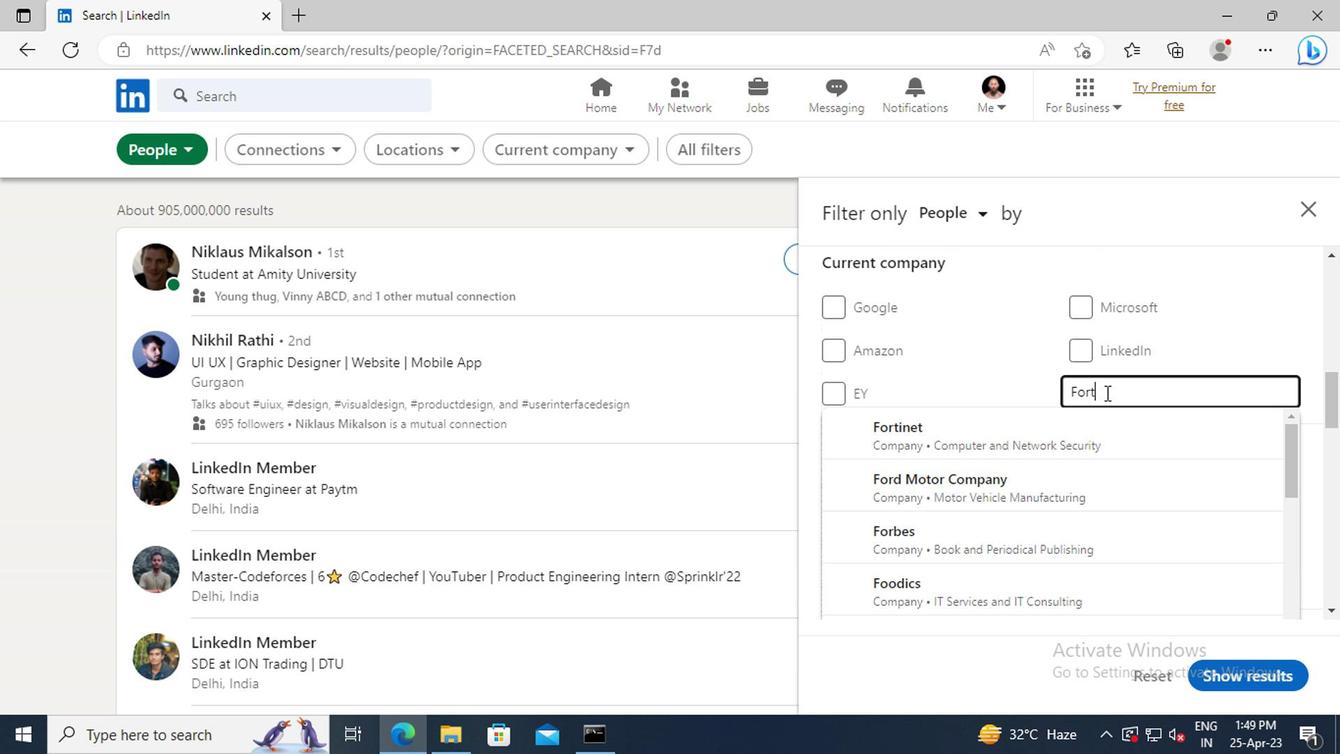 
Action: Key pressed S
Screenshot: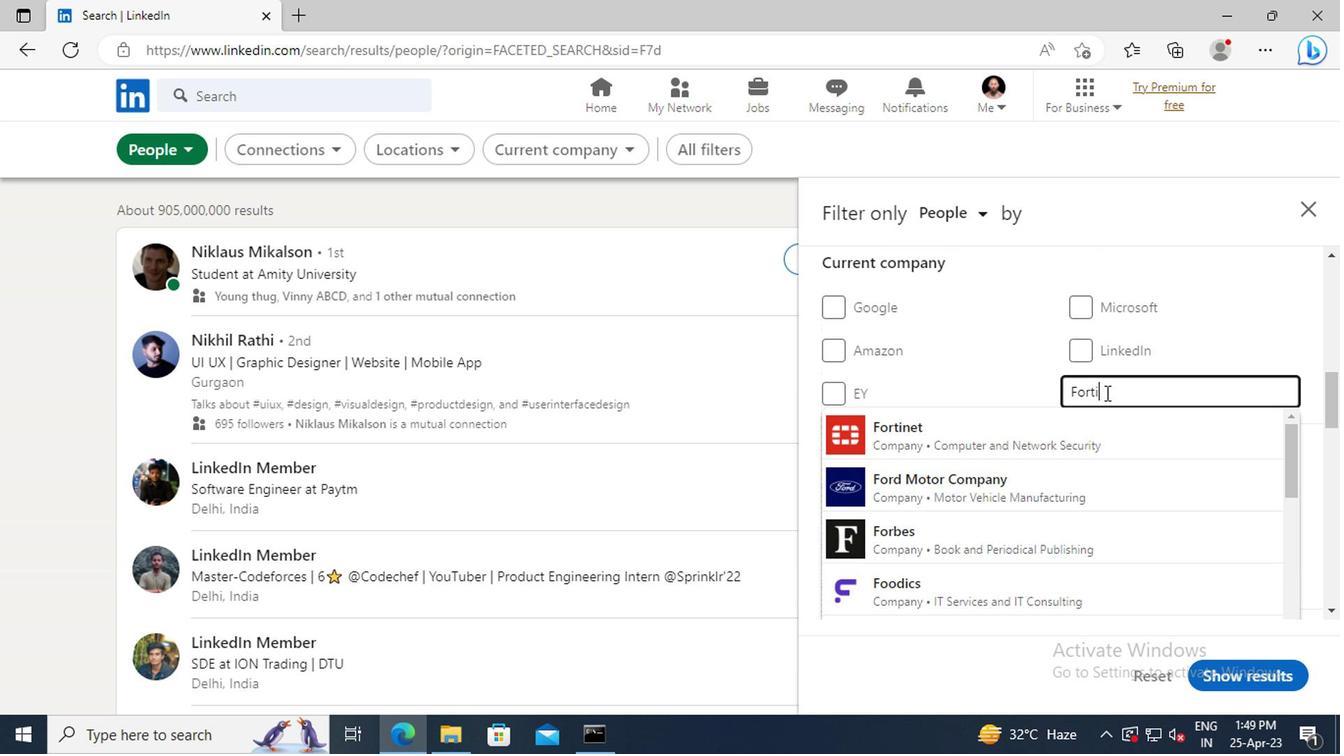 
Action: Mouse moved to (1100, 393)
Screenshot: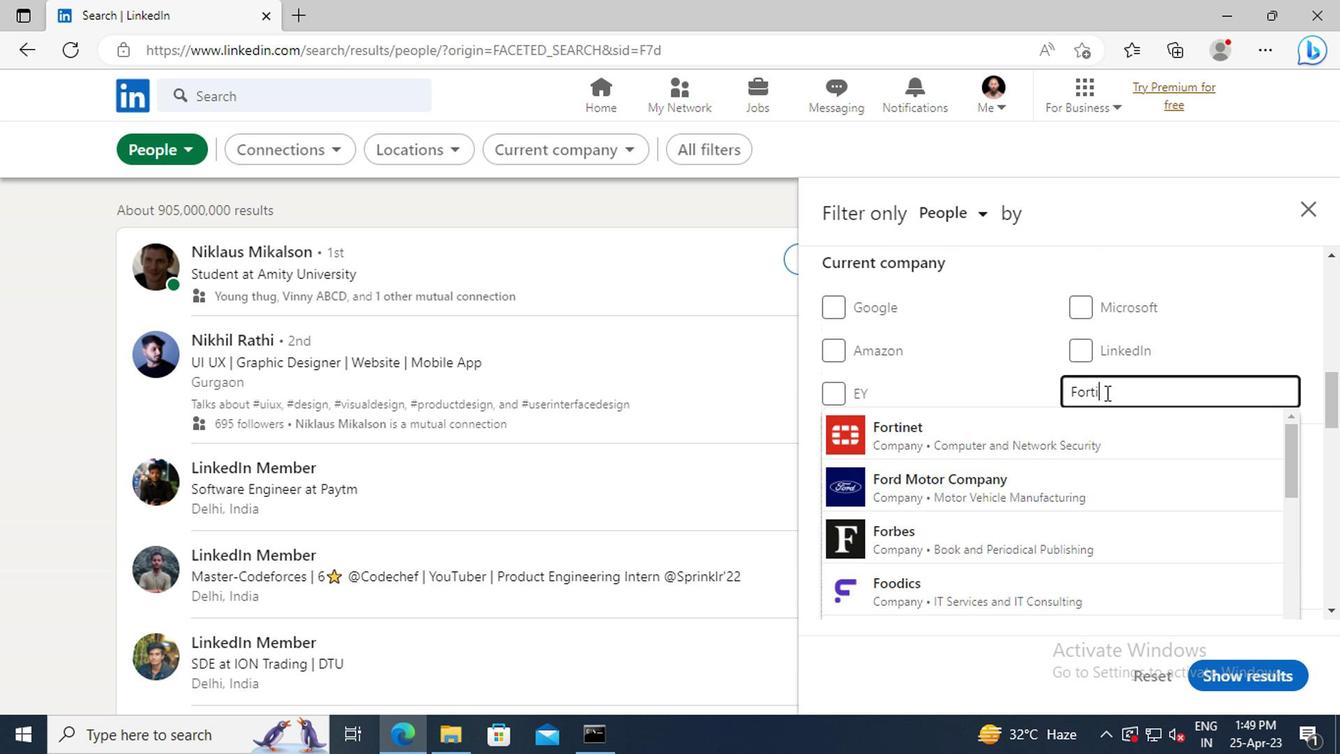 
Action: Key pressed <Key.space><Key.shift>HEALTHCARE
Screenshot: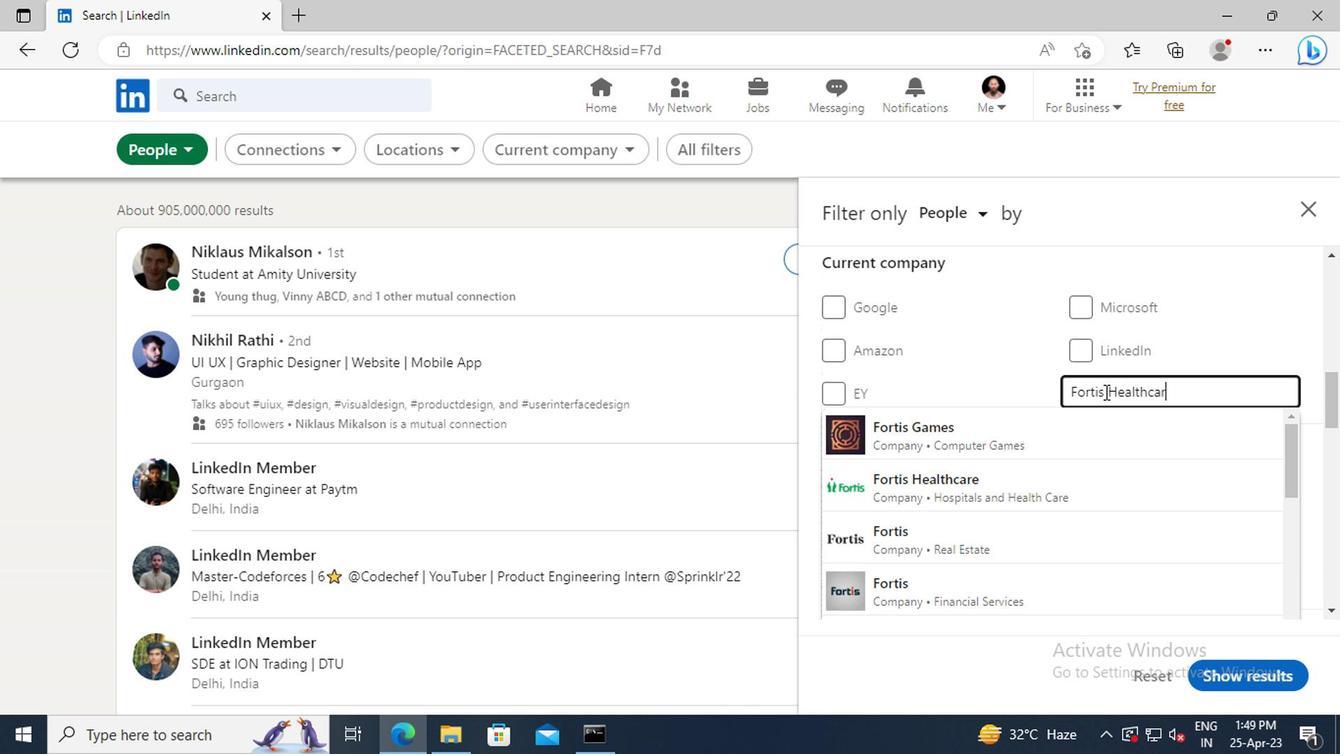
Action: Mouse moved to (1039, 420)
Screenshot: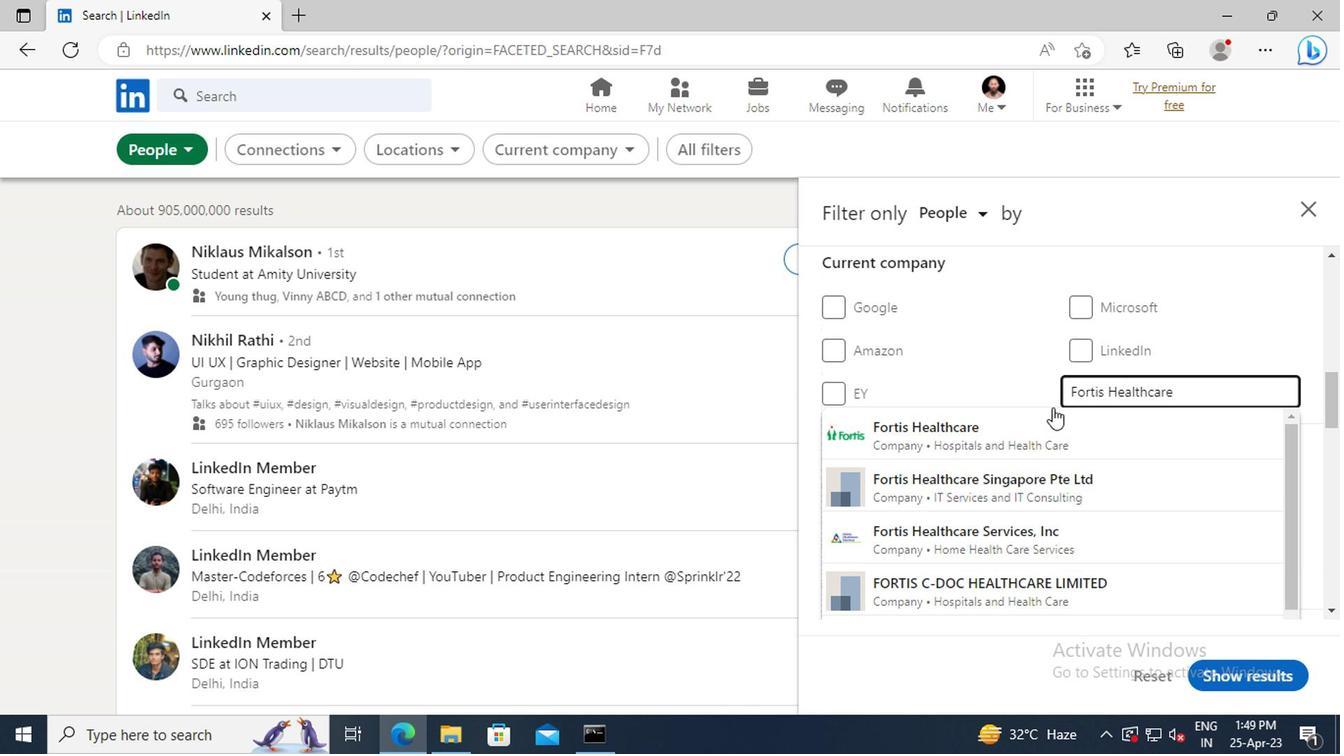 
Action: Mouse pressed left at (1039, 420)
Screenshot: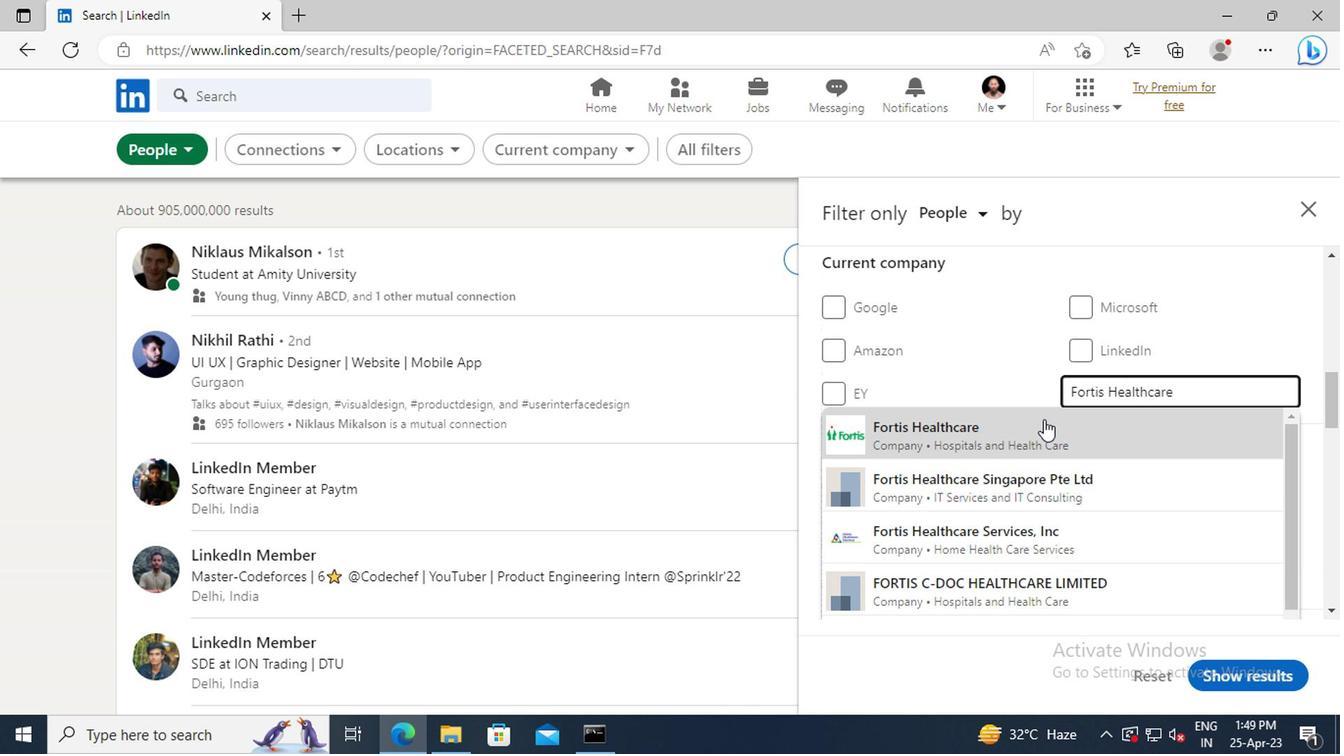 
Action: Mouse moved to (1071, 381)
Screenshot: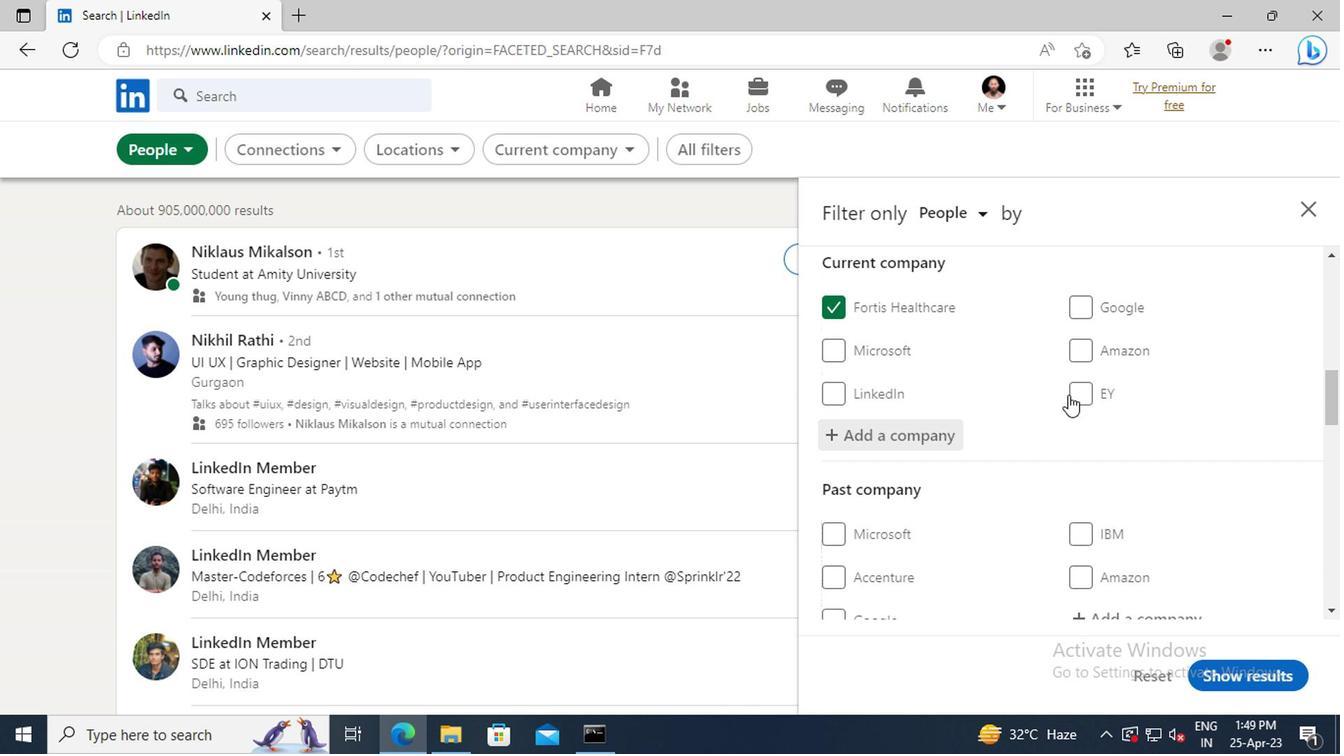 
Action: Mouse scrolled (1071, 379) with delta (0, -1)
Screenshot: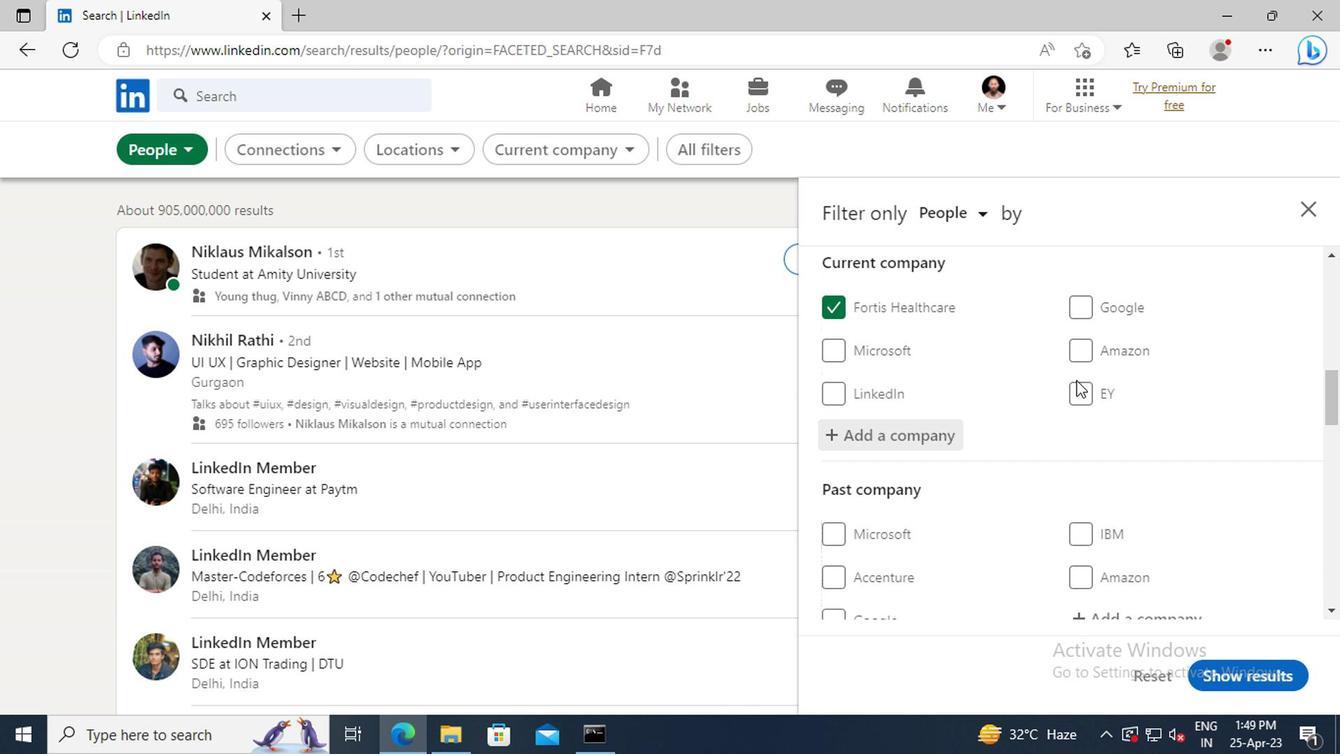 
Action: Mouse scrolled (1071, 379) with delta (0, -1)
Screenshot: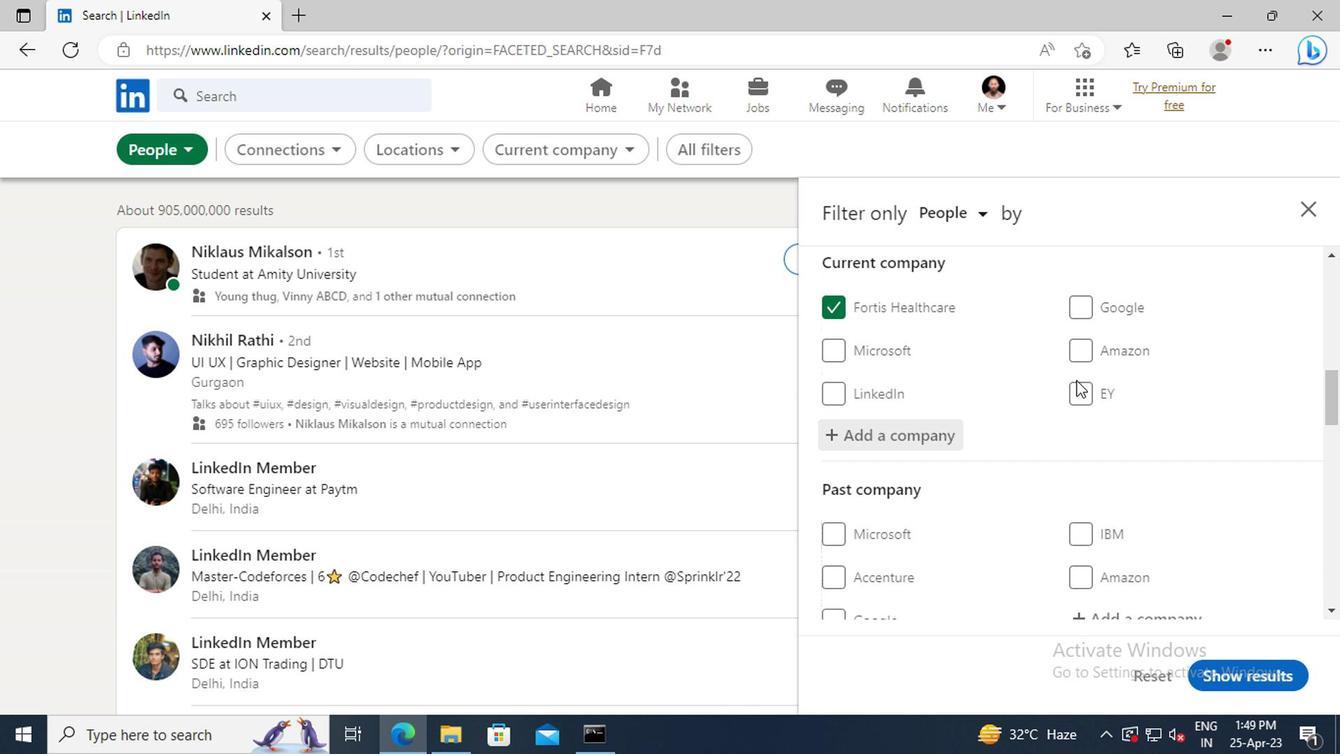 
Action: Mouse scrolled (1071, 379) with delta (0, -1)
Screenshot: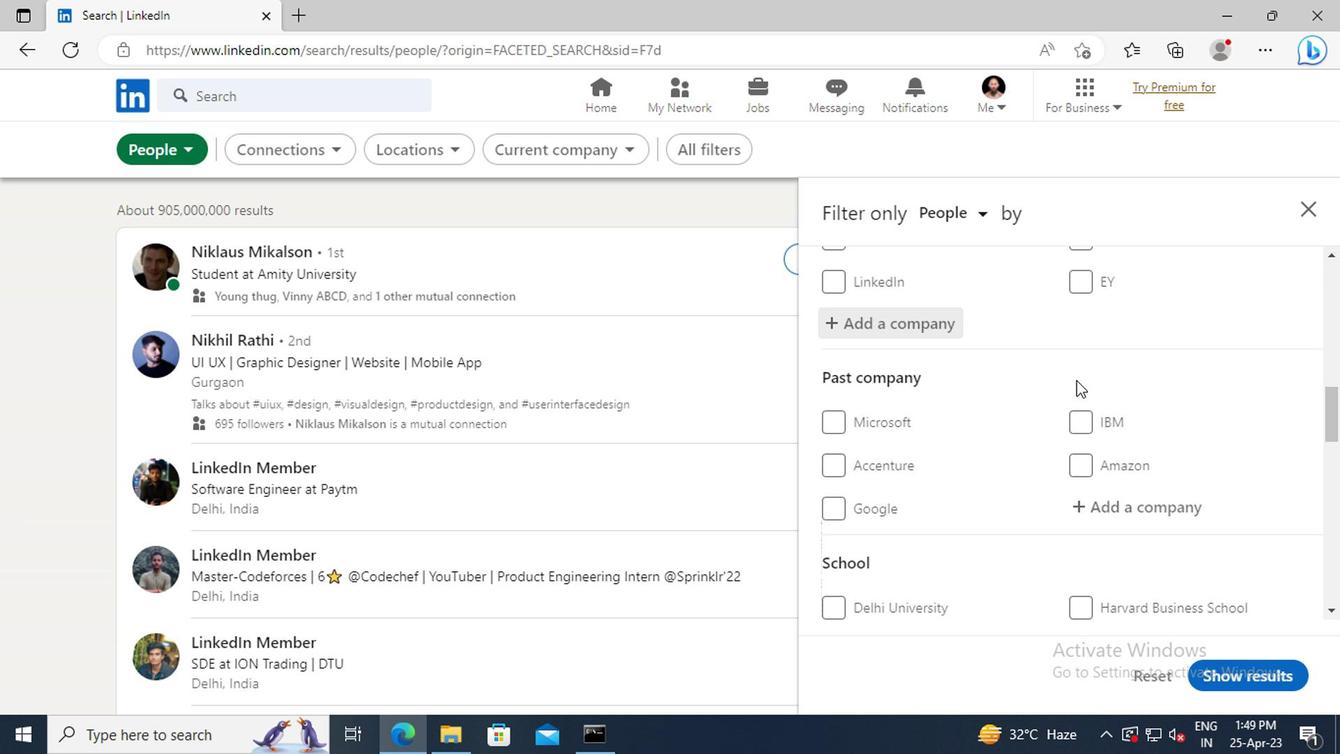 
Action: Mouse scrolled (1071, 379) with delta (0, -1)
Screenshot: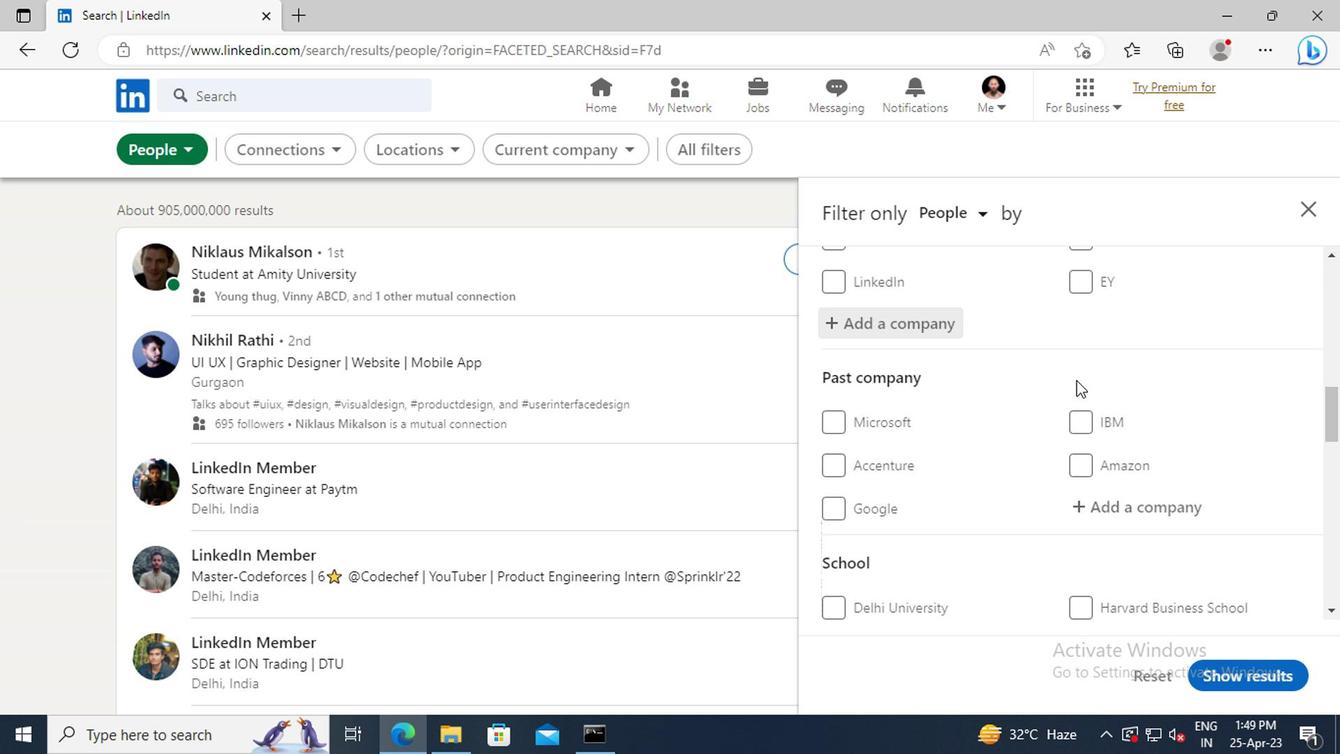 
Action: Mouse scrolled (1071, 379) with delta (0, -1)
Screenshot: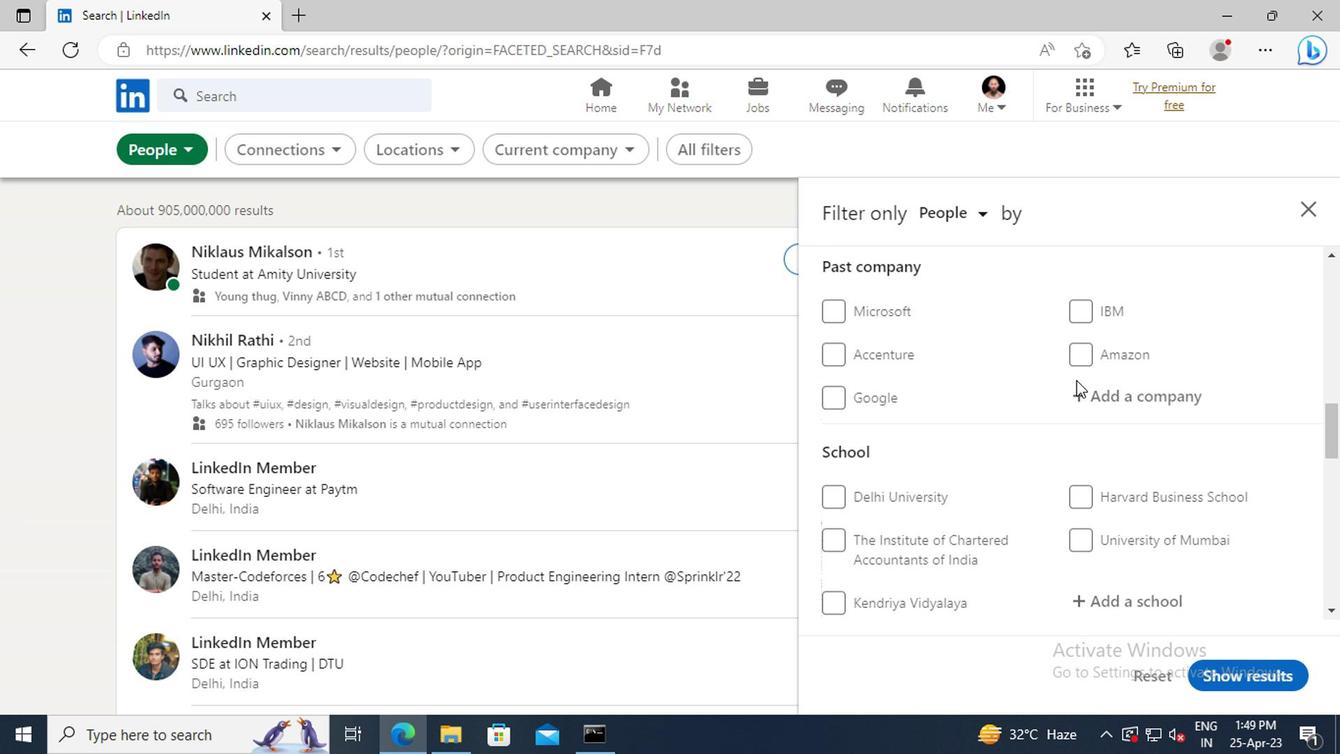 
Action: Mouse scrolled (1071, 379) with delta (0, -1)
Screenshot: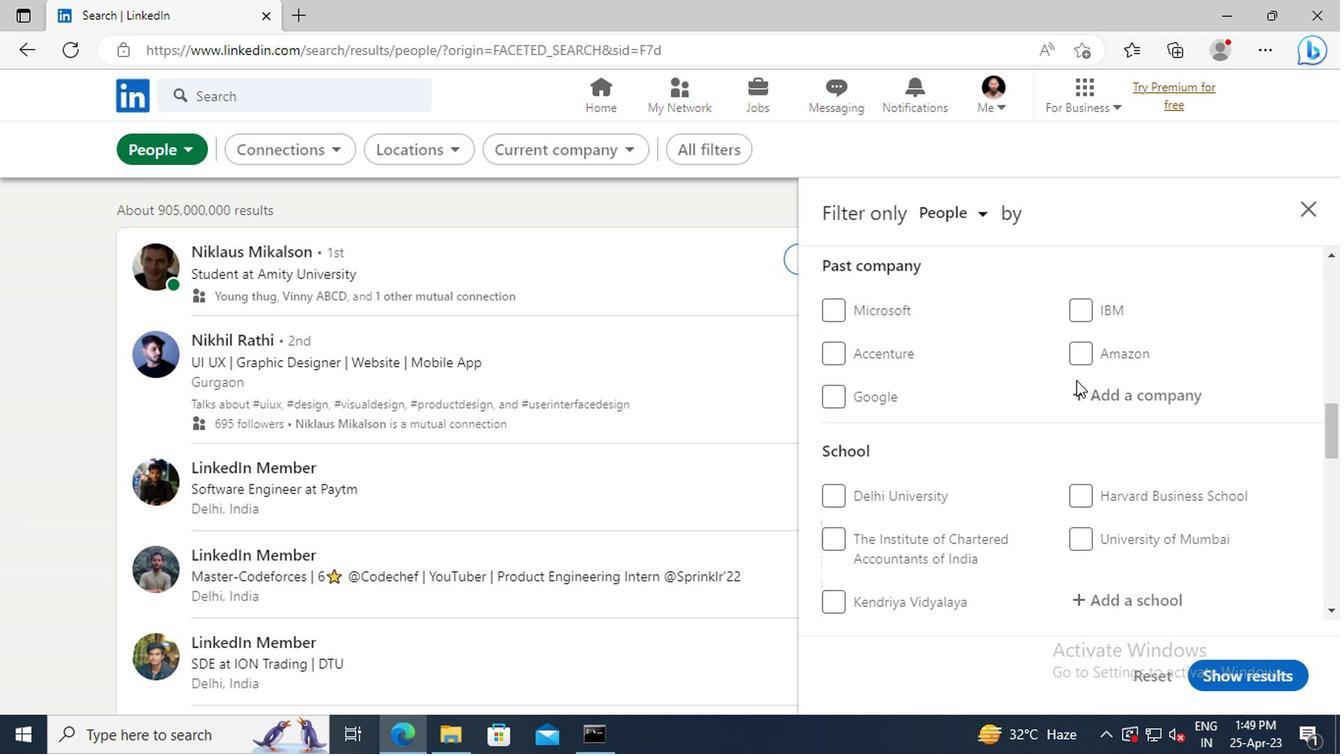 
Action: Mouse scrolled (1071, 379) with delta (0, -1)
Screenshot: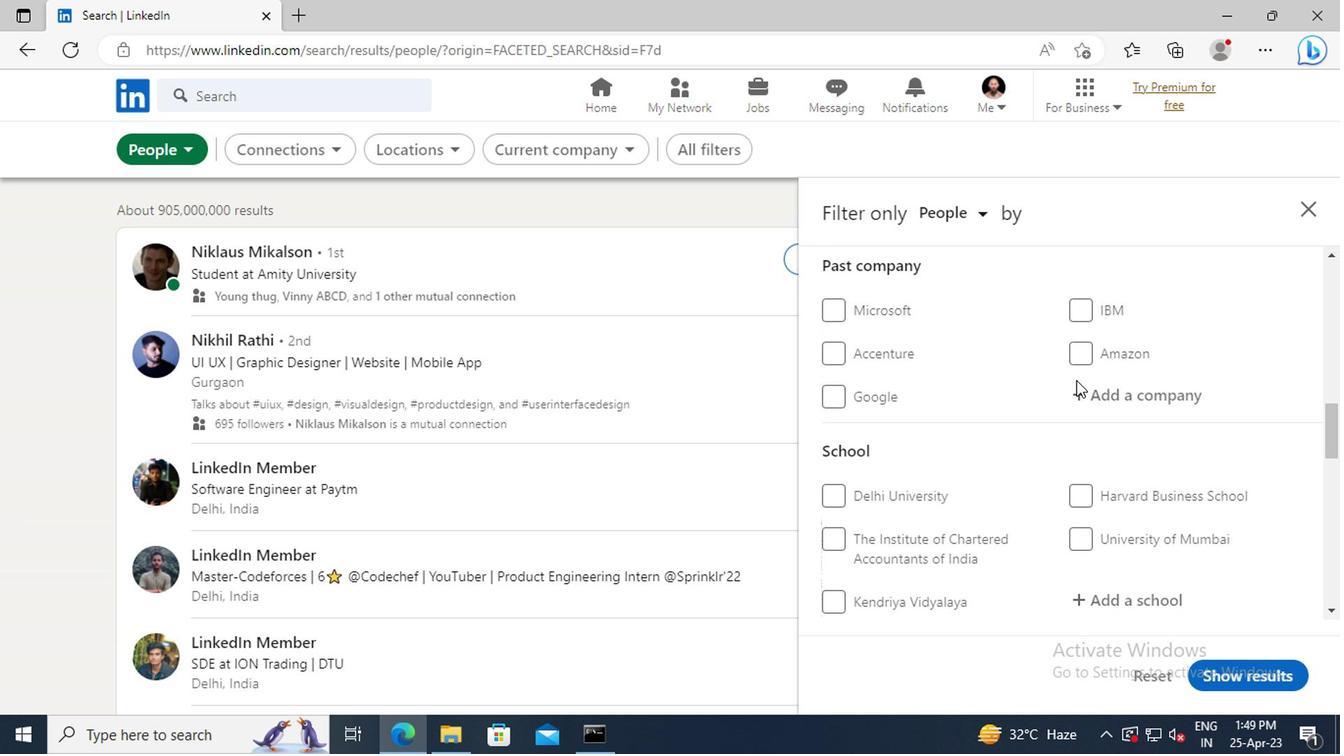 
Action: Mouse moved to (1085, 429)
Screenshot: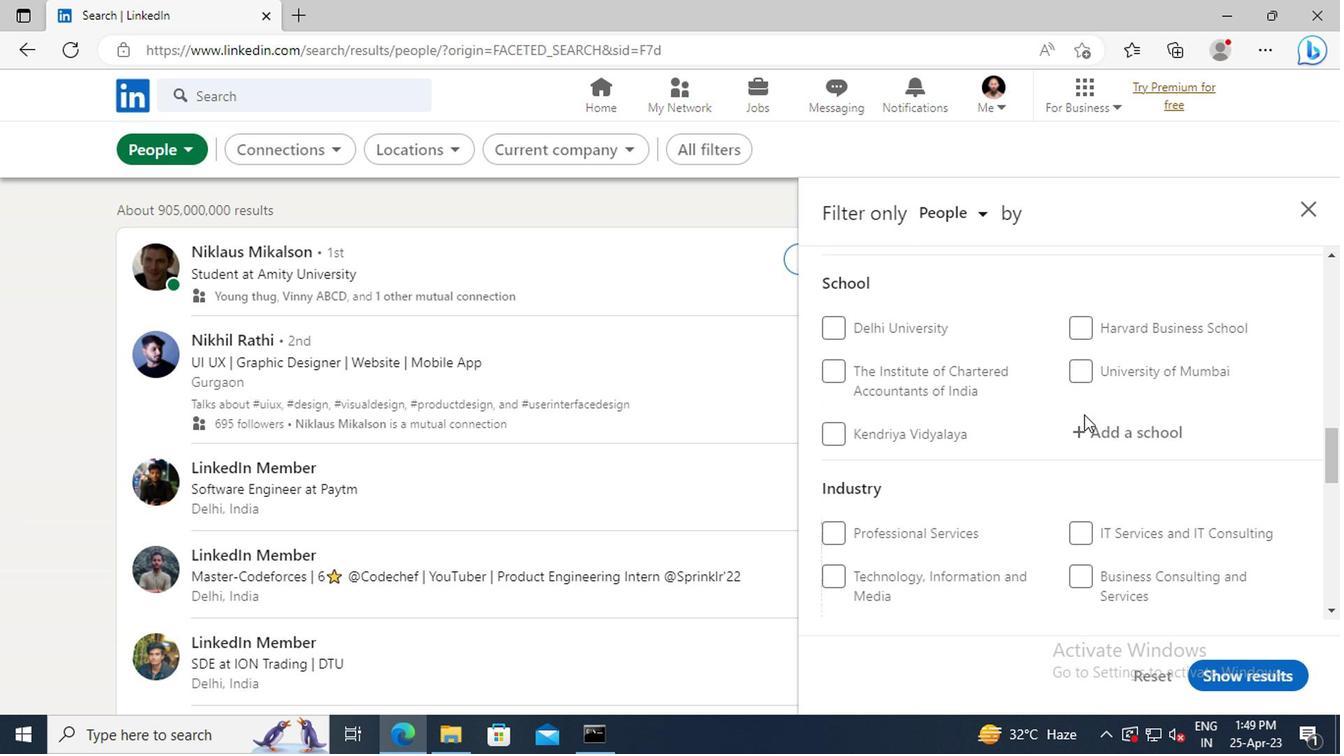 
Action: Mouse pressed left at (1085, 429)
Screenshot: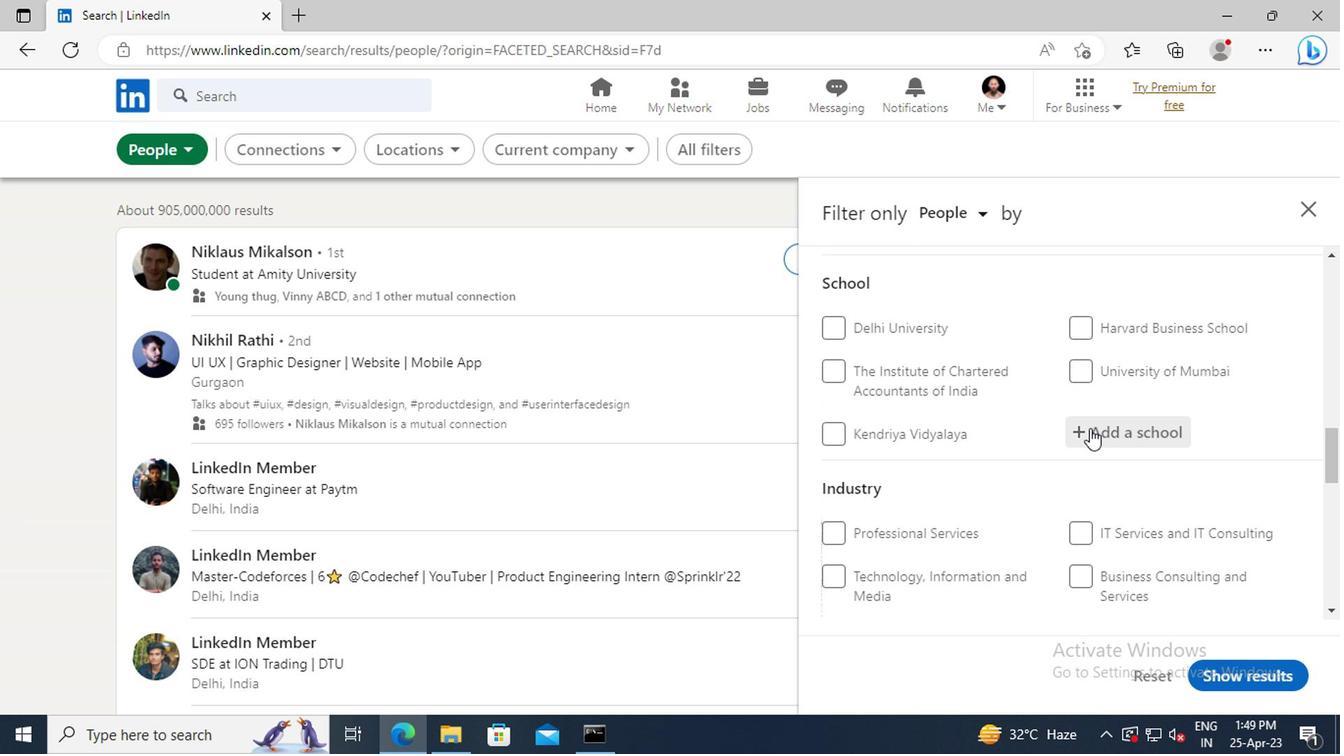 
Action: Key pressed <Key.shift>JSS<Key.space><Key.shift>UNIVERSITY
Screenshot: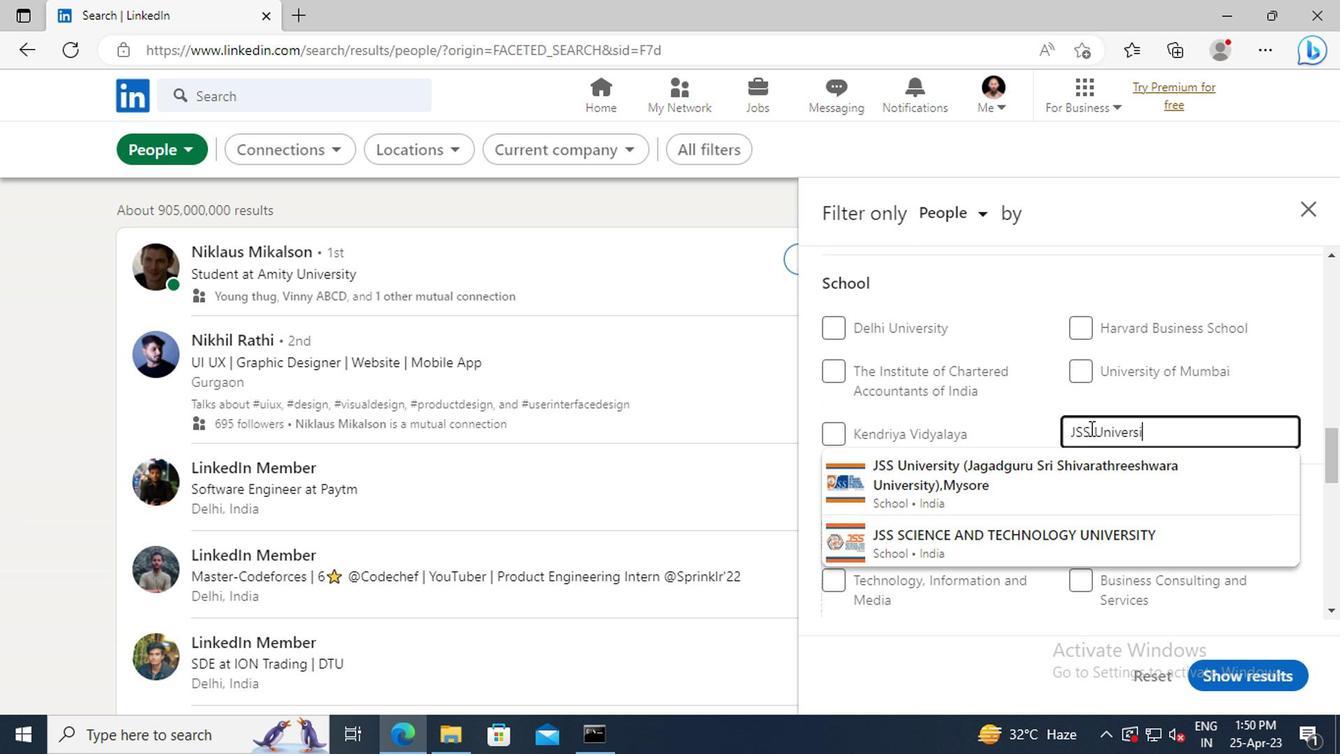 
Action: Mouse moved to (1077, 471)
Screenshot: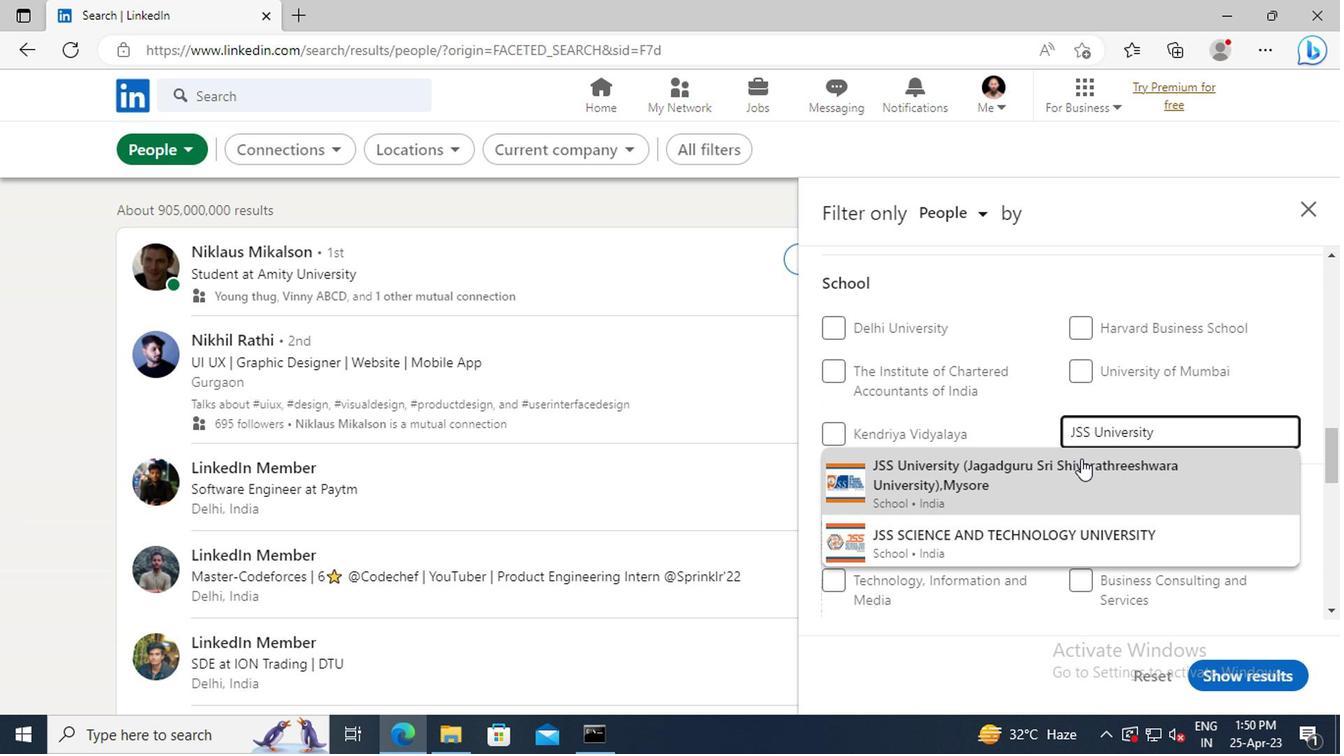 
Action: Mouse pressed left at (1077, 471)
Screenshot: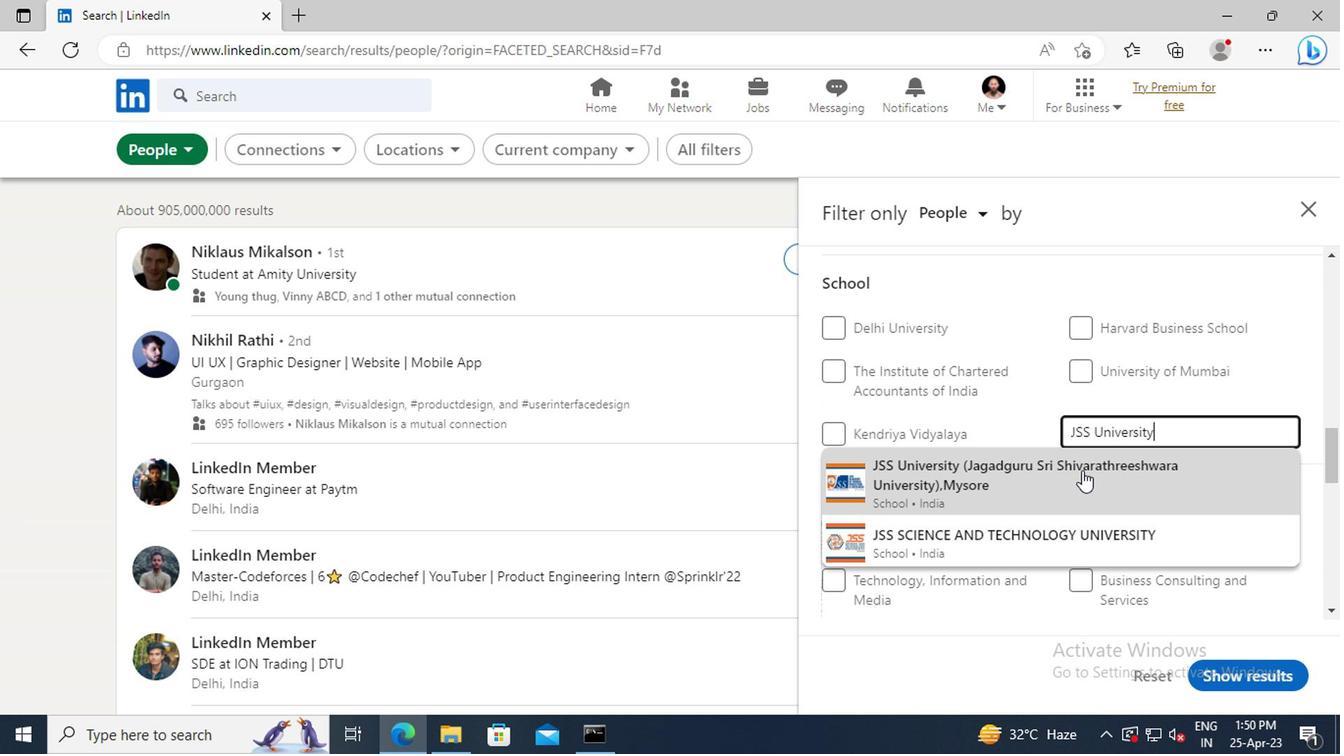
Action: Mouse scrolled (1077, 470) with delta (0, -1)
Screenshot: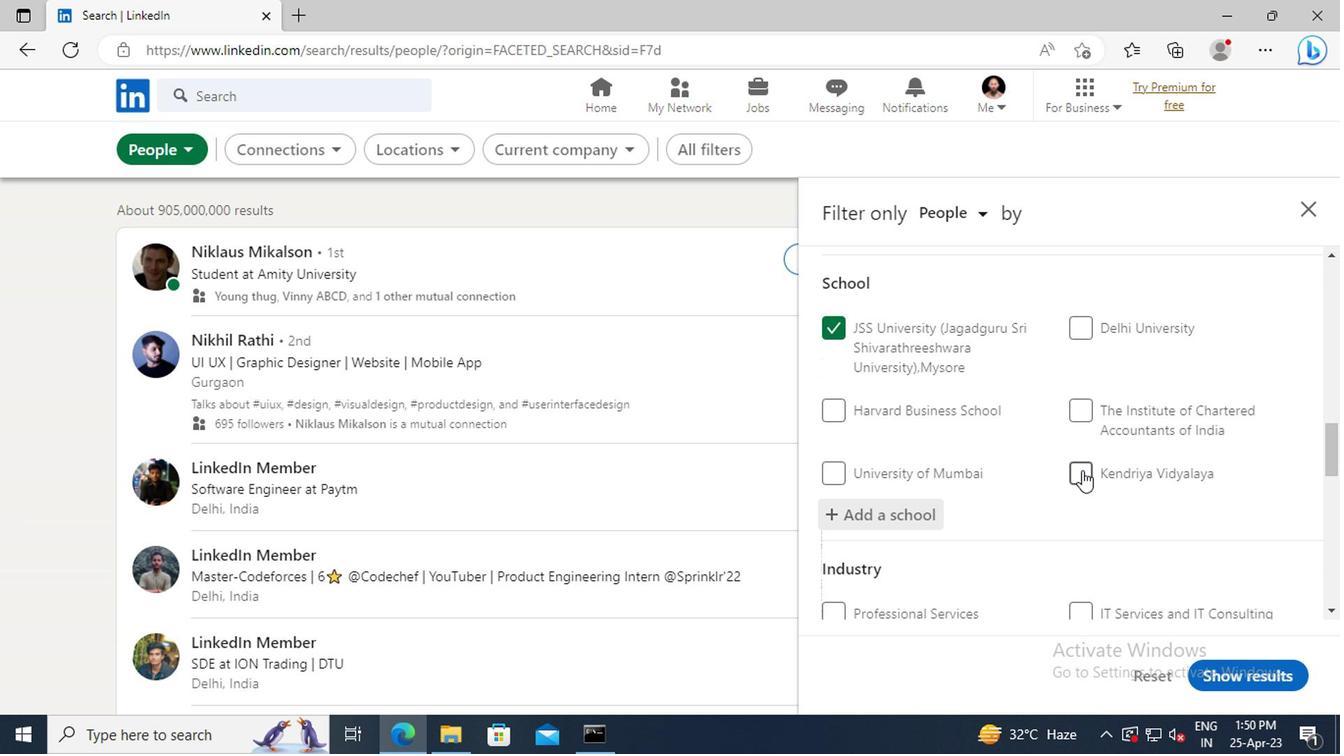 
Action: Mouse scrolled (1077, 470) with delta (0, -1)
Screenshot: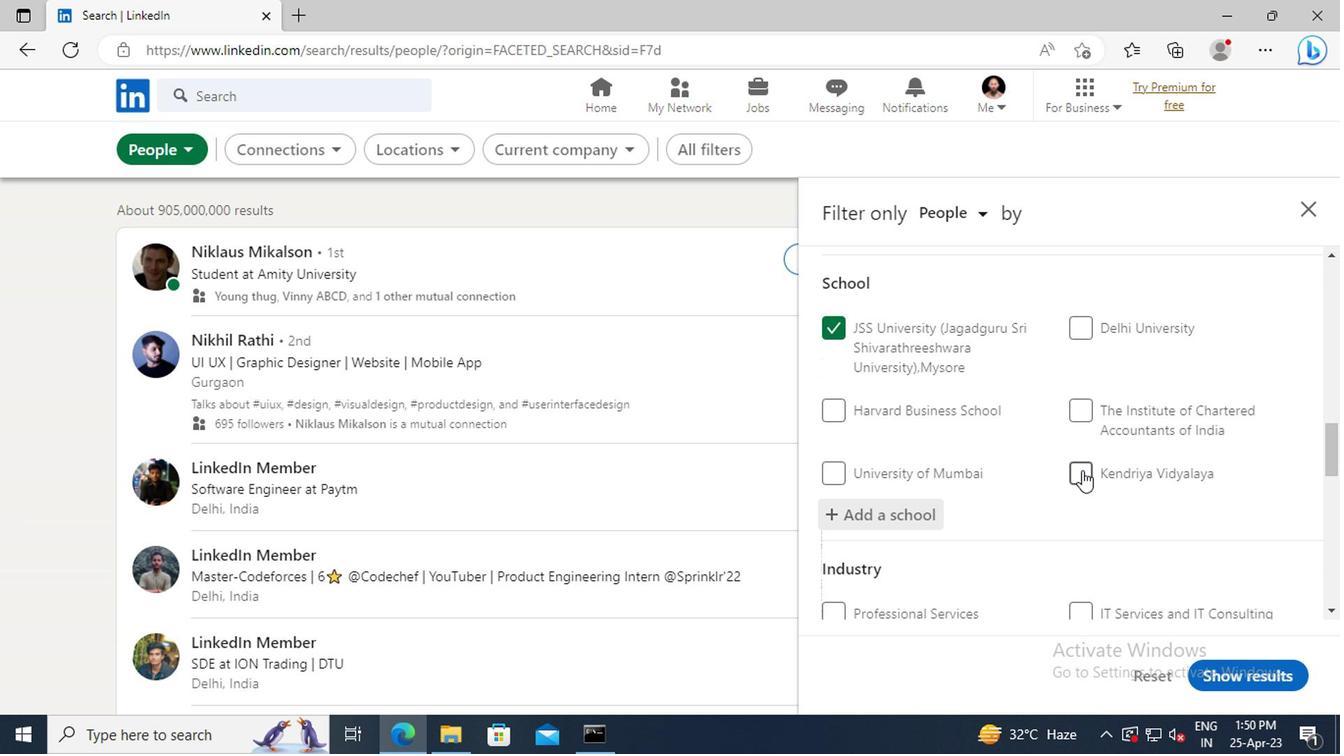 
Action: Mouse scrolled (1077, 470) with delta (0, -1)
Screenshot: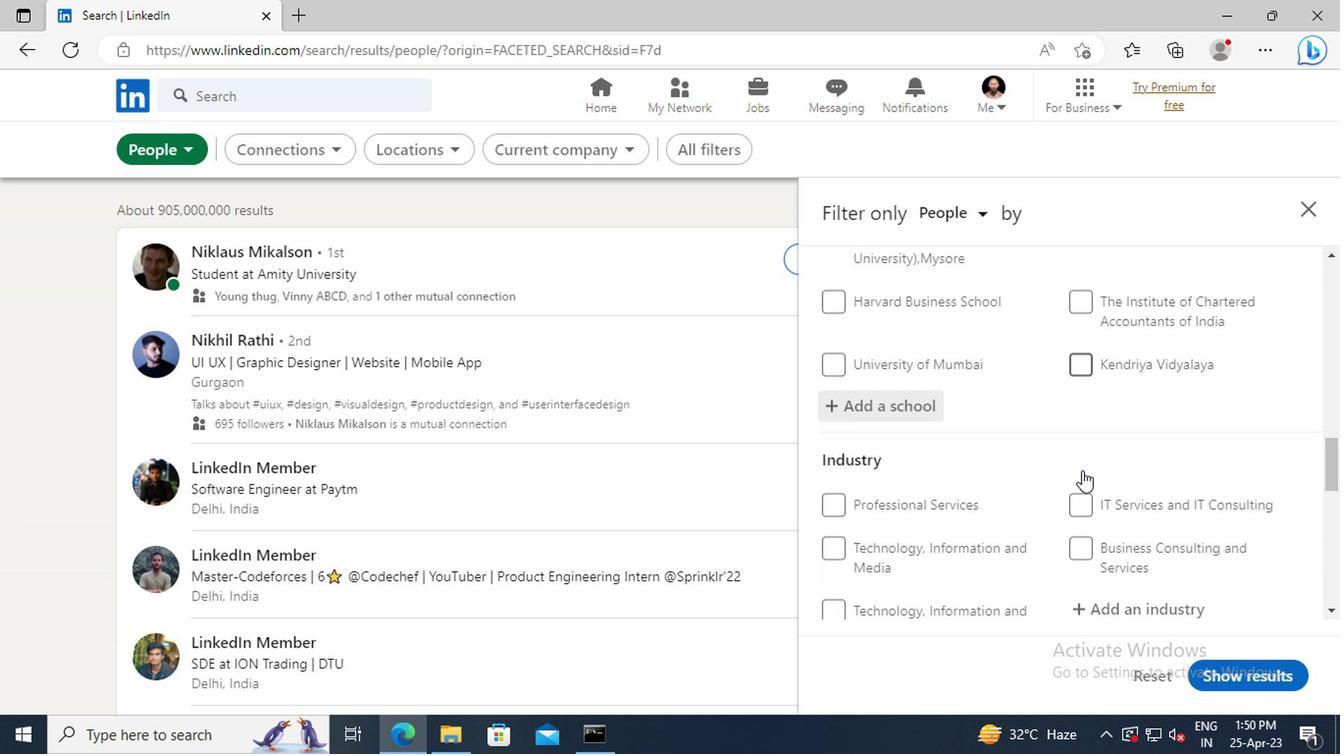 
Action: Mouse scrolled (1077, 470) with delta (0, -1)
Screenshot: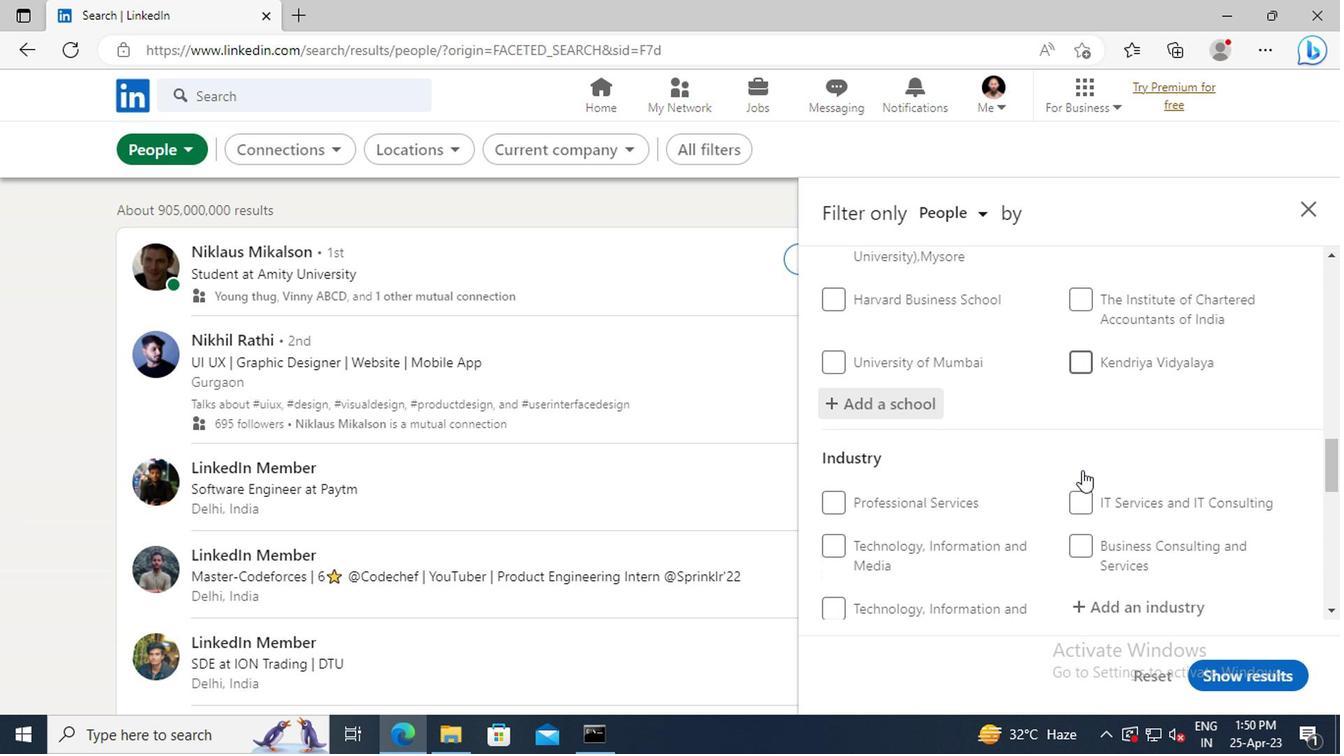 
Action: Mouse moved to (1090, 499)
Screenshot: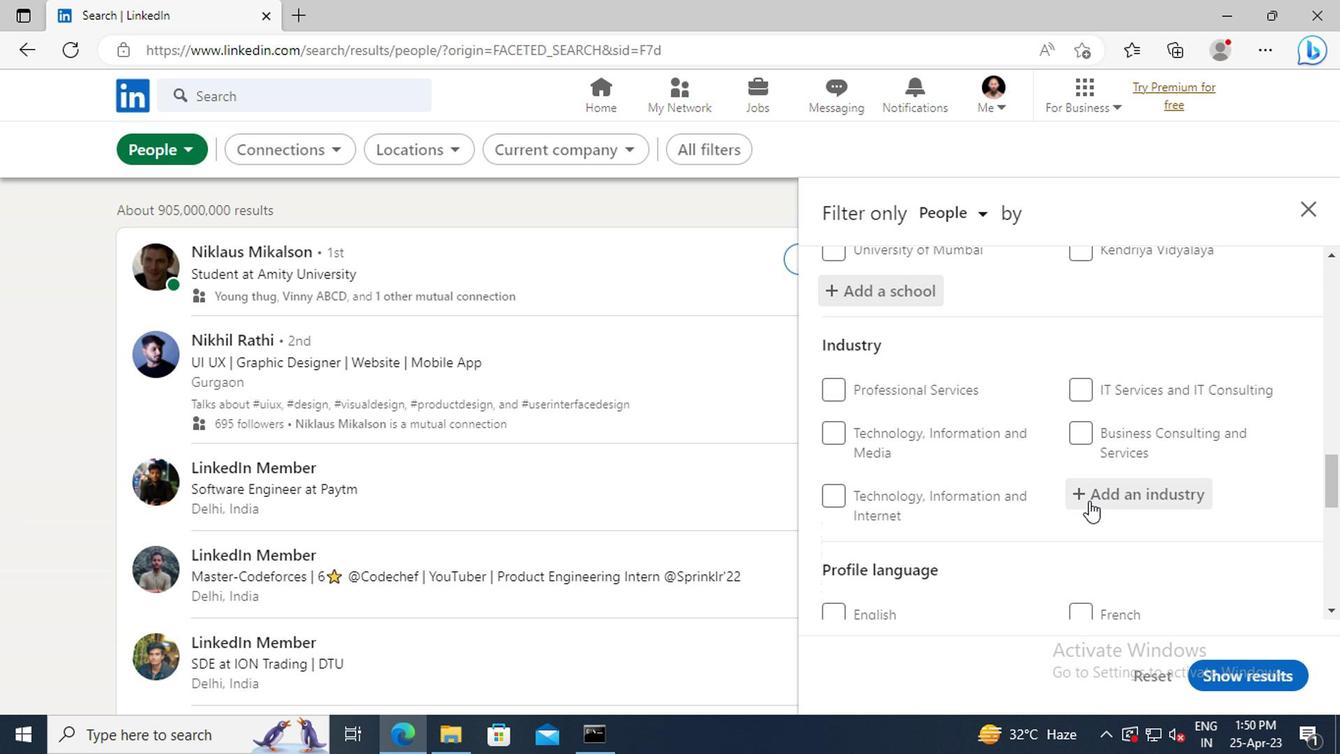 
Action: Mouse pressed left at (1090, 499)
Screenshot: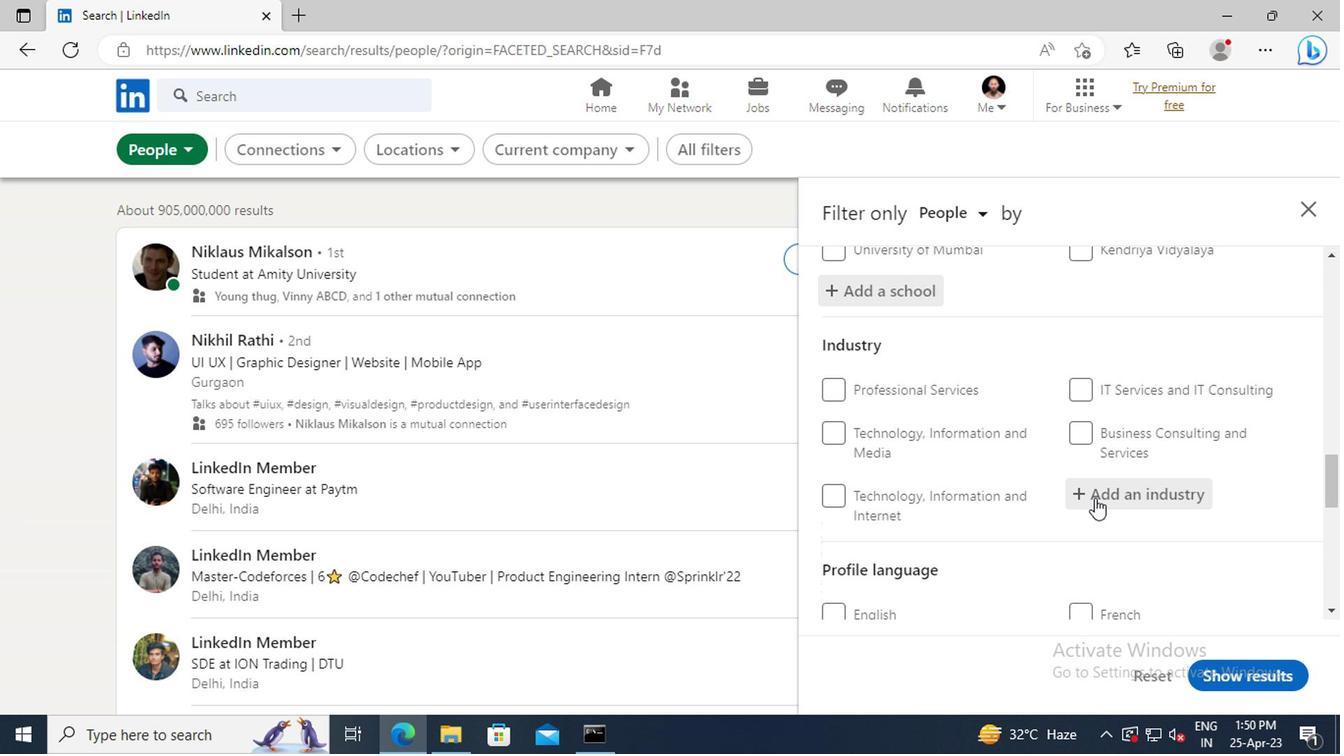 
Action: Mouse moved to (1059, 490)
Screenshot: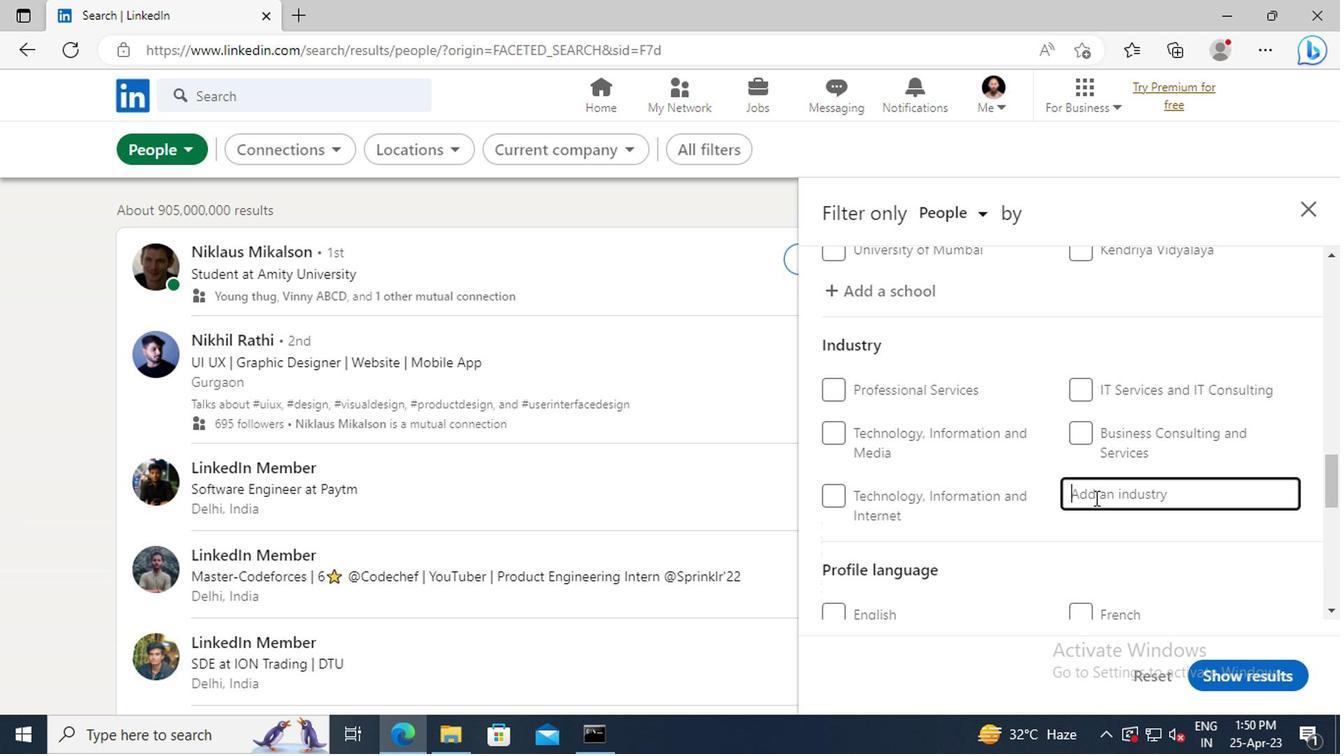
Action: Key pressed <Key.shift>COSMETOLOGY<Key.space>AND<Key.space><Key.shift>BARBER<Key.space><Key.shift_r>SCHOOLS
Screenshot: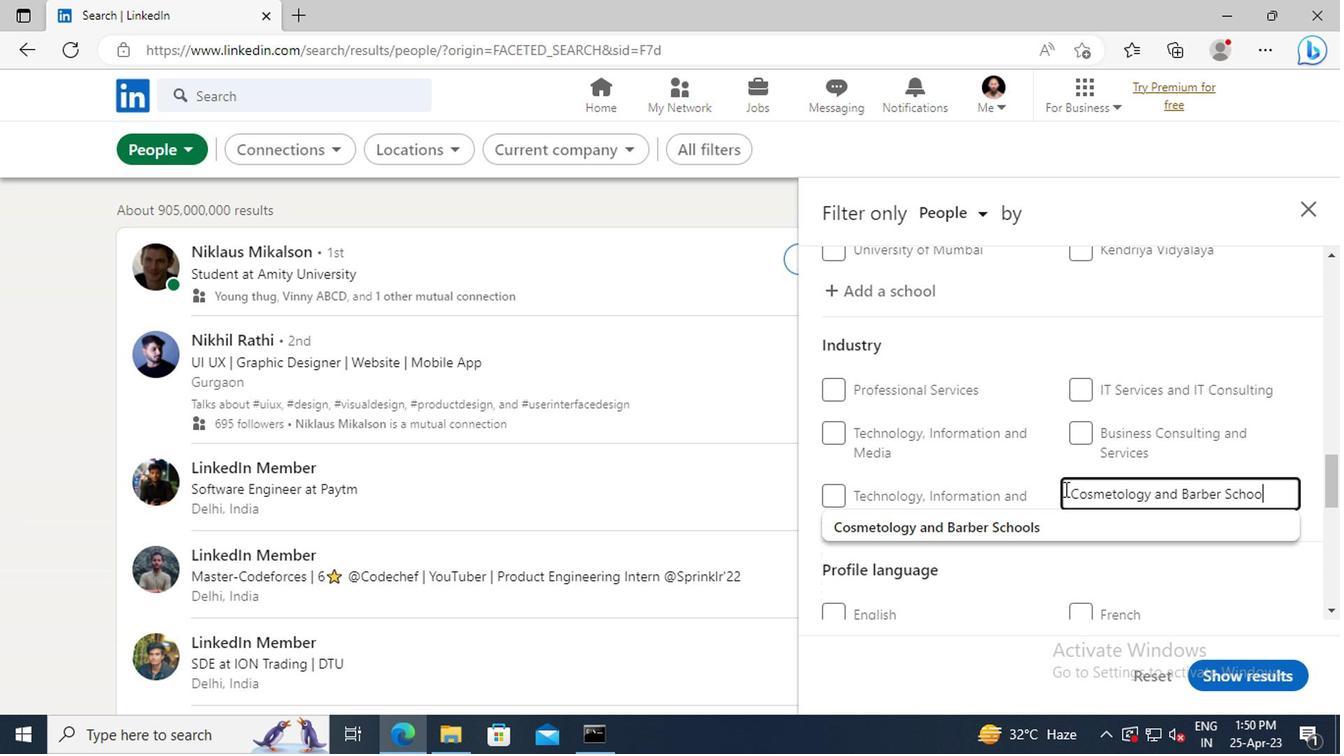 
Action: Mouse moved to (1041, 522)
Screenshot: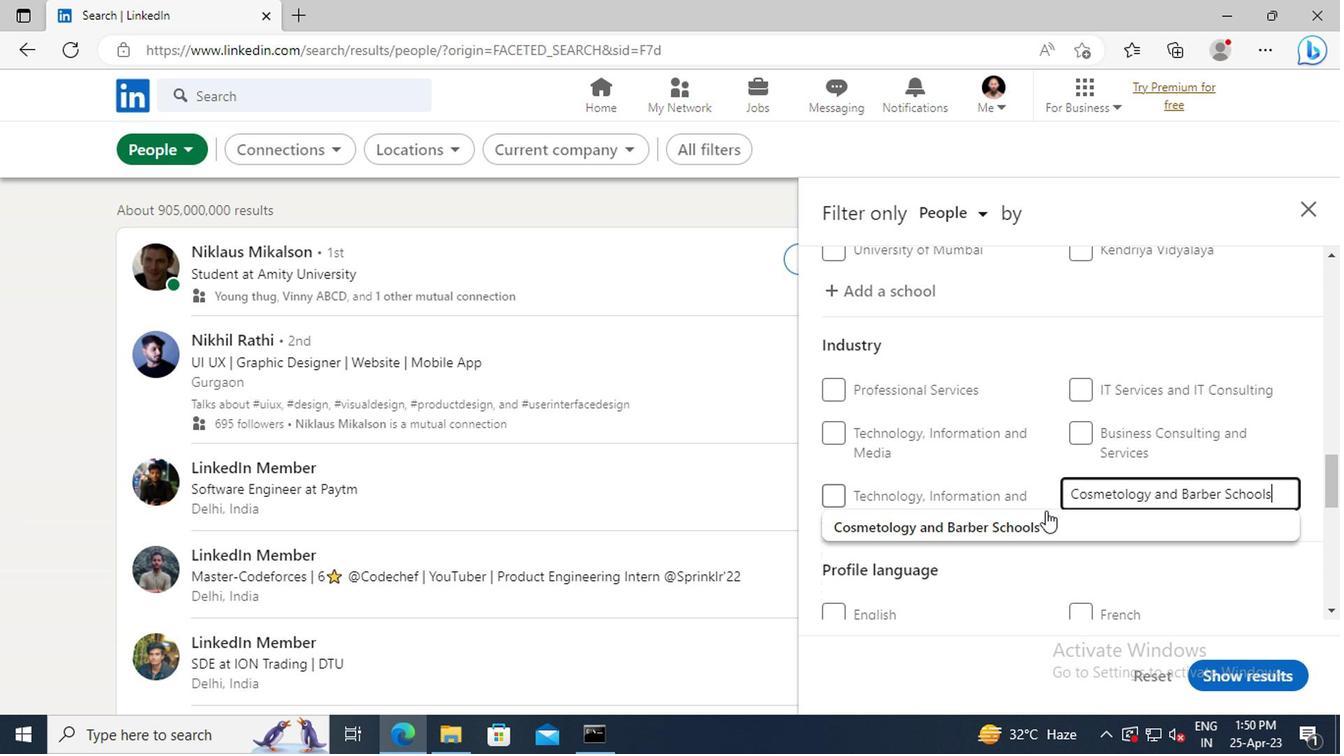 
Action: Mouse pressed left at (1041, 522)
Screenshot: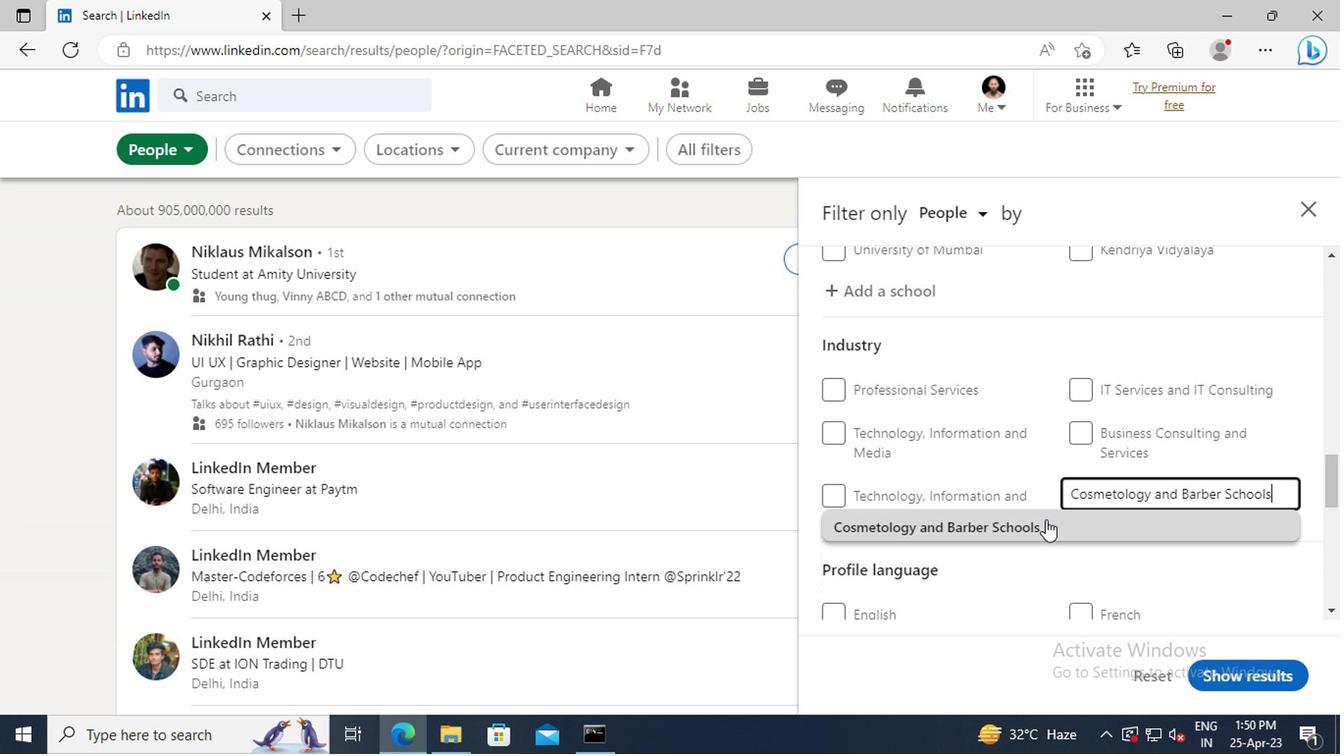 
Action: Mouse moved to (1039, 433)
Screenshot: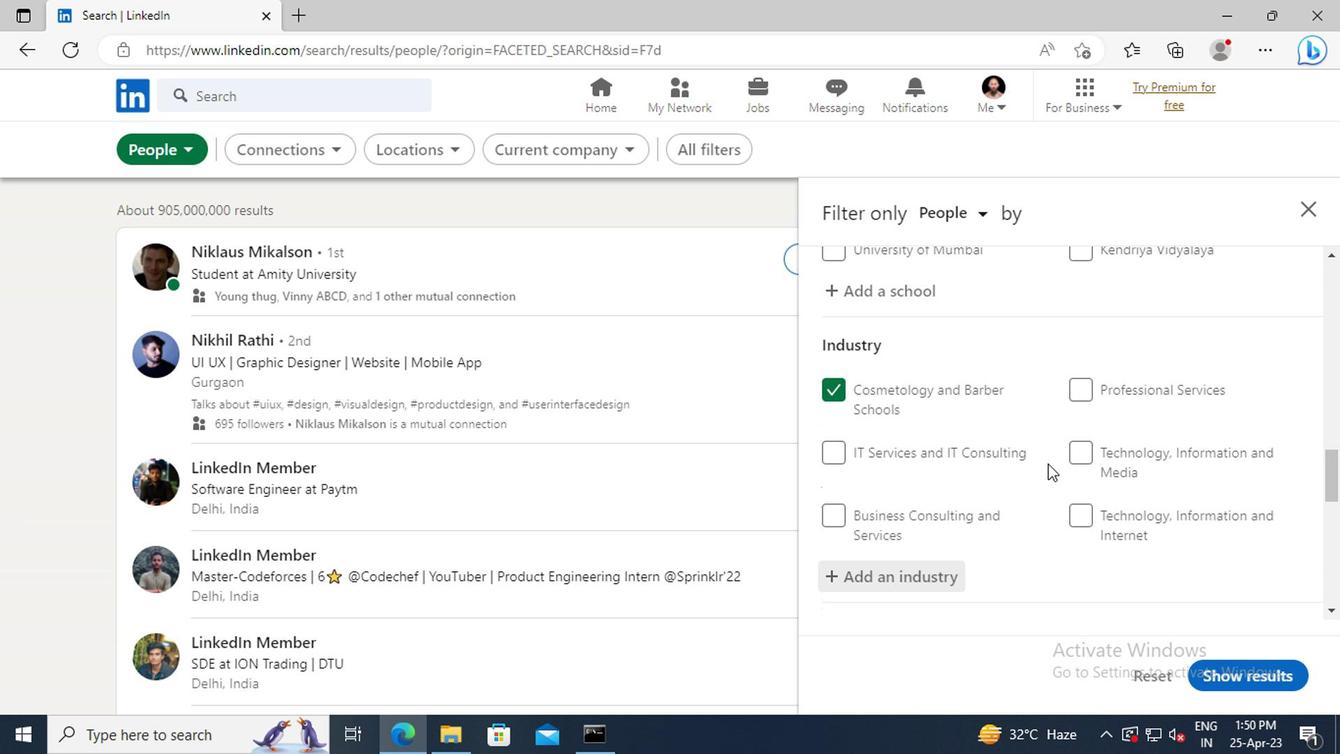 
Action: Mouse scrolled (1039, 432) with delta (0, -1)
Screenshot: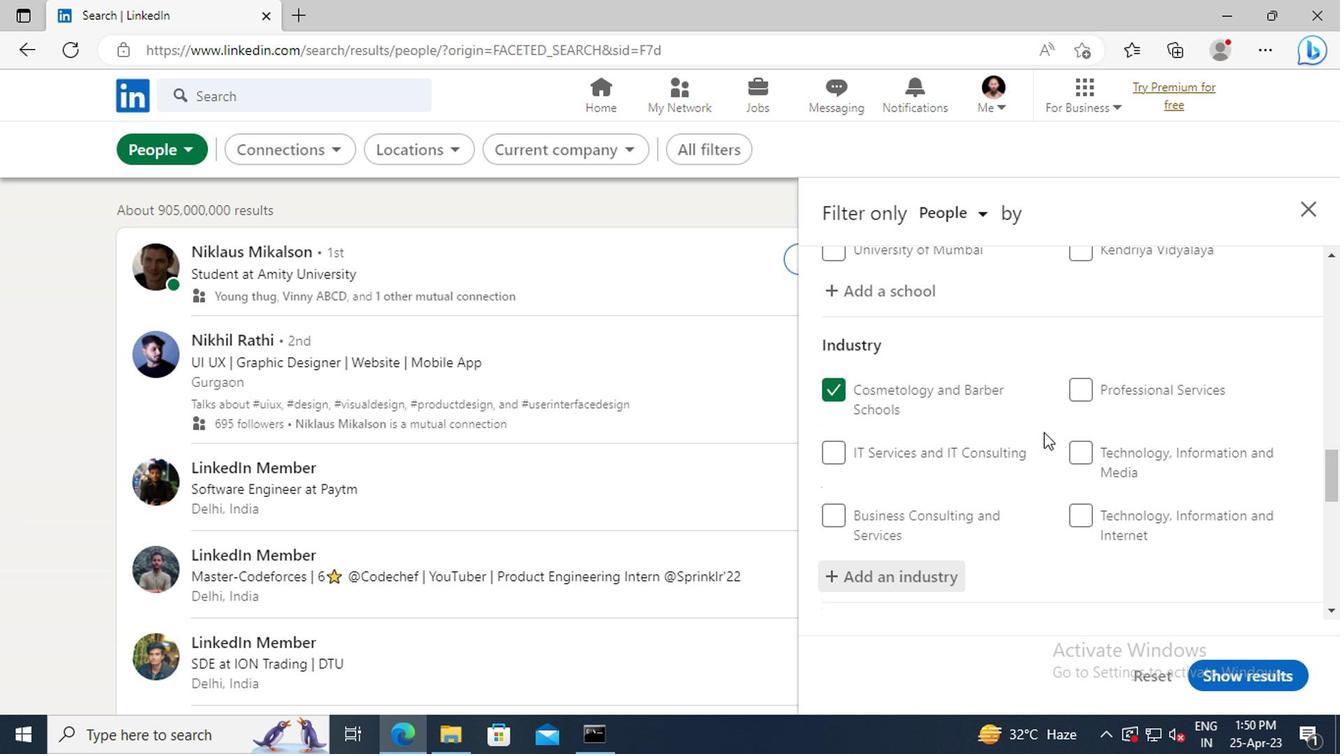 
Action: Mouse scrolled (1039, 432) with delta (0, -1)
Screenshot: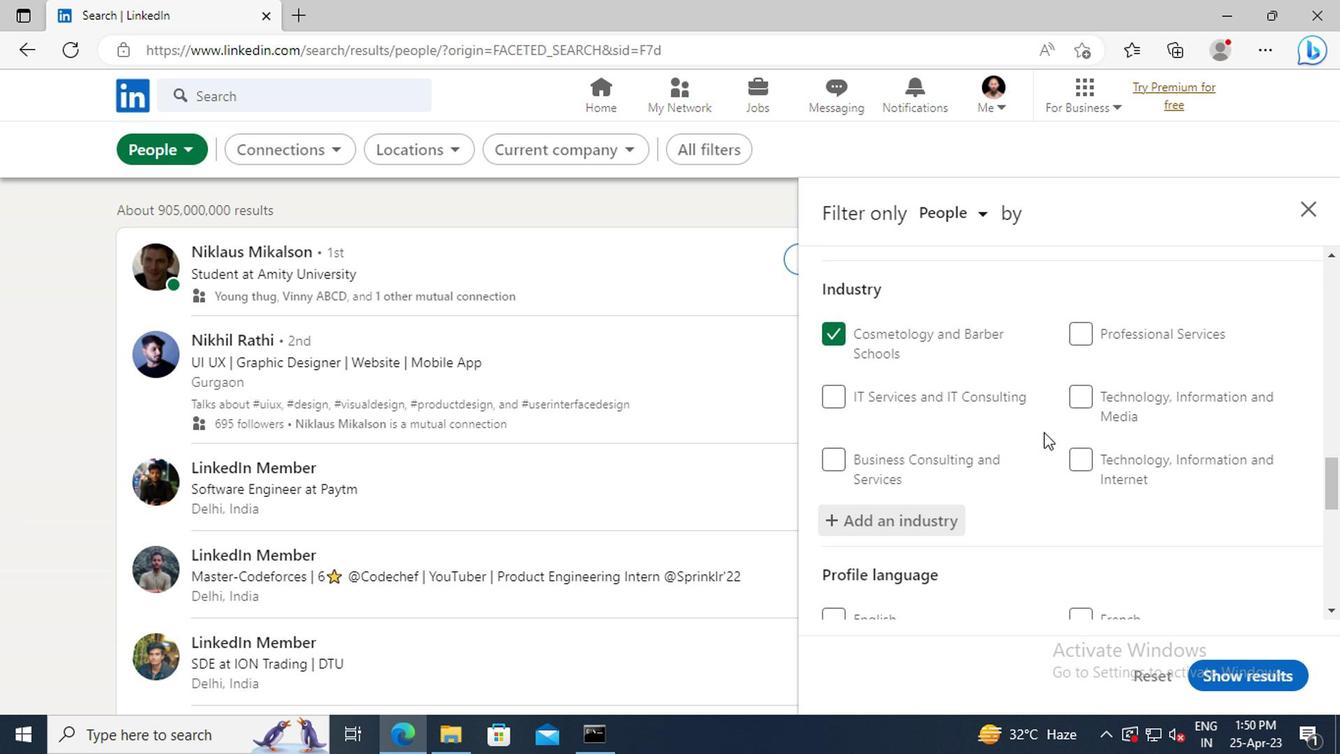 
Action: Mouse scrolled (1039, 432) with delta (0, -1)
Screenshot: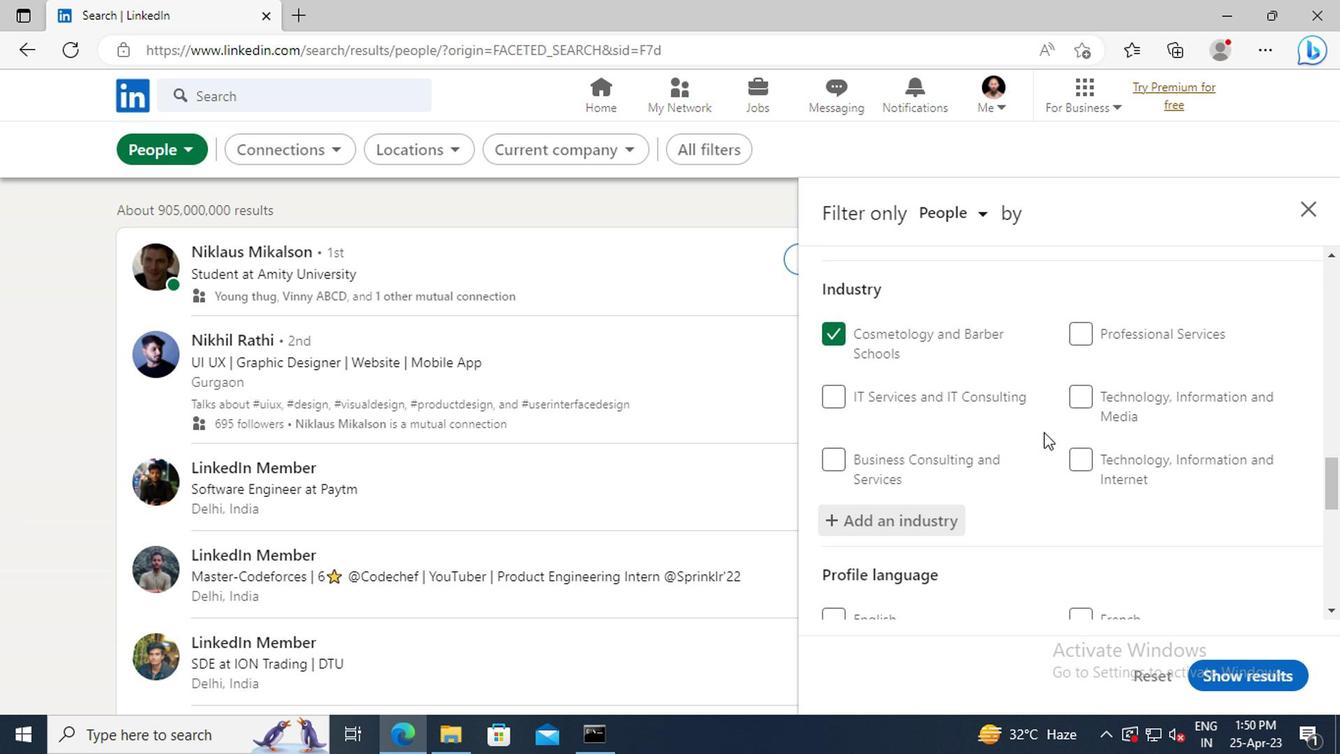 
Action: Mouse scrolled (1039, 432) with delta (0, -1)
Screenshot: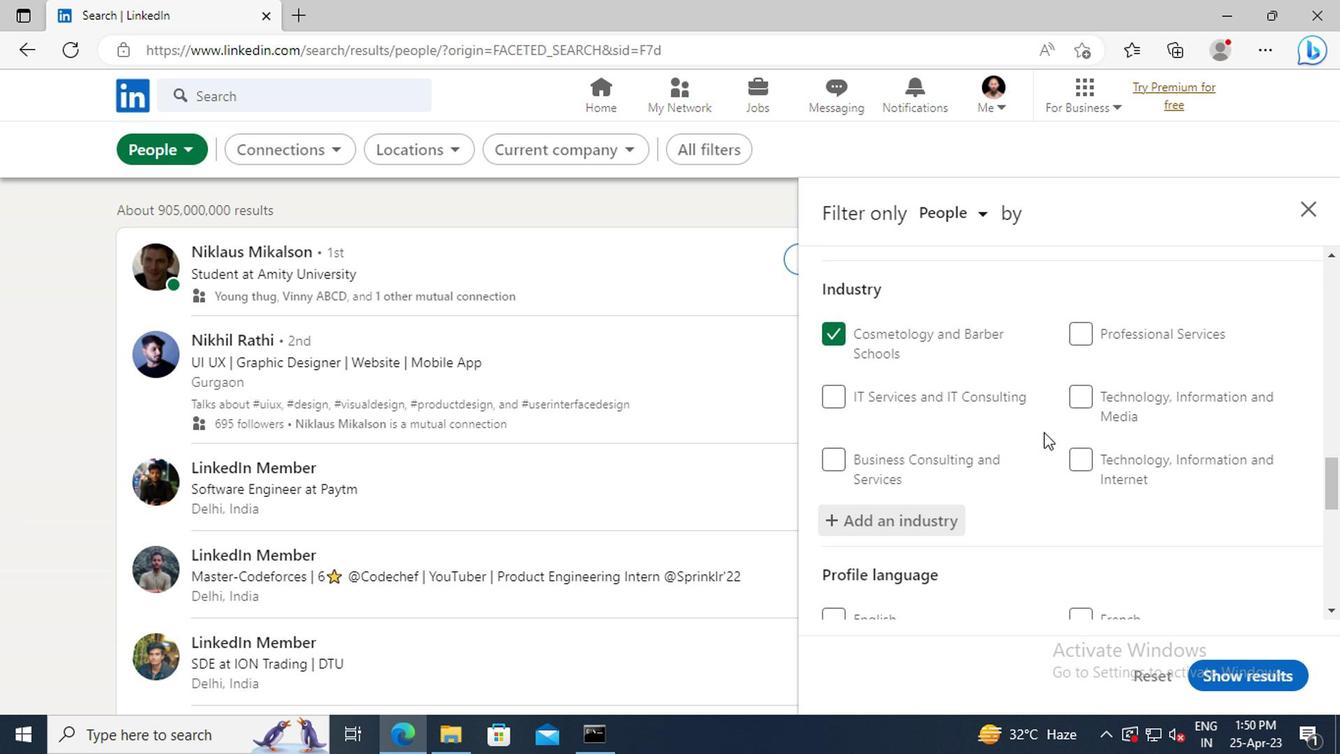 
Action: Mouse scrolled (1039, 432) with delta (0, -1)
Screenshot: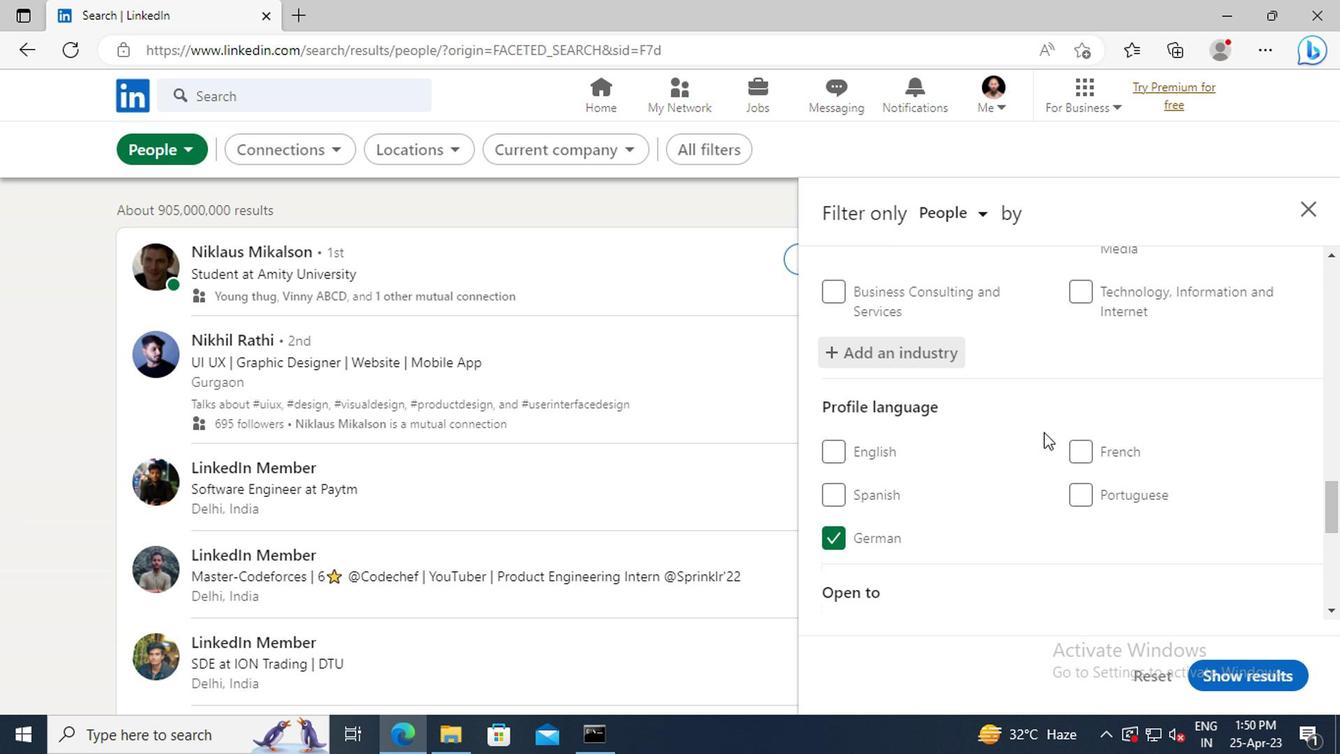 
Action: Mouse scrolled (1039, 432) with delta (0, -1)
Screenshot: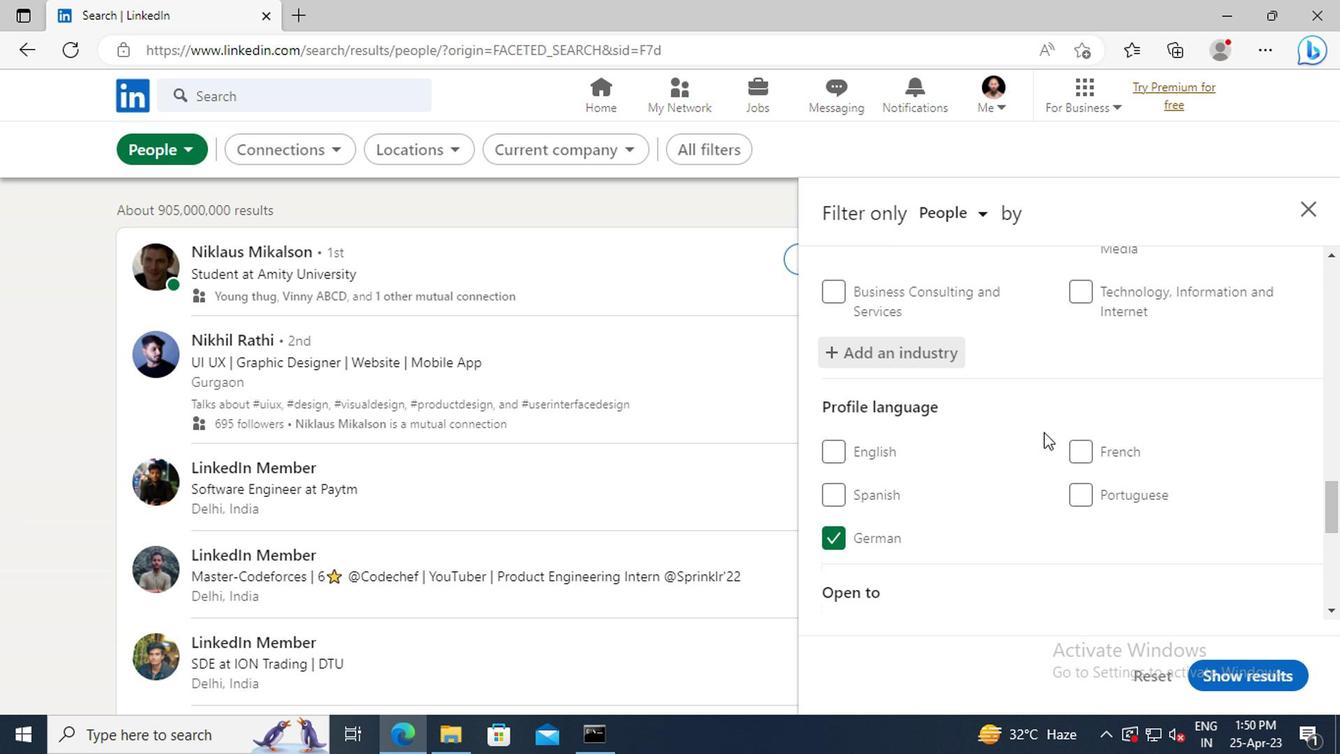 
Action: Mouse scrolled (1039, 432) with delta (0, -1)
Screenshot: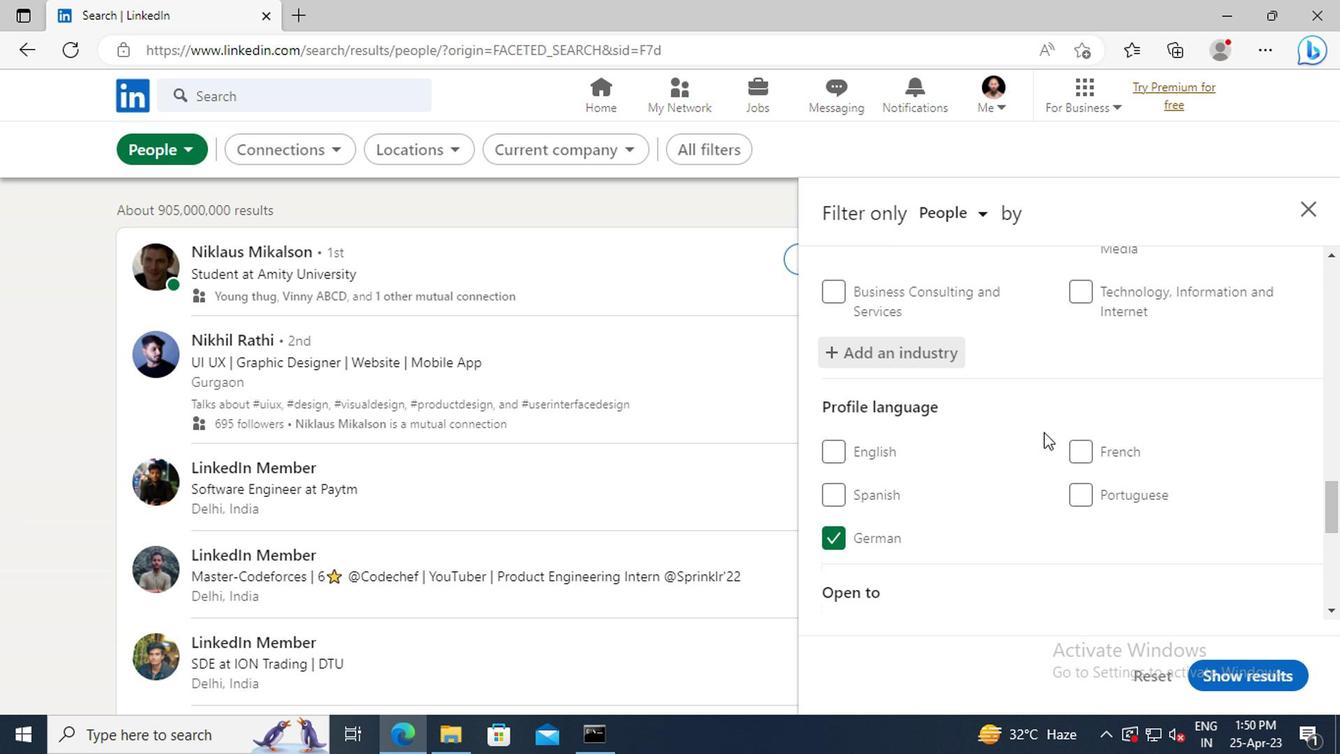 
Action: Mouse scrolled (1039, 432) with delta (0, -1)
Screenshot: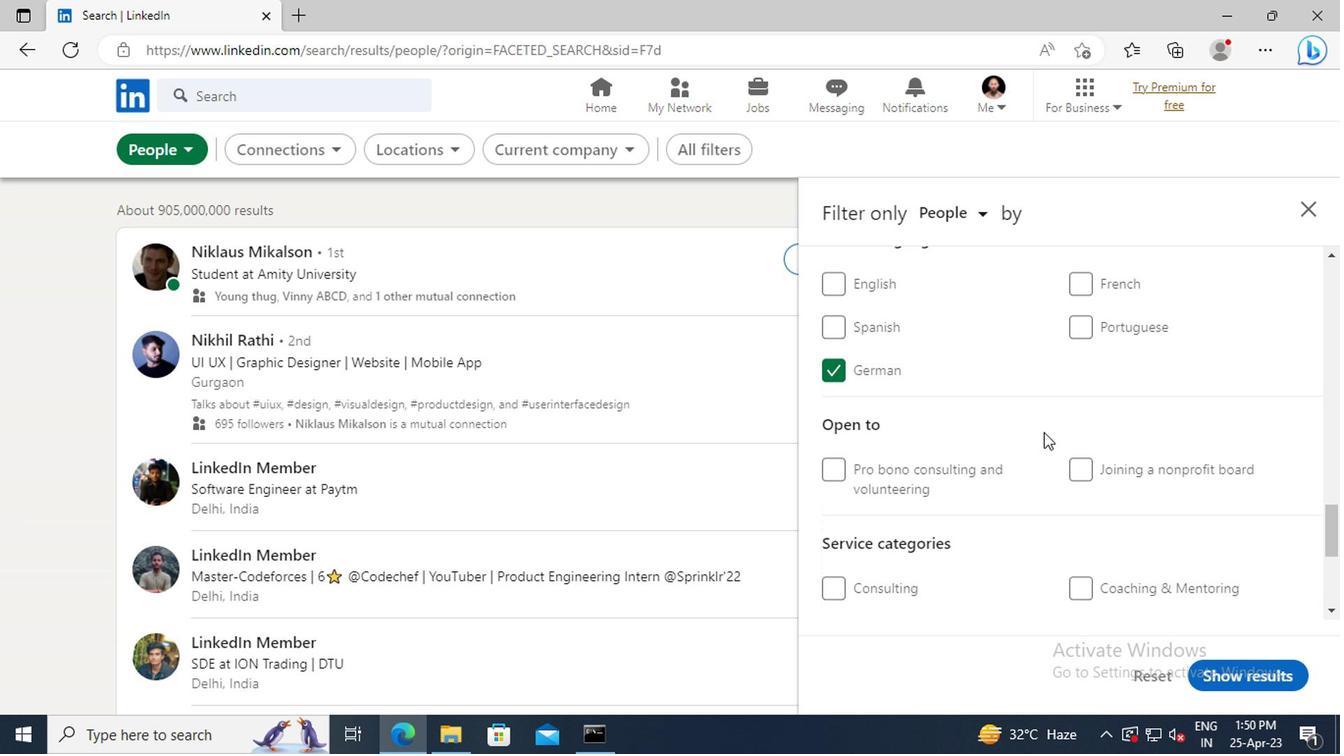 
Action: Mouse scrolled (1039, 432) with delta (0, -1)
Screenshot: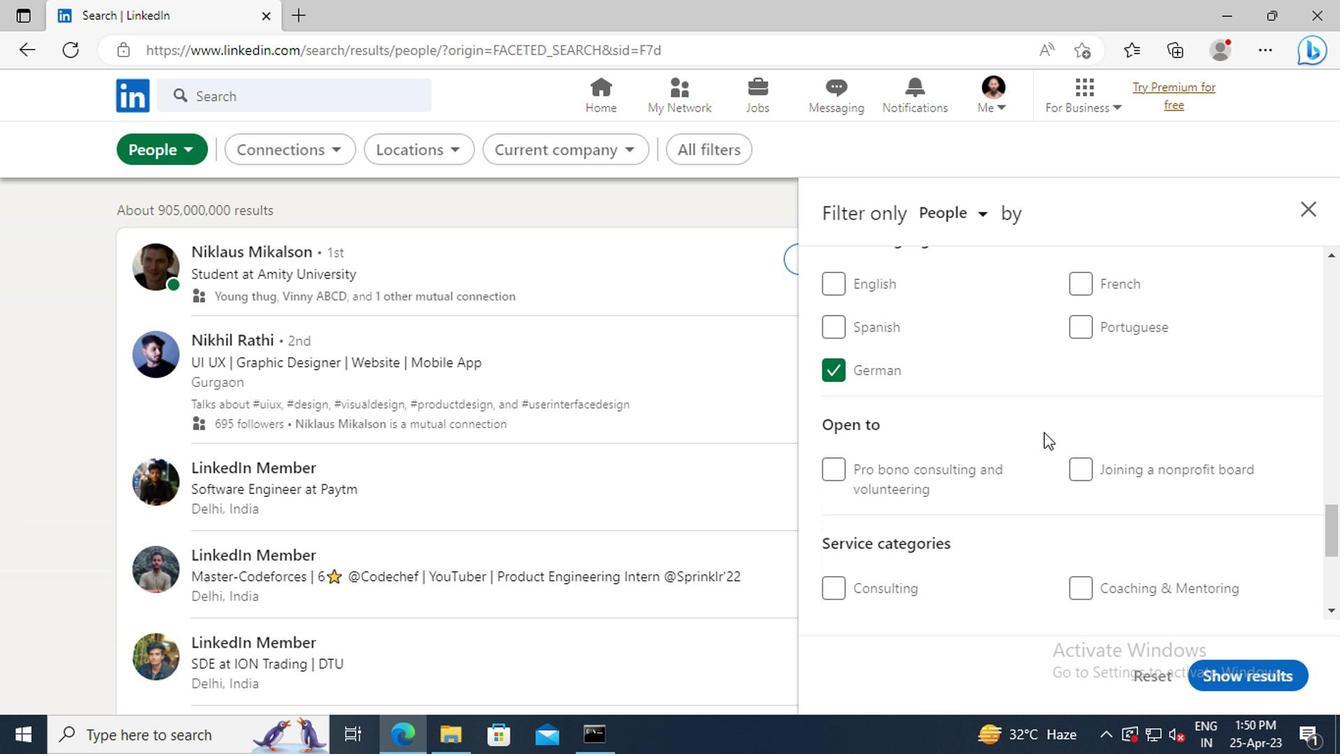 
Action: Mouse scrolled (1039, 432) with delta (0, -1)
Screenshot: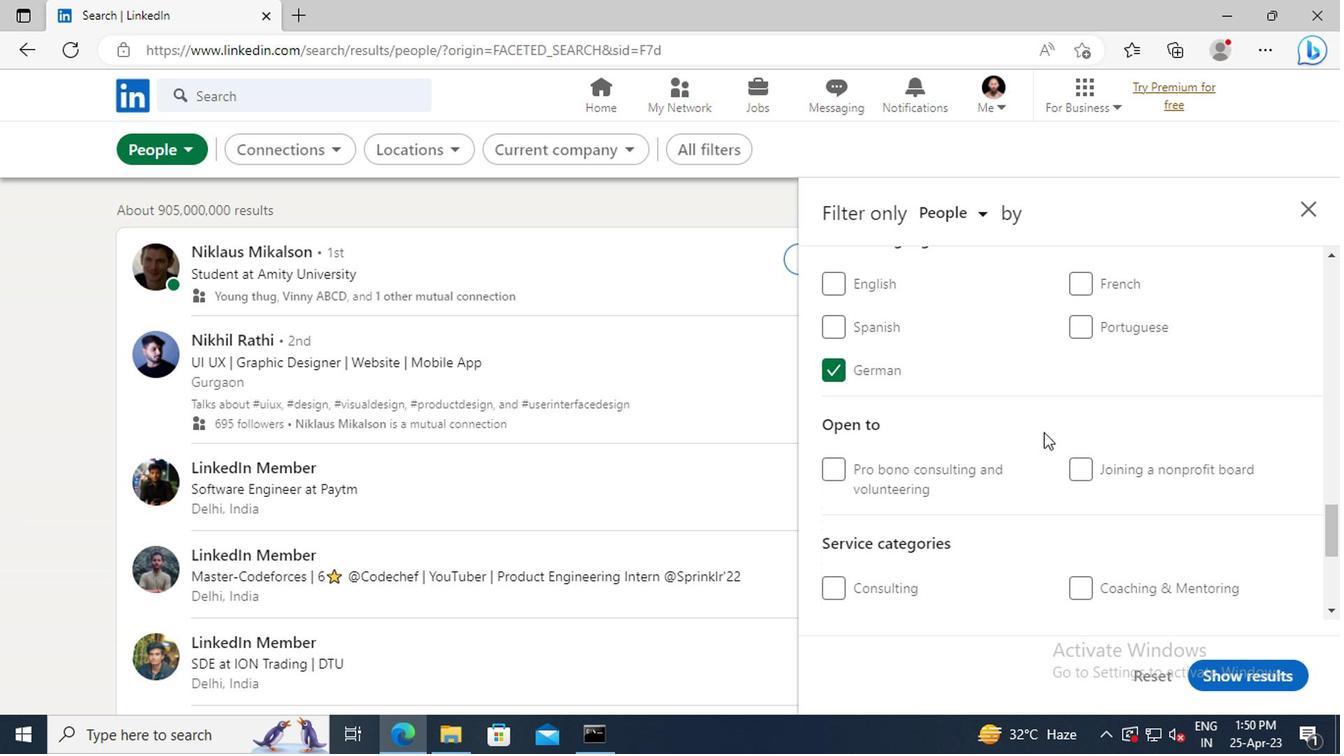 
Action: Mouse moved to (1096, 505)
Screenshot: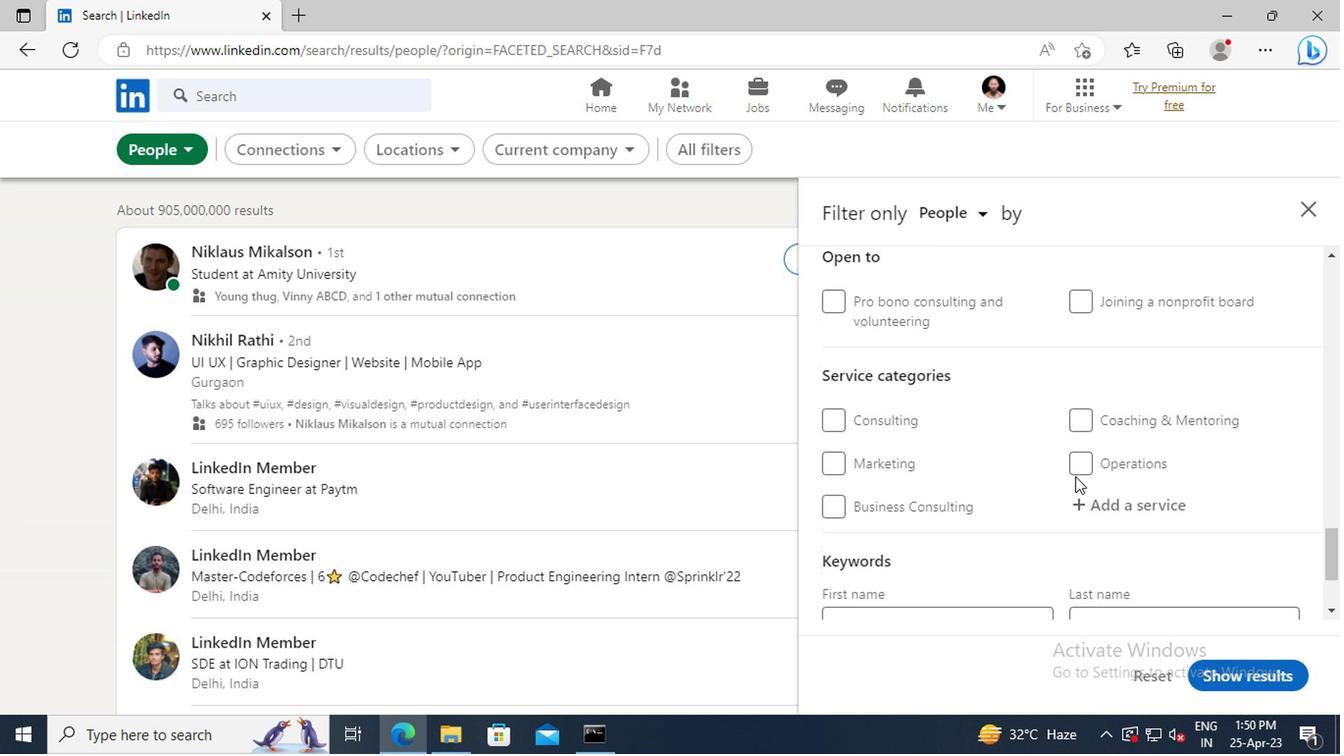 
Action: Mouse pressed left at (1096, 505)
Screenshot: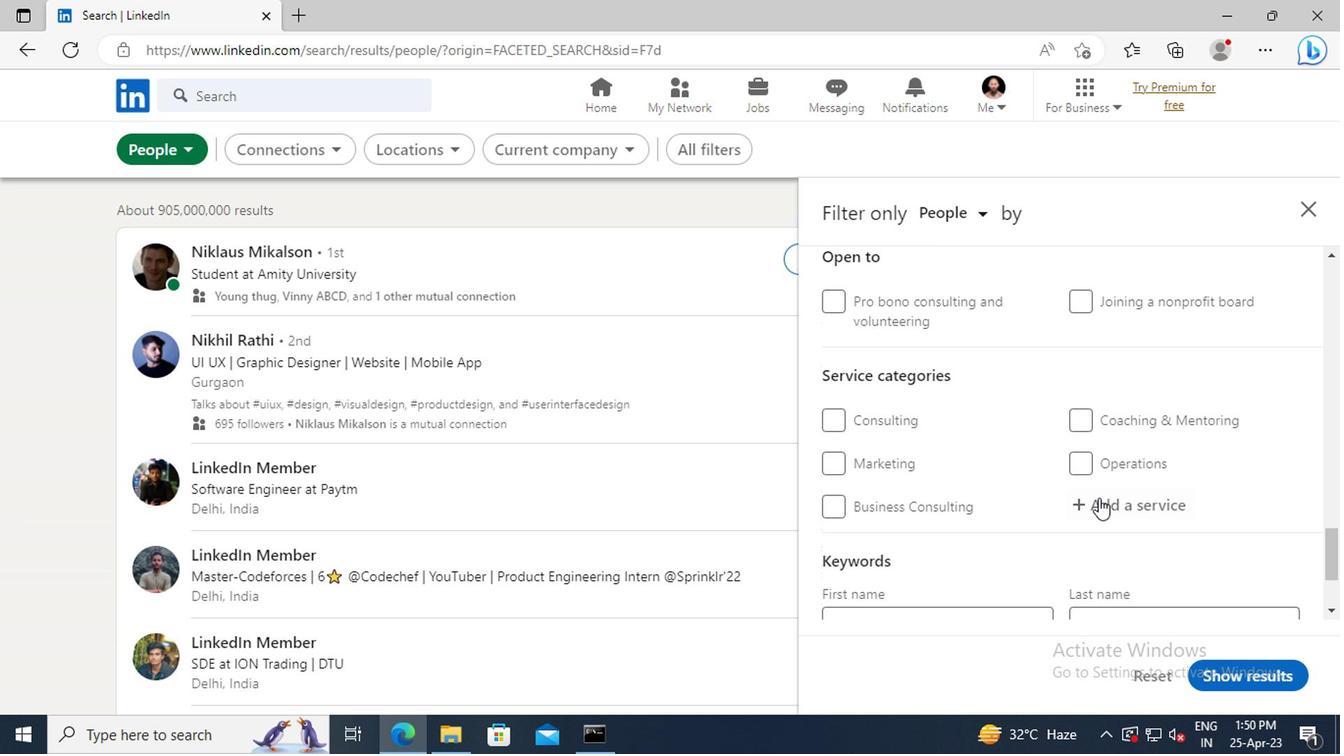 
Action: Mouse moved to (1054, 495)
Screenshot: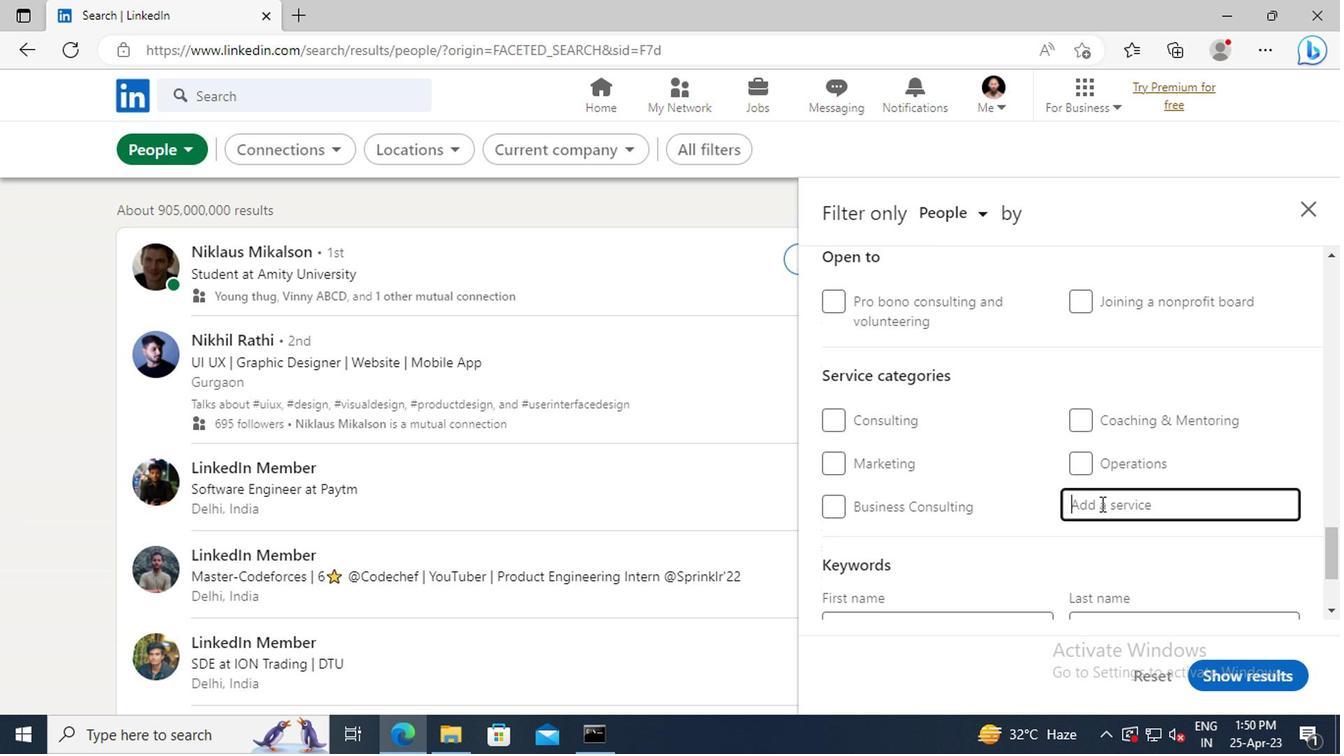 
Action: Key pressed <Key.shift>PUBLIC<Key.space><Key.shift>SPEAKING
Screenshot: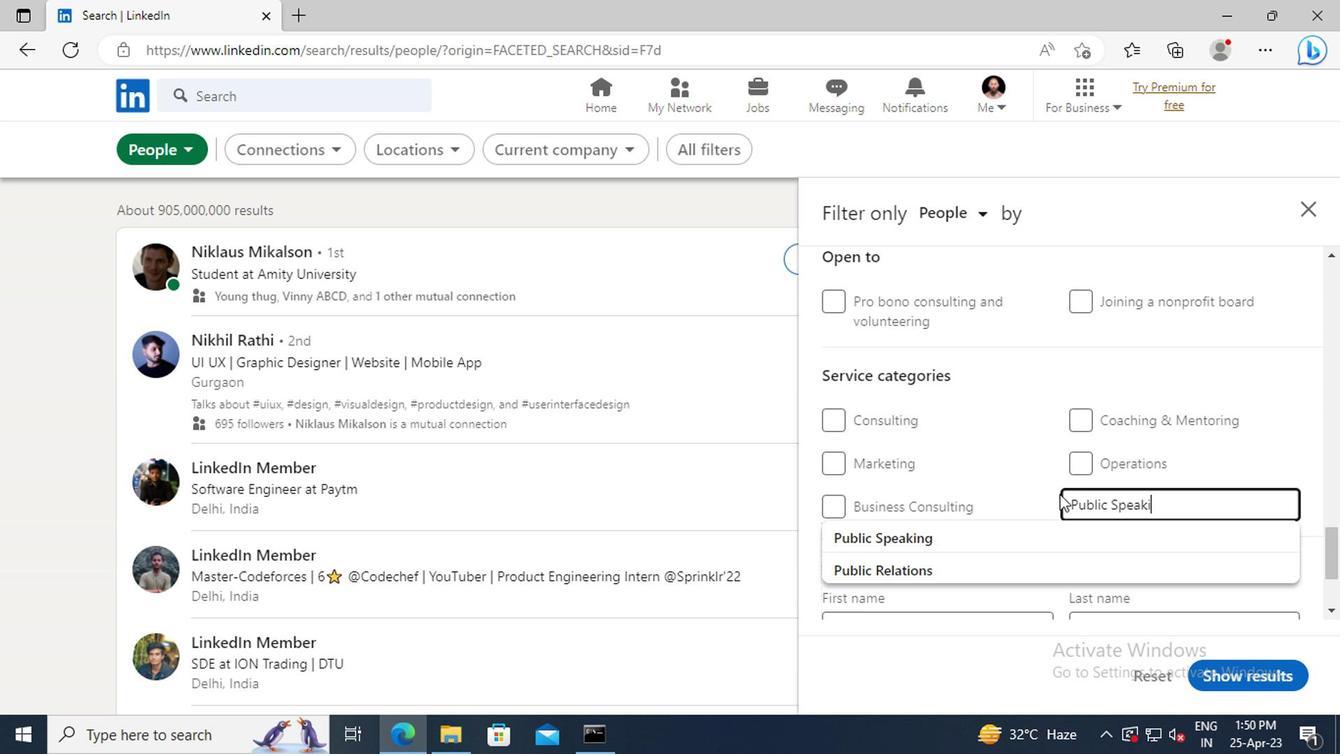 
Action: Mouse moved to (994, 535)
Screenshot: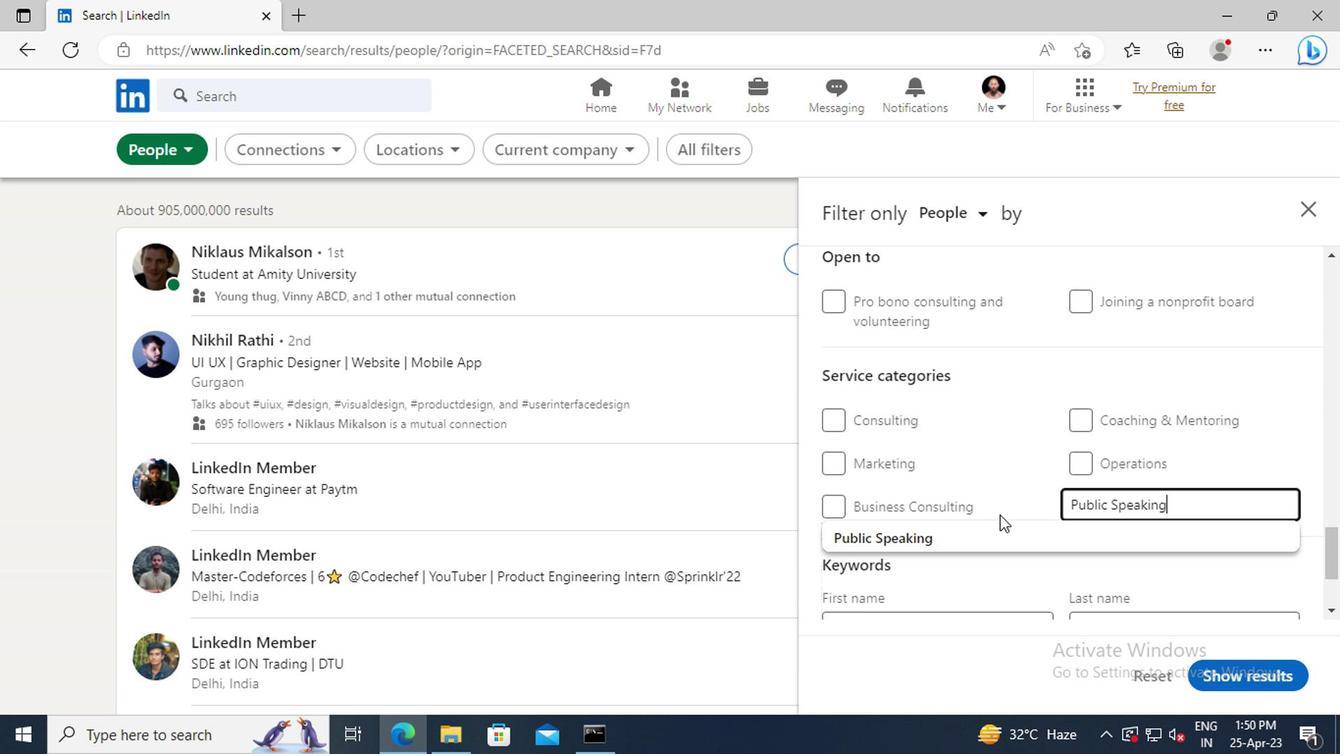 
Action: Mouse pressed left at (994, 535)
Screenshot: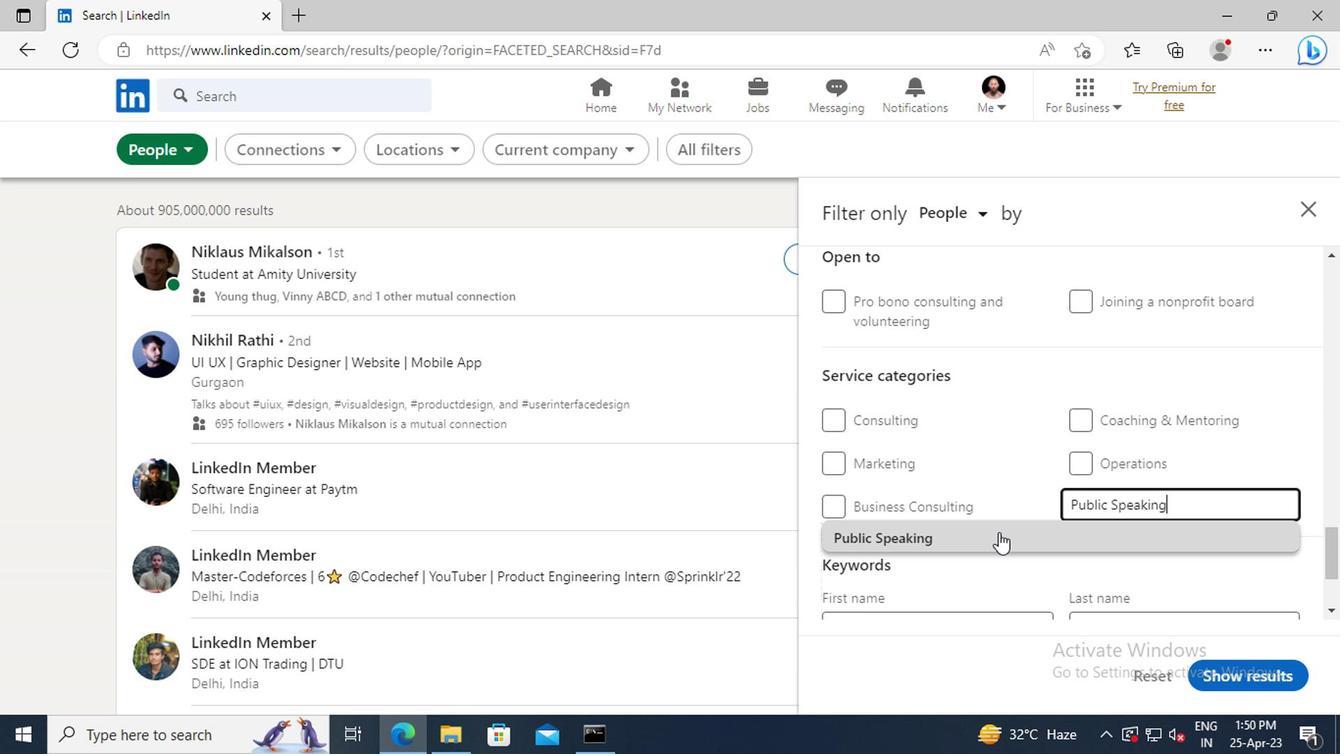 
Action: Mouse moved to (1006, 455)
Screenshot: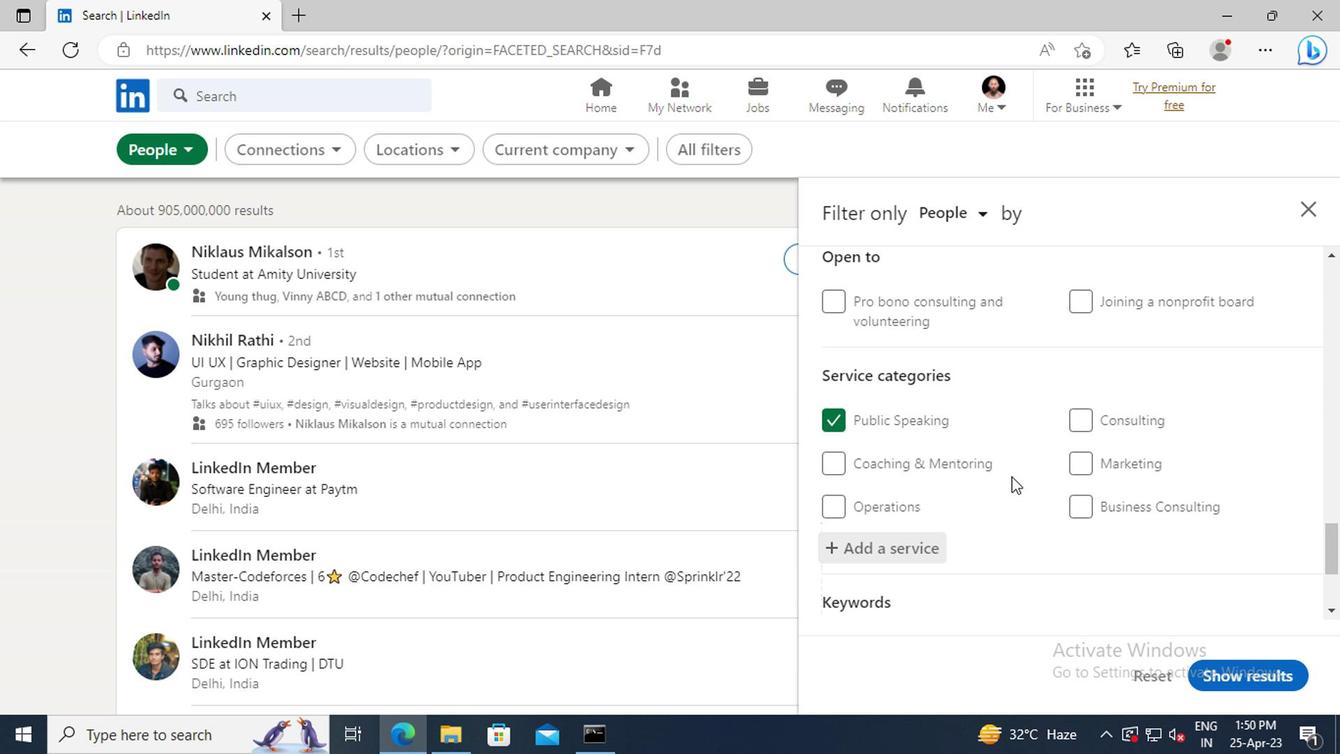 
Action: Mouse scrolled (1006, 455) with delta (0, 0)
Screenshot: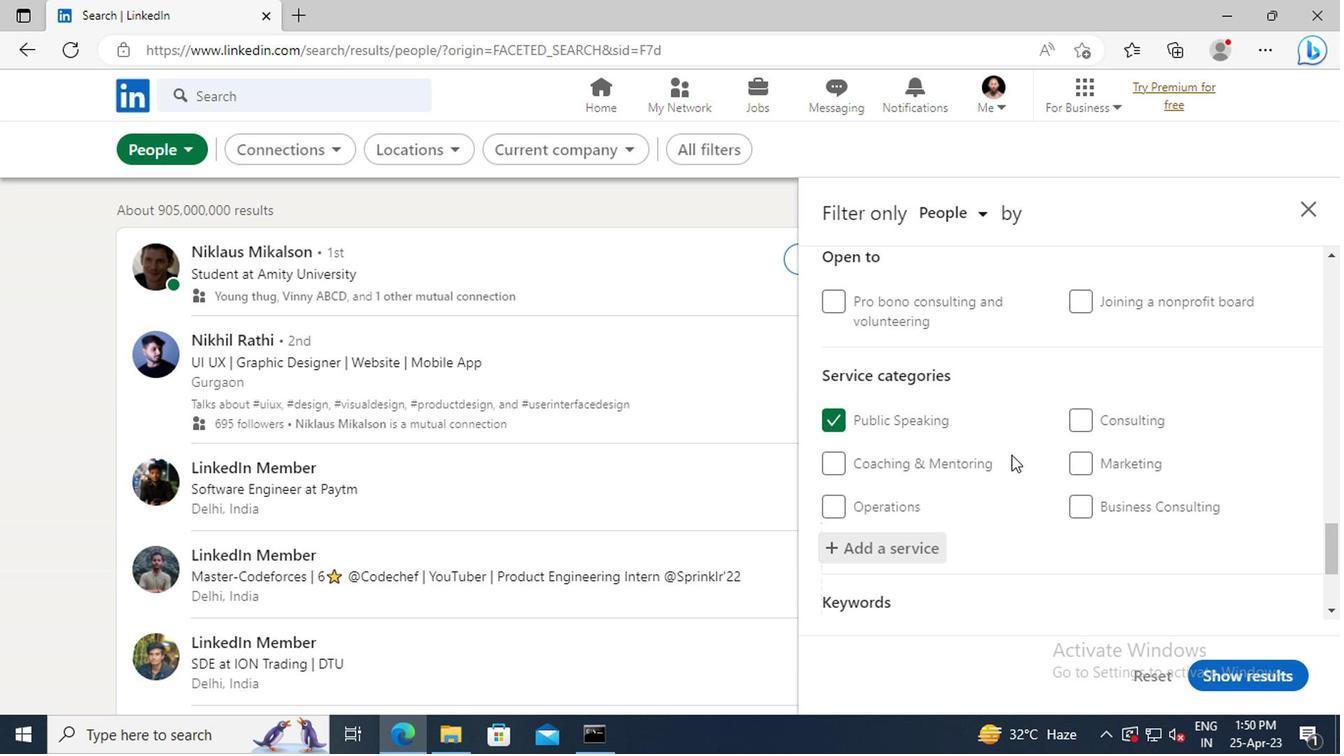 
Action: Mouse scrolled (1006, 455) with delta (0, 0)
Screenshot: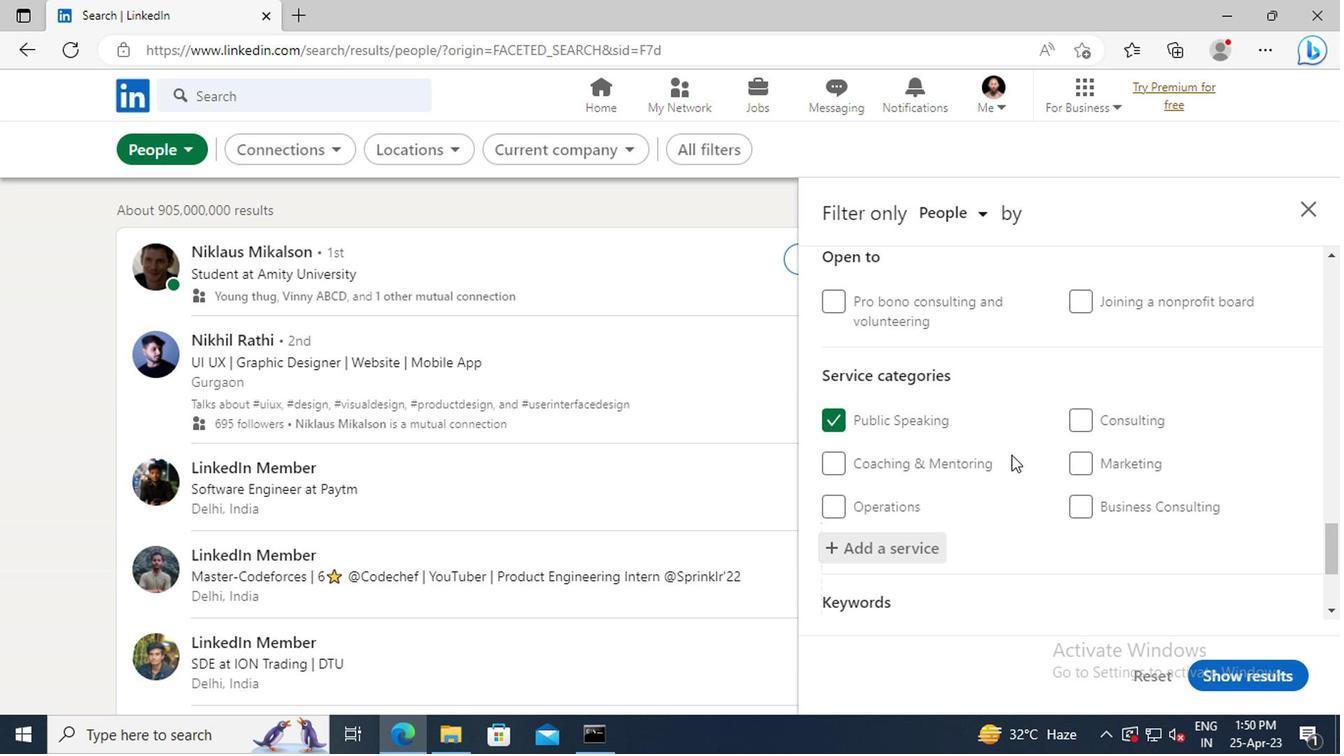 
Action: Mouse scrolled (1006, 455) with delta (0, 0)
Screenshot: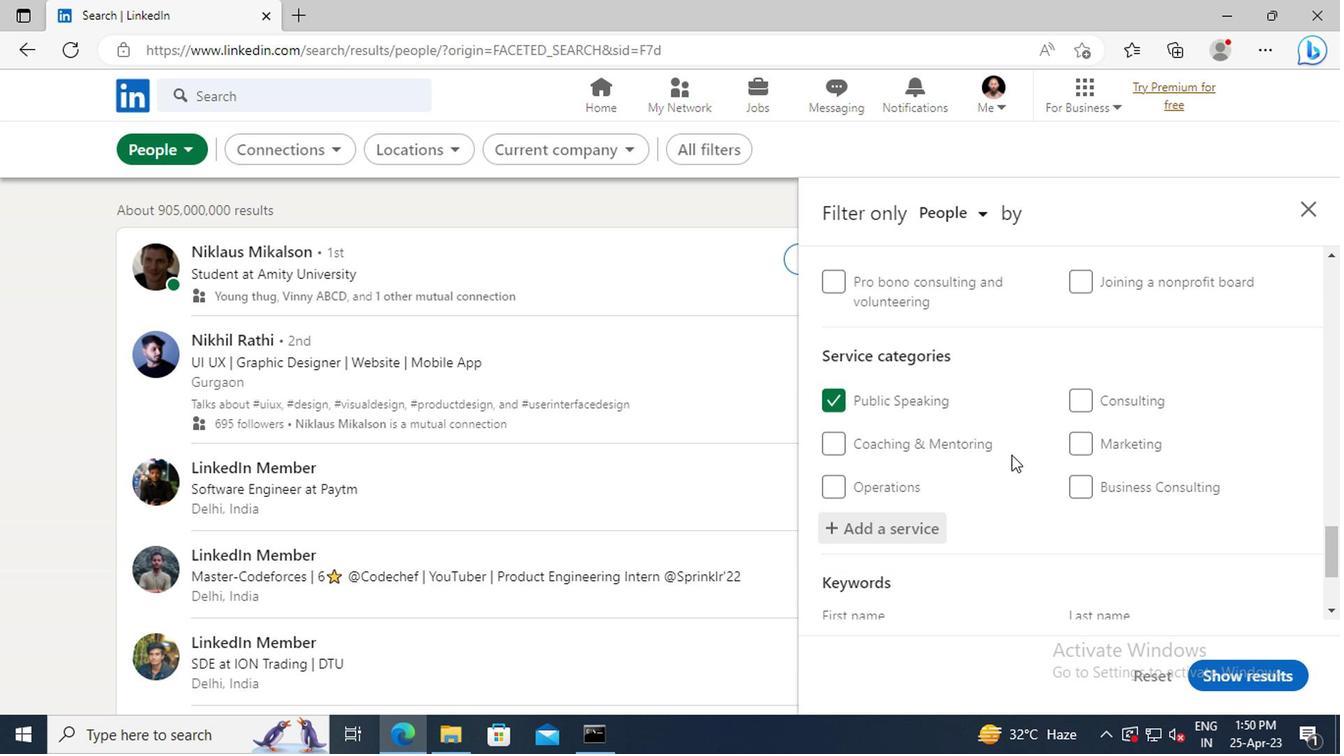 
Action: Mouse scrolled (1006, 455) with delta (0, 0)
Screenshot: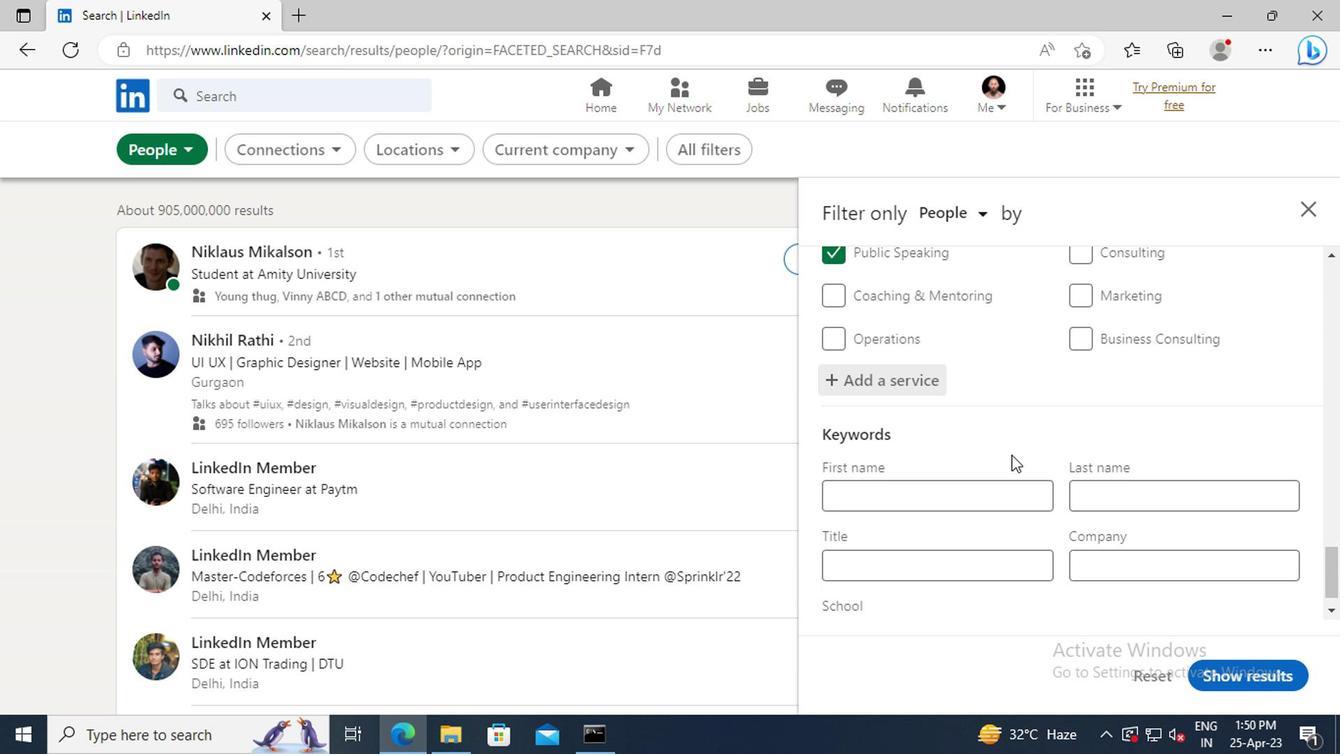 
Action: Mouse scrolled (1006, 455) with delta (0, 0)
Screenshot: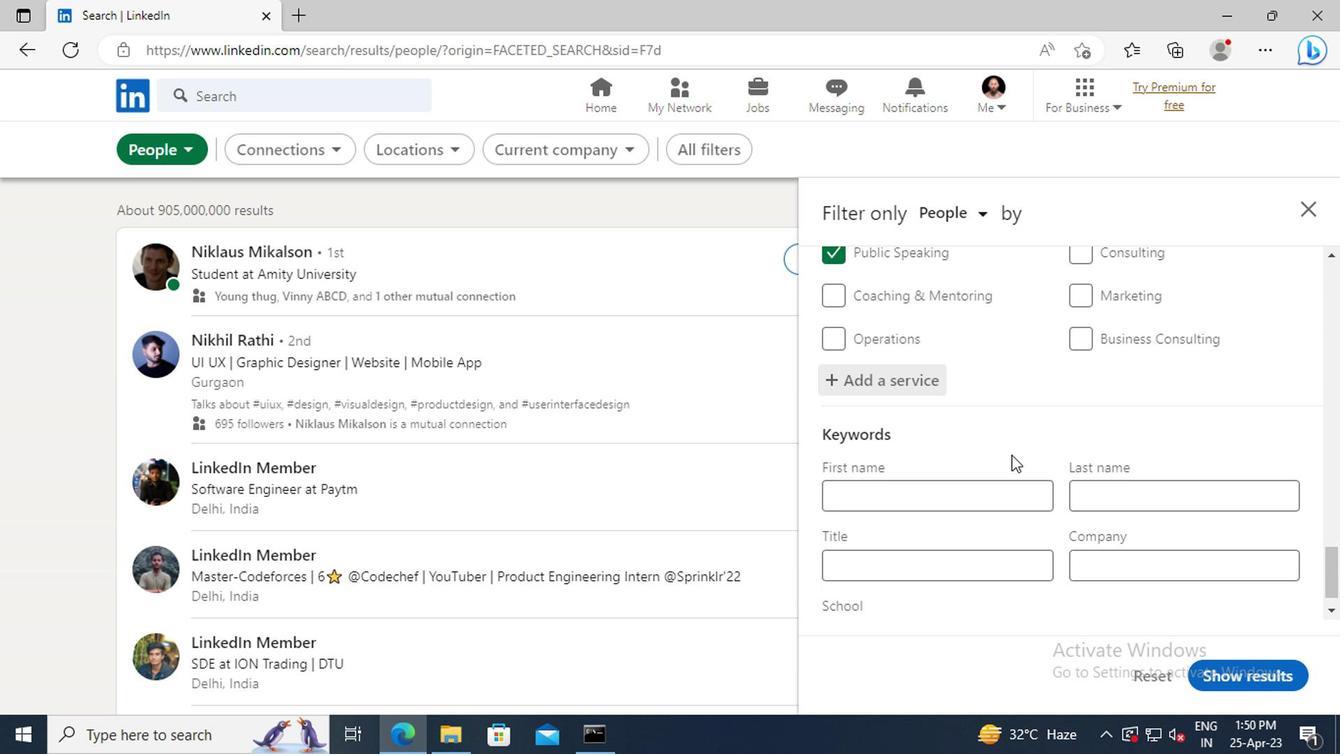 
Action: Mouse scrolled (1006, 455) with delta (0, 0)
Screenshot: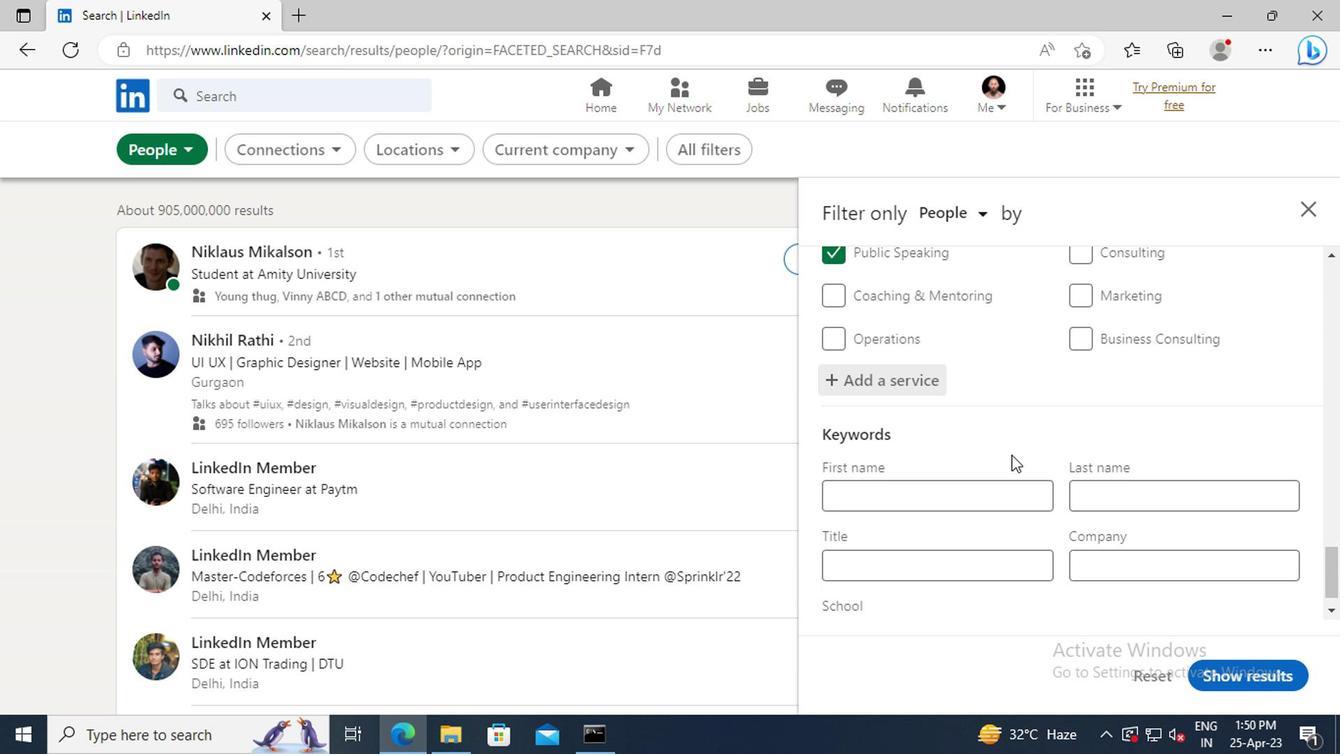 
Action: Mouse moved to (955, 534)
Screenshot: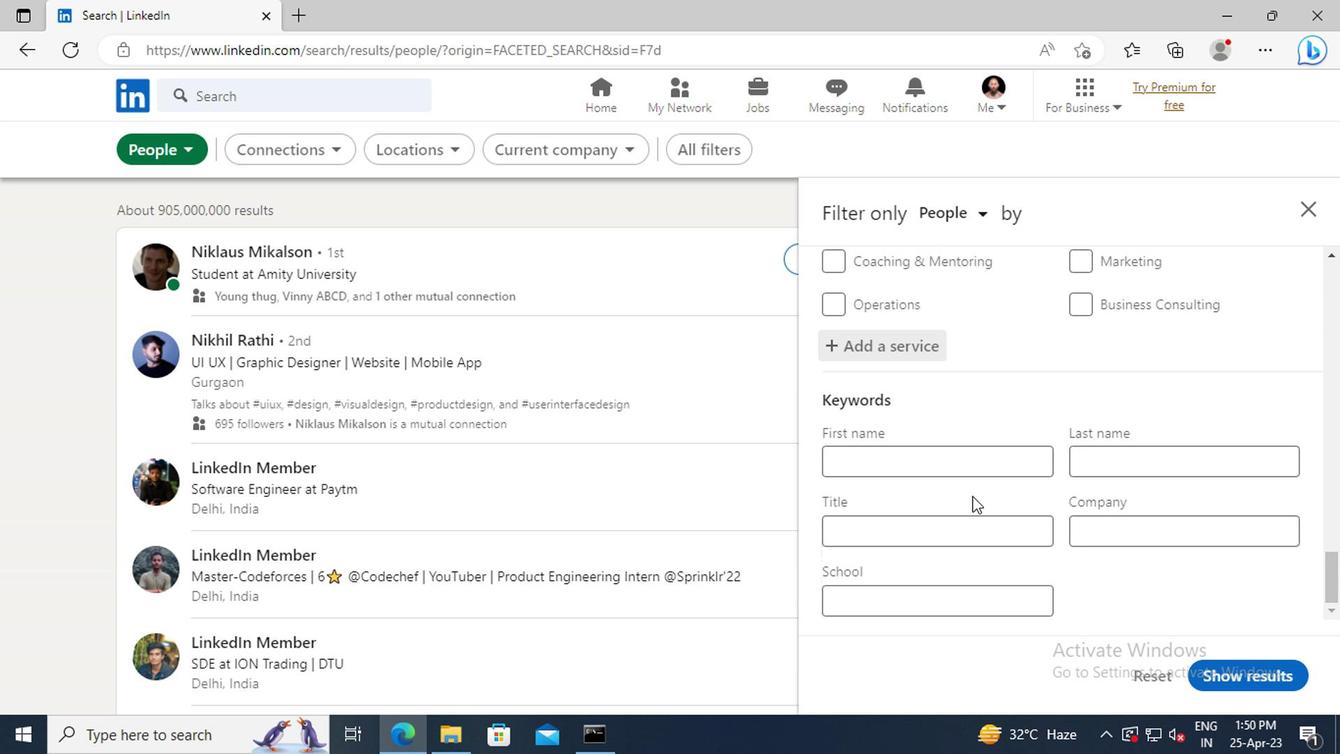 
Action: Mouse pressed left at (955, 534)
Screenshot: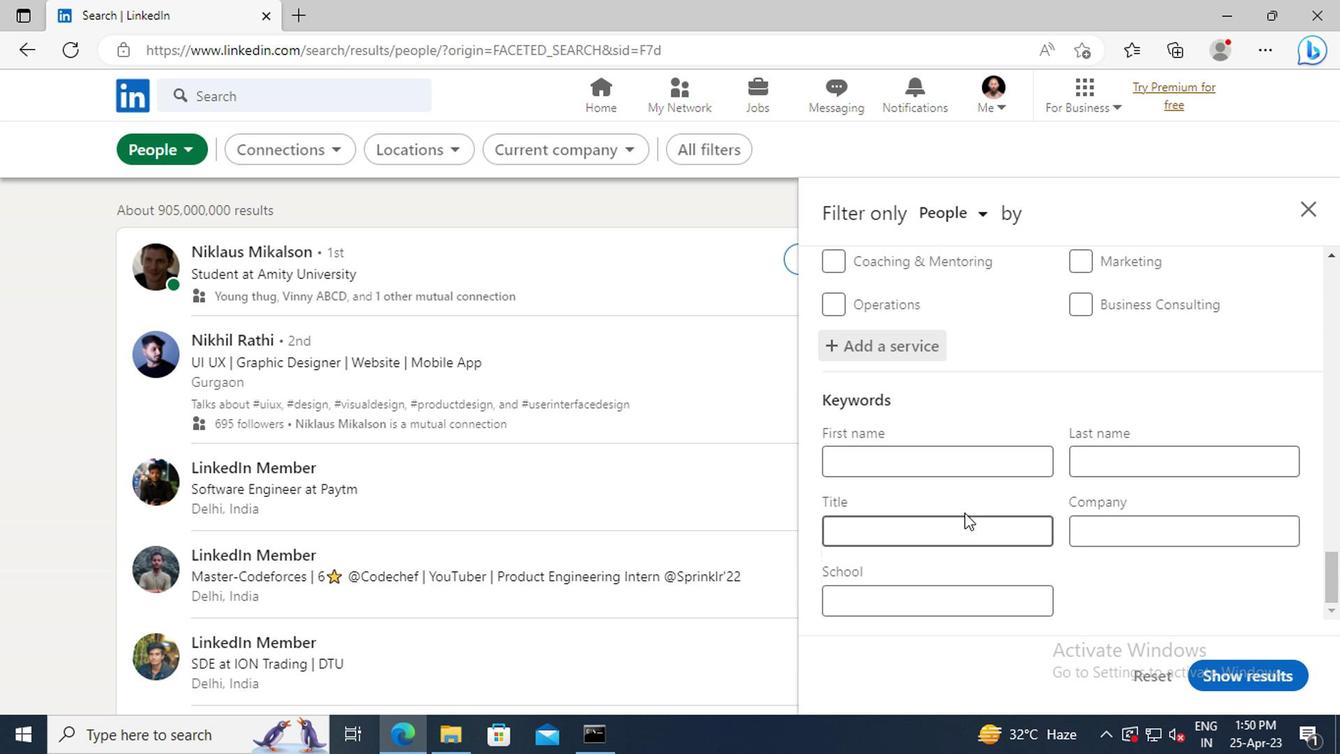 
Action: Key pressed <Key.shift_r>ADMINISTRATIVE<Key.space><Key.shift_r>ANALYST
Screenshot: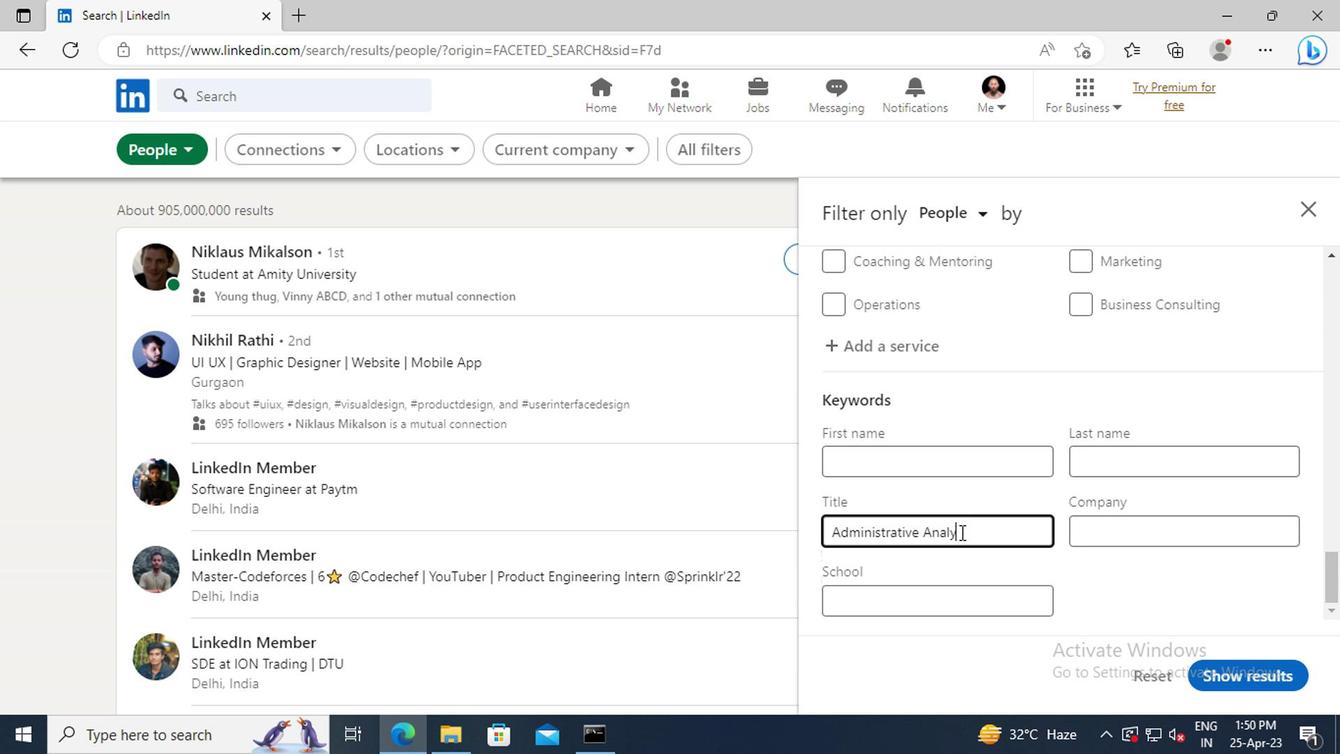 
Action: Mouse moved to (1262, 684)
Screenshot: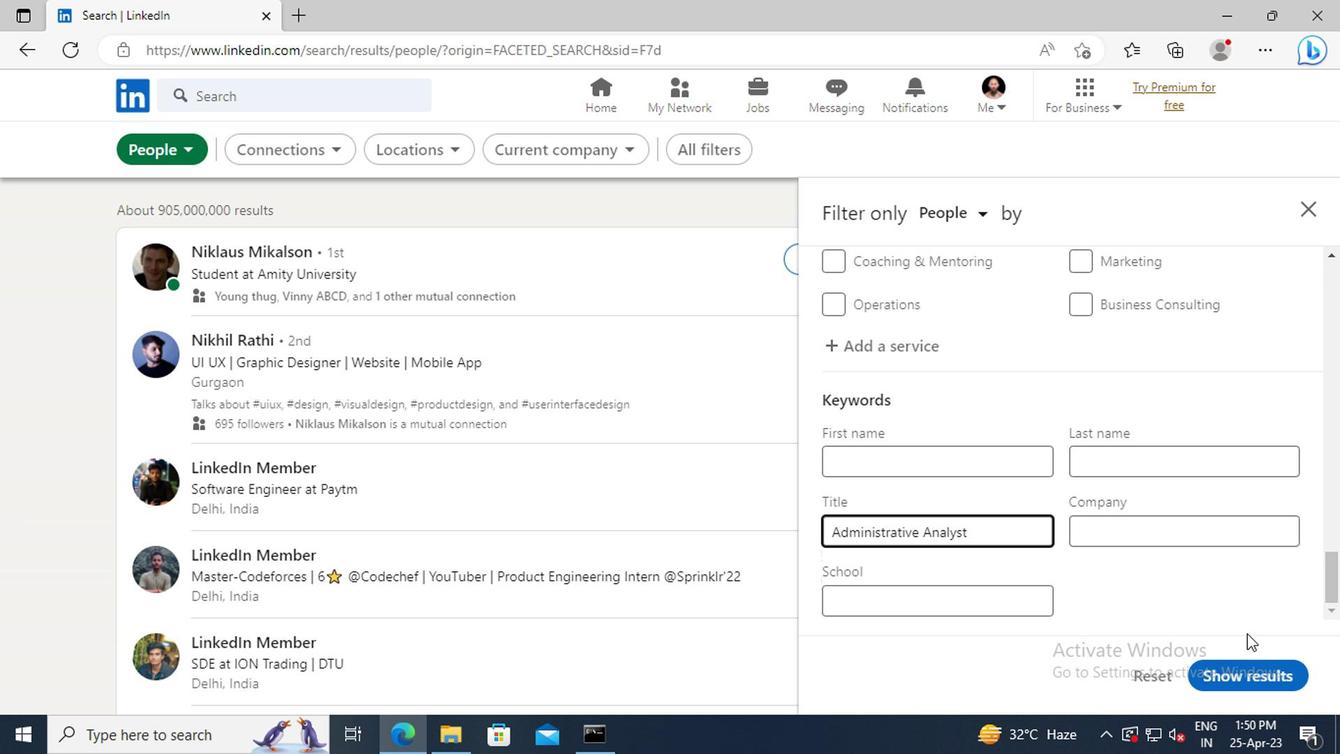 
Action: Mouse pressed left at (1262, 684)
Screenshot: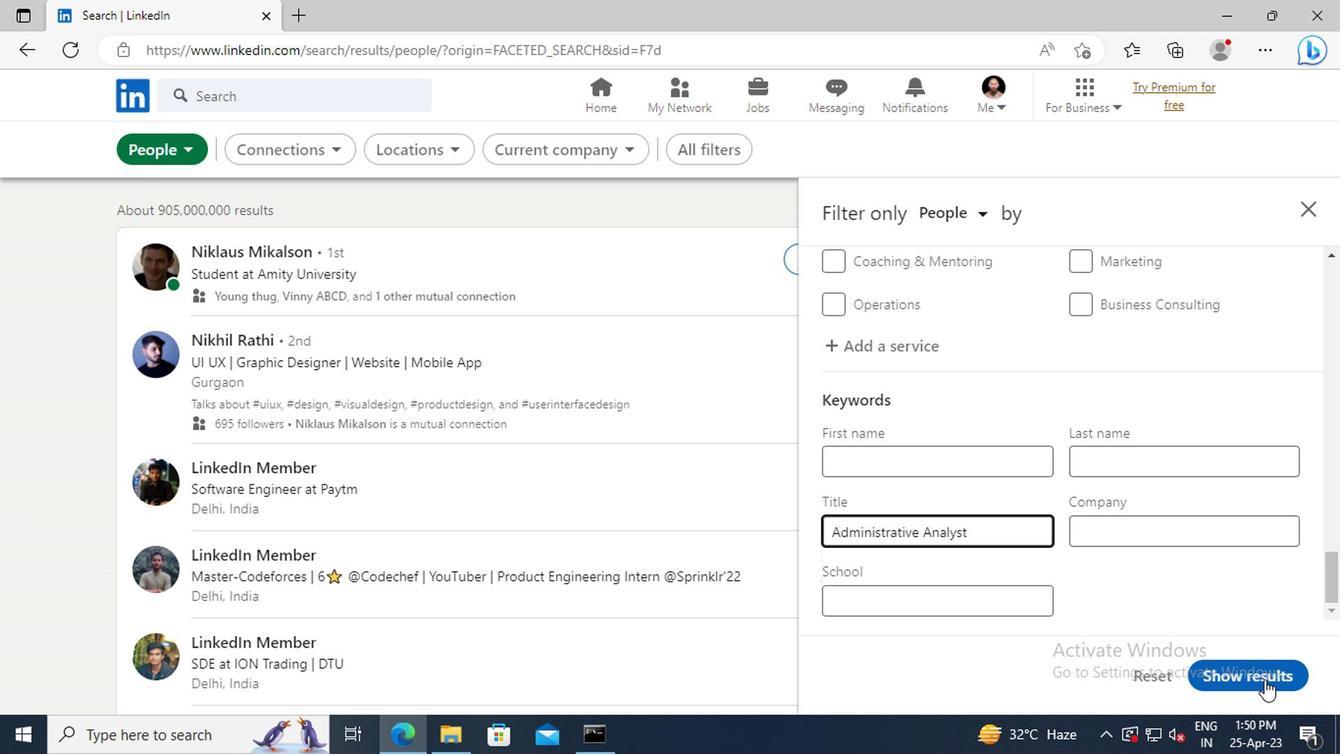 
Action: Mouse moved to (1262, 684)
Screenshot: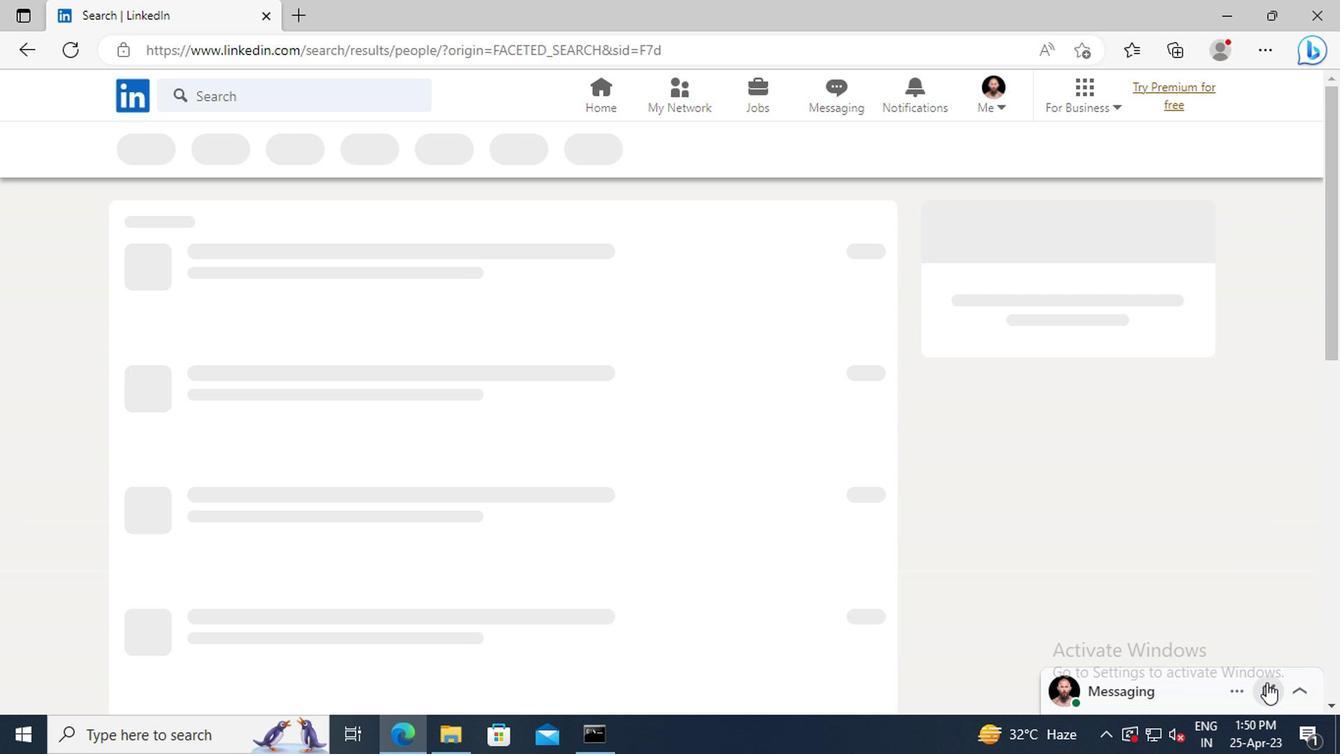 
